 Task: Change  the formatting of the data to Which is Greater than5, In conditional formating, put the option 'Yelow Fill with Drak Yellow Text'add another formatting option Format As Table, insert the option Brown Table style Dark 3 , change the format of Column Width to 18In the sheet   Victory Sales log book
Action: Mouse moved to (36, 184)
Screenshot: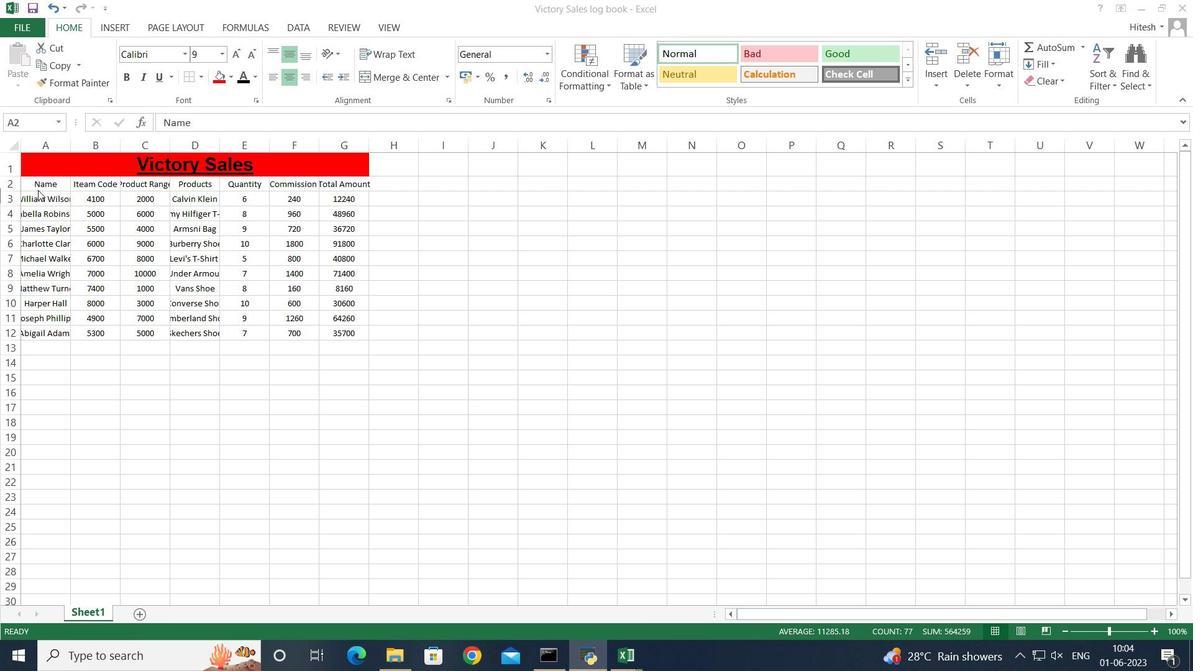 
Action: Mouse pressed left at (36, 184)
Screenshot: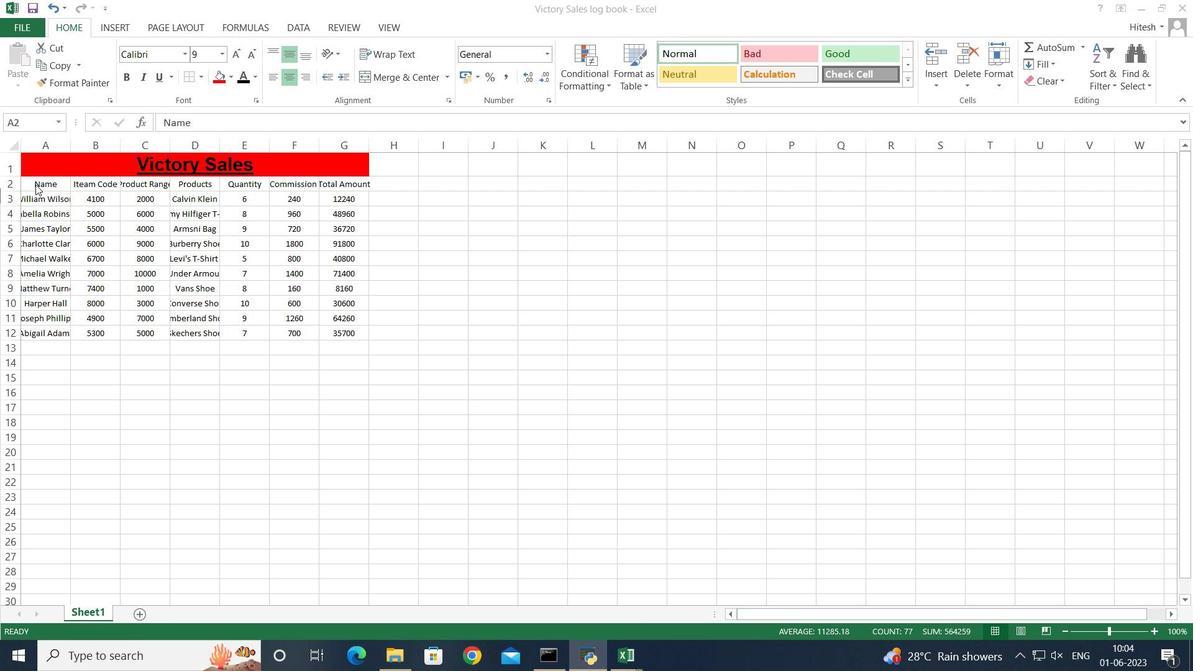 
Action: Mouse moved to (52, 243)
Screenshot: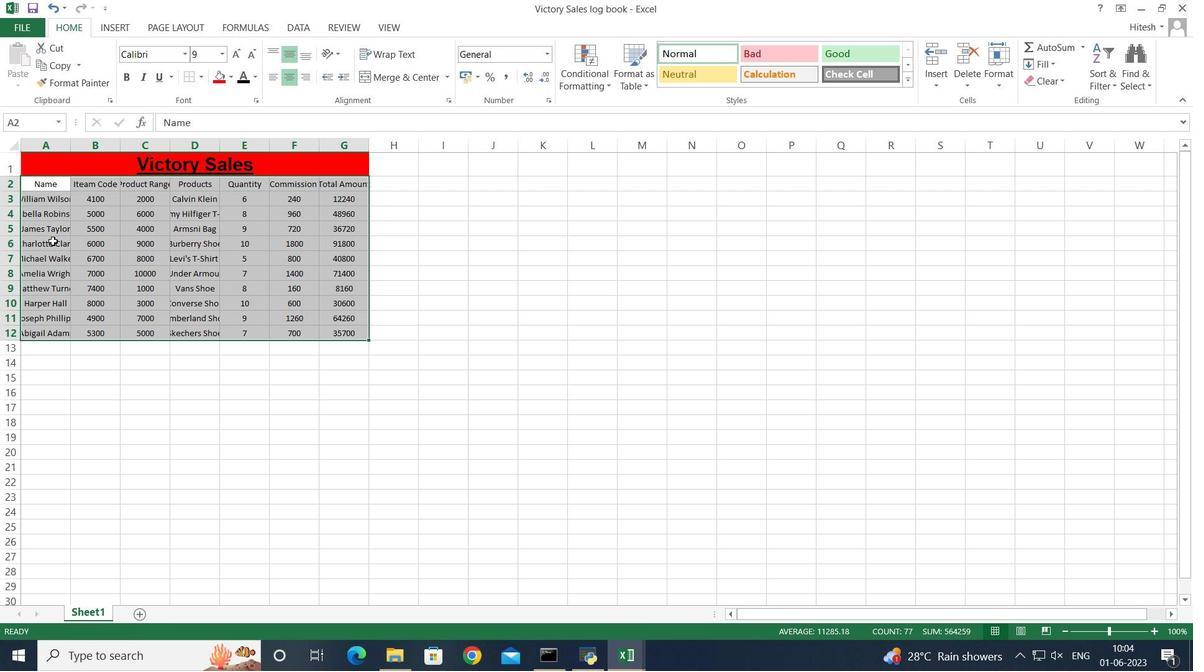 
Action: Mouse pressed left at (52, 243)
Screenshot: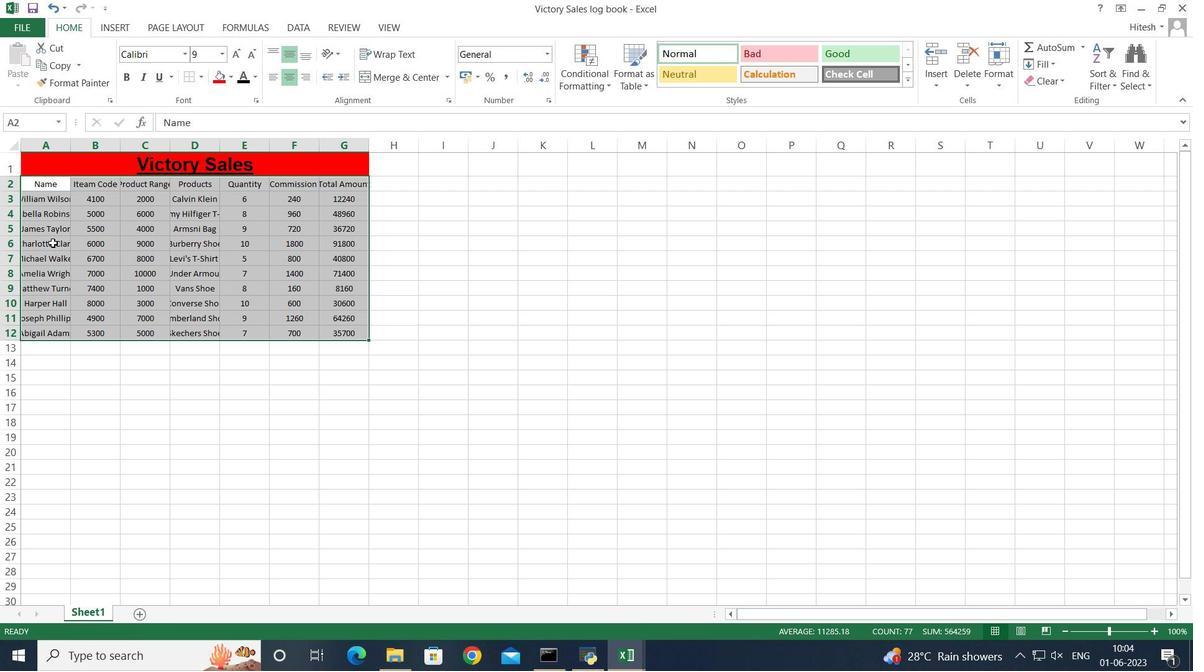 
Action: Mouse moved to (43, 188)
Screenshot: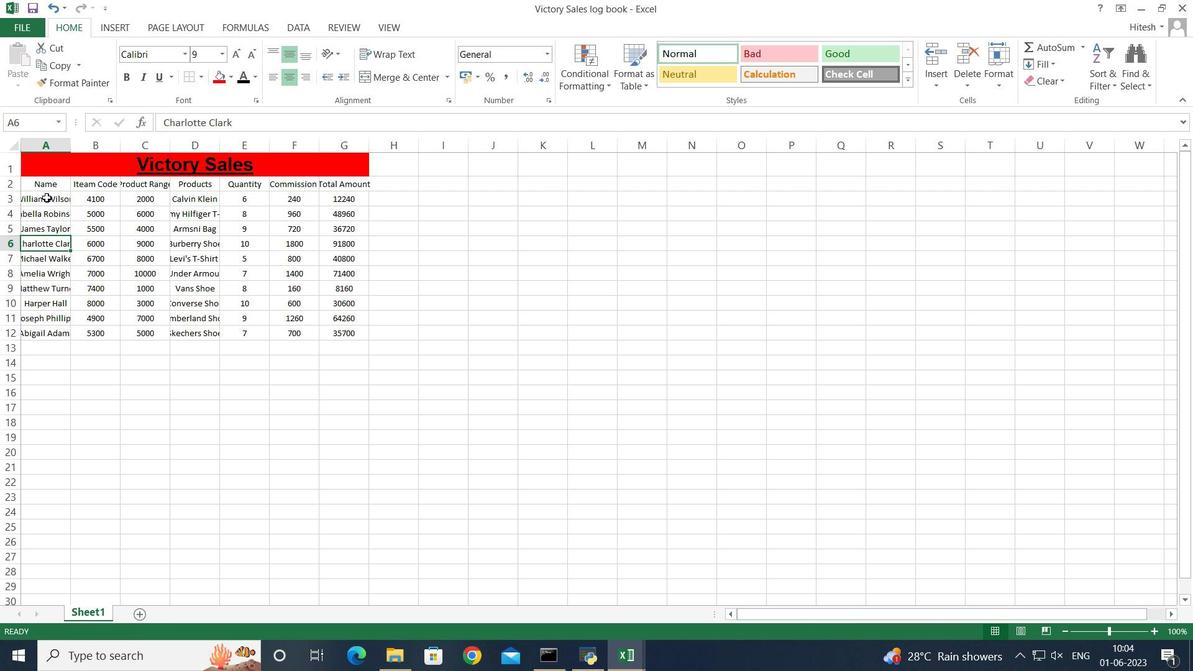 
Action: Mouse pressed left at (43, 188)
Screenshot: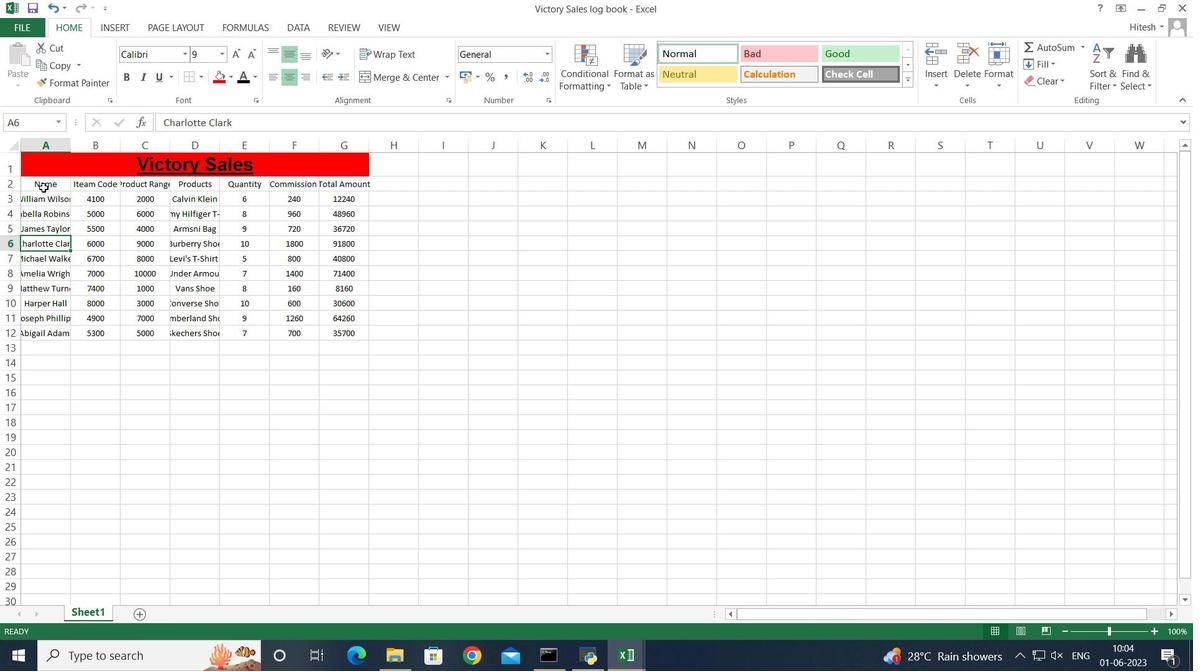 
Action: Key pressed <Key.shift><Key.right><Key.right><Key.right><Key.right><Key.right><Key.right><Key.down><Key.down><Key.down><Key.down><Key.down><Key.down><Key.down><Key.down><Key.down><Key.down>
Screenshot: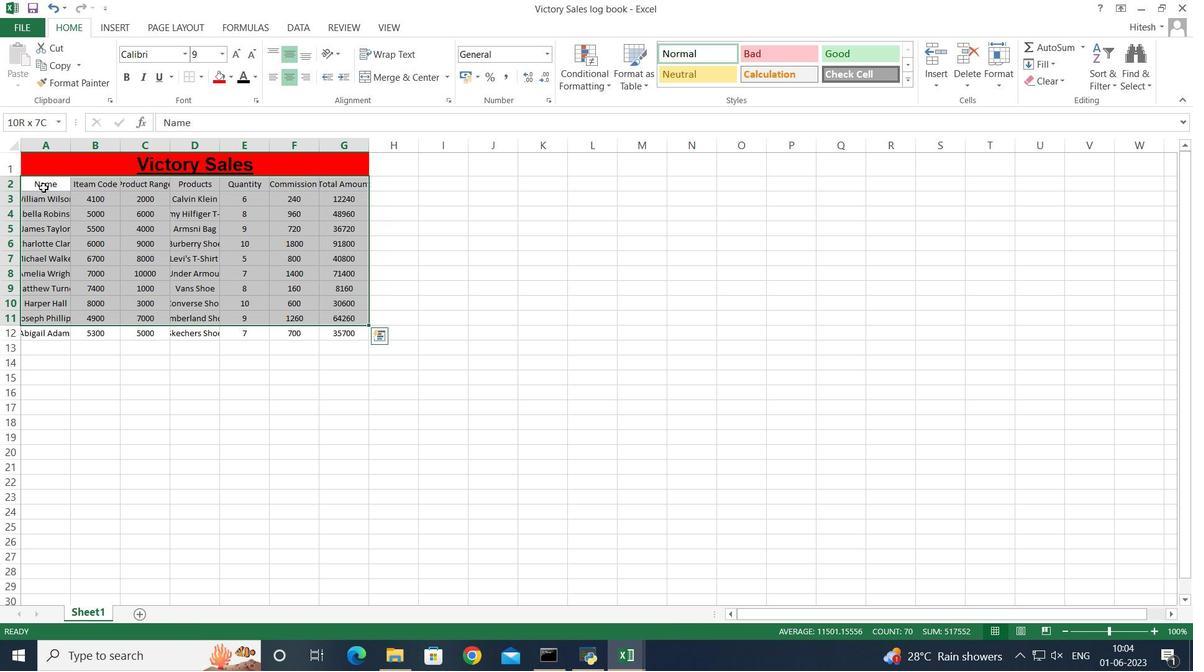 
Action: Mouse moved to (585, 83)
Screenshot: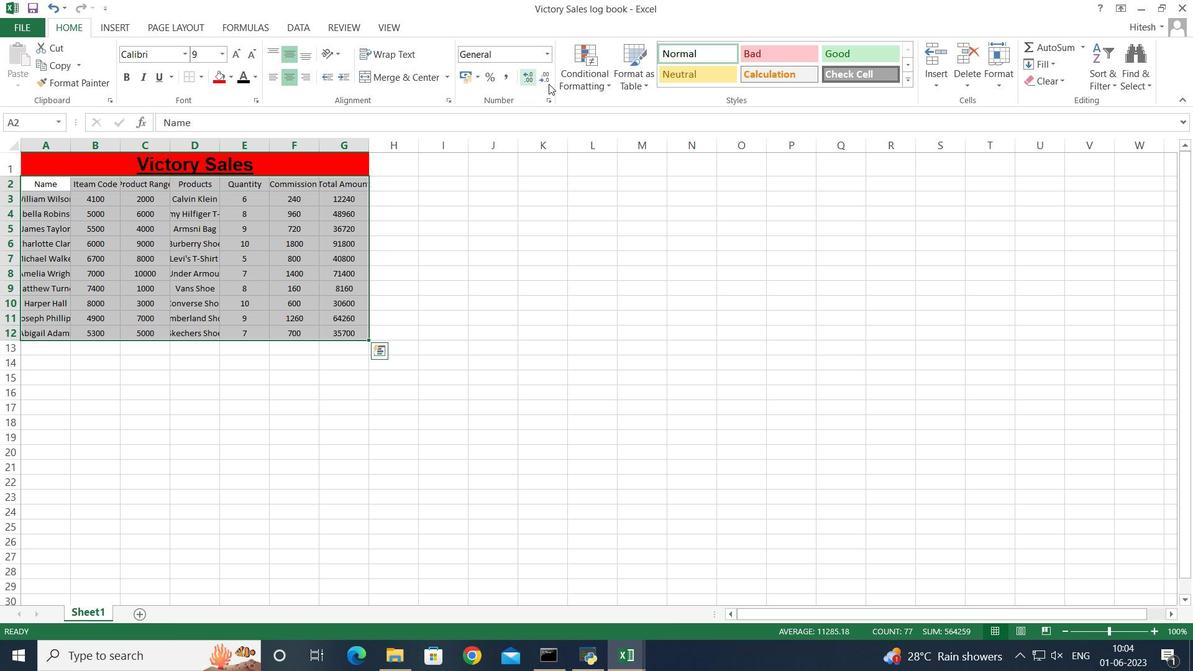 
Action: Mouse pressed left at (585, 83)
Screenshot: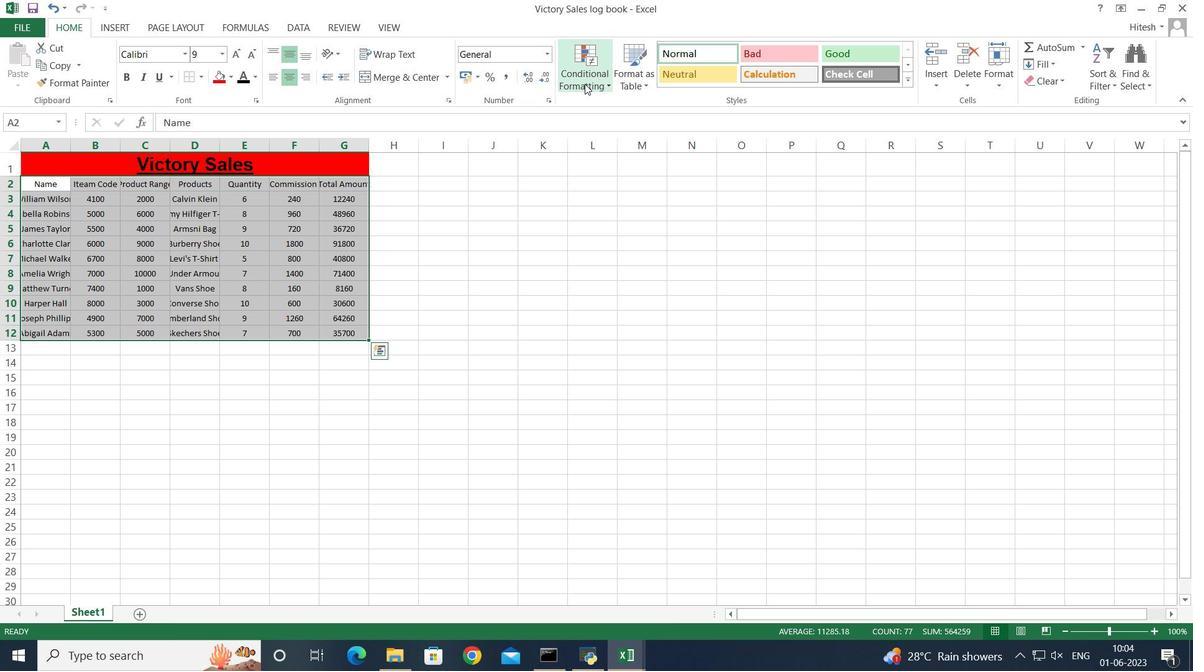 
Action: Mouse moved to (741, 112)
Screenshot: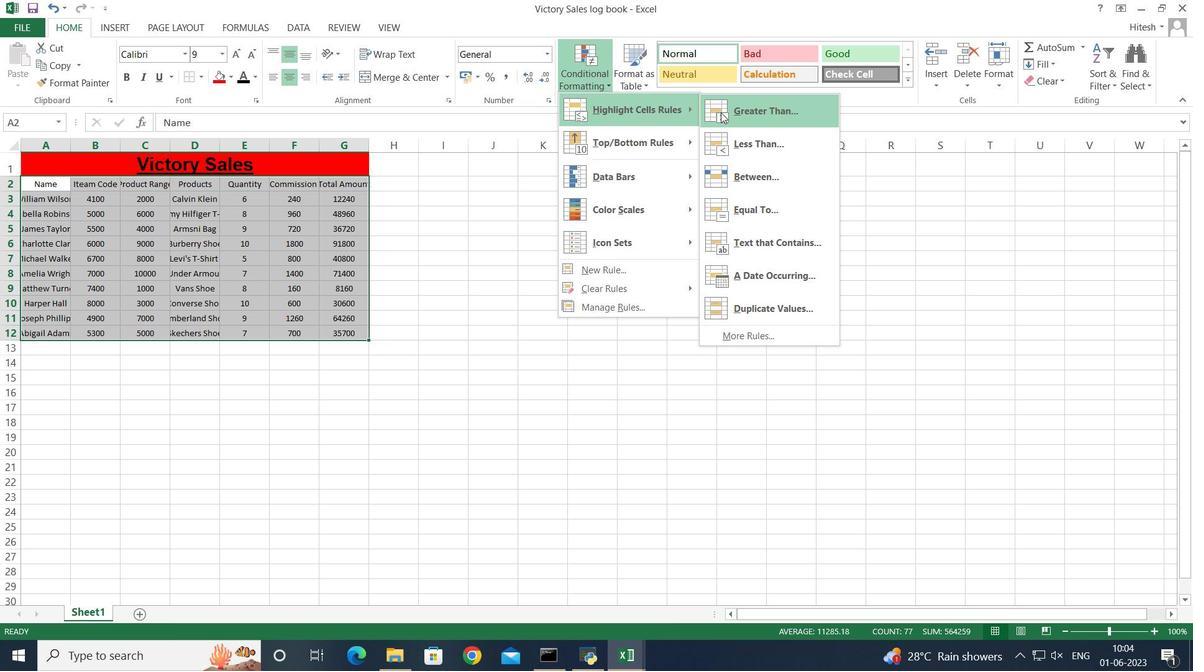 
Action: Mouse pressed left at (741, 112)
Screenshot: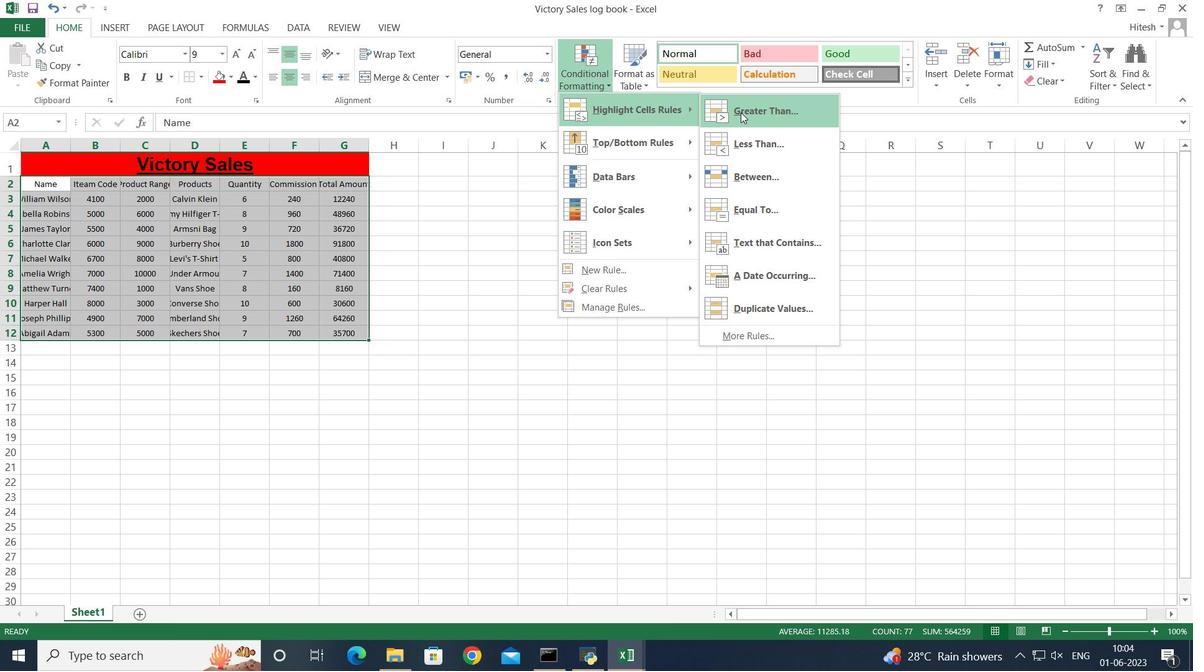
Action: Mouse moved to (295, 313)
Screenshot: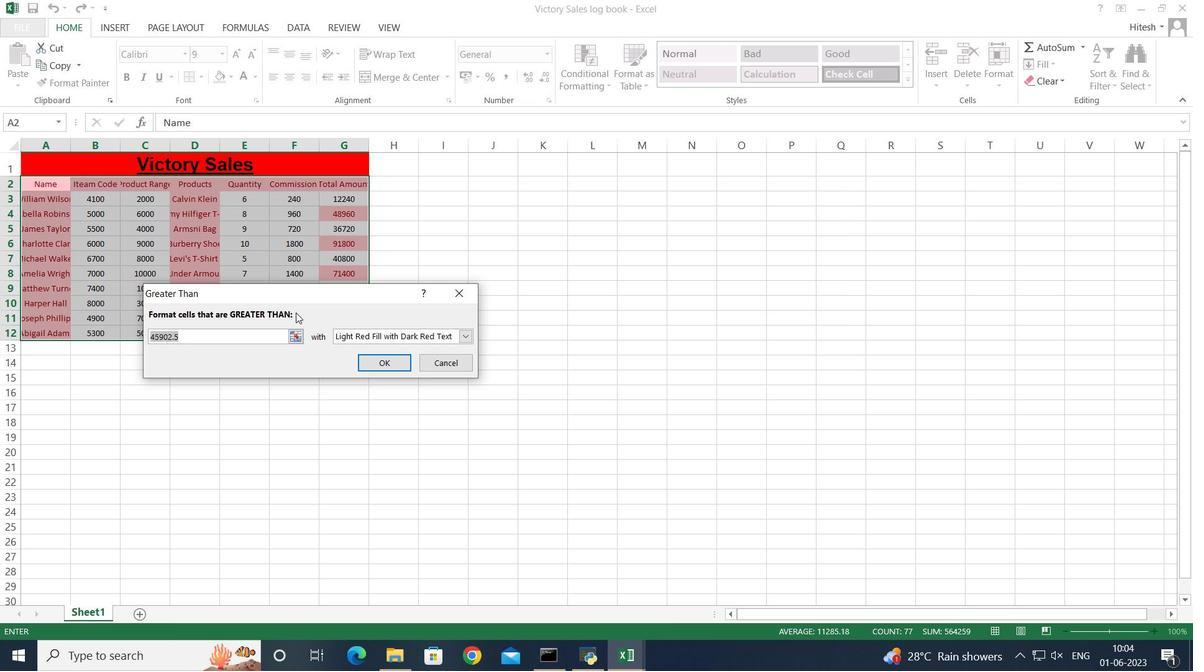 
Action: Key pressed 5
Screenshot: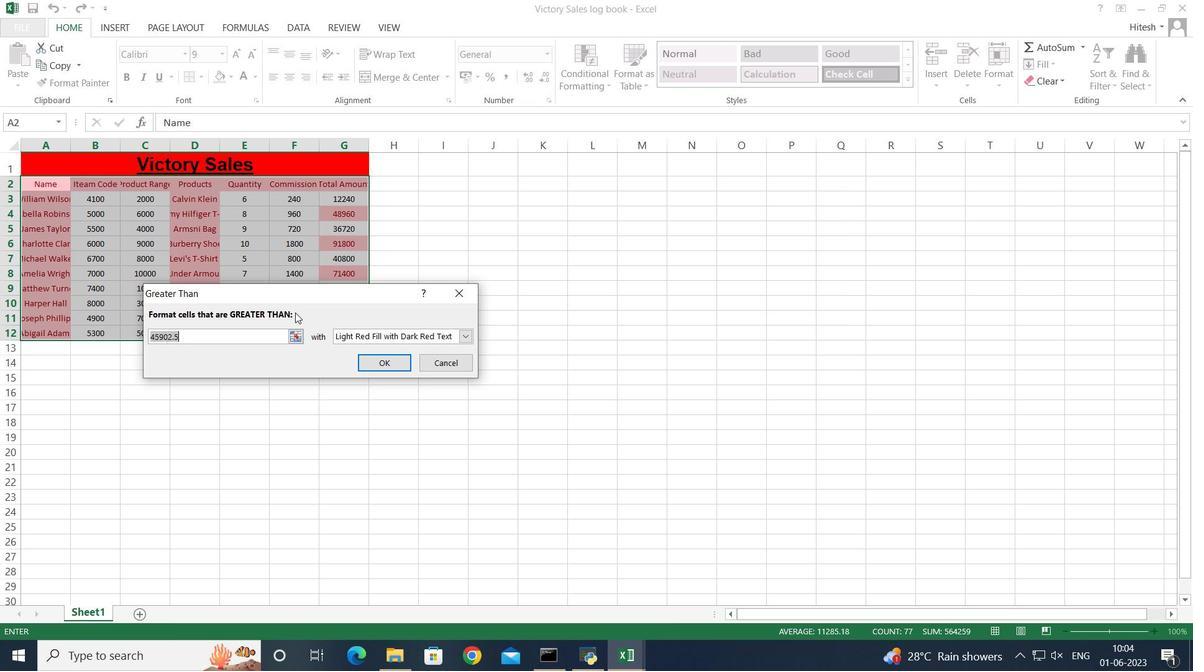 
Action: Mouse moved to (471, 335)
Screenshot: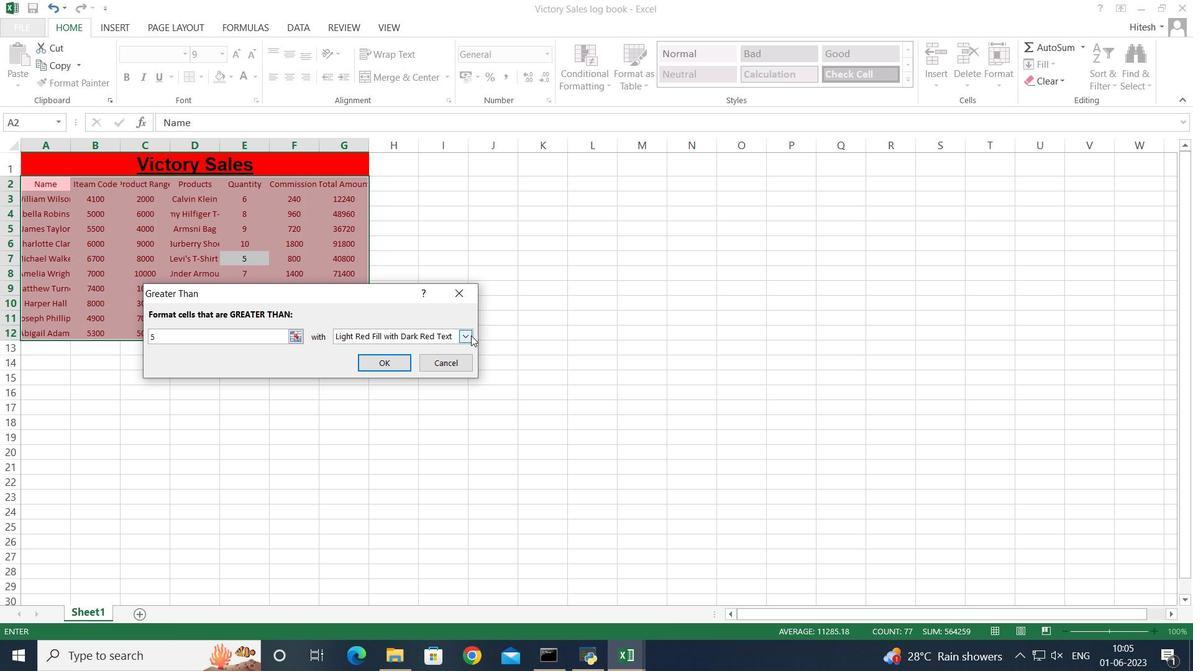 
Action: Mouse pressed left at (471, 335)
Screenshot: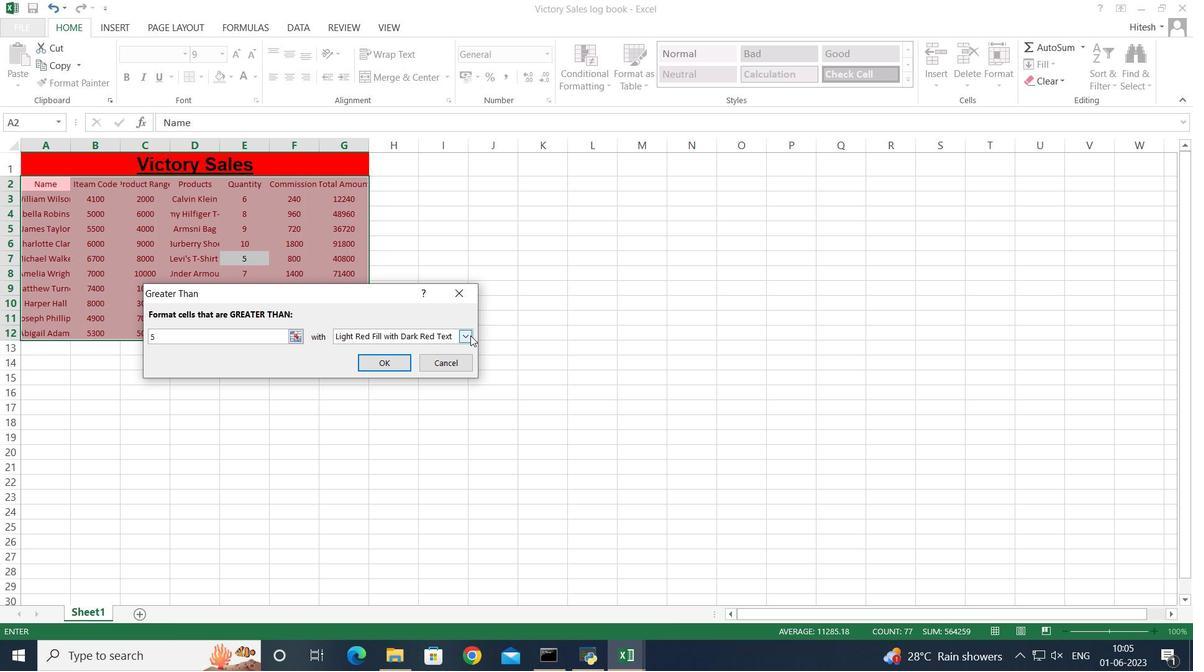 
Action: Mouse moved to (444, 362)
Screenshot: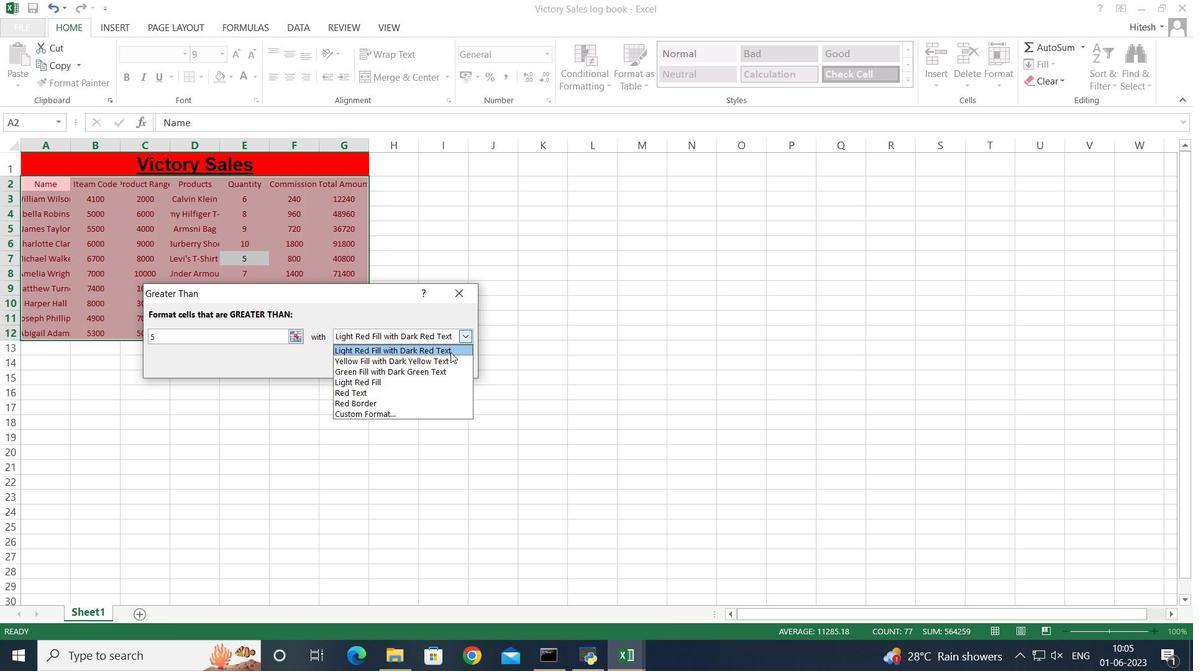 
Action: Mouse pressed left at (444, 362)
Screenshot: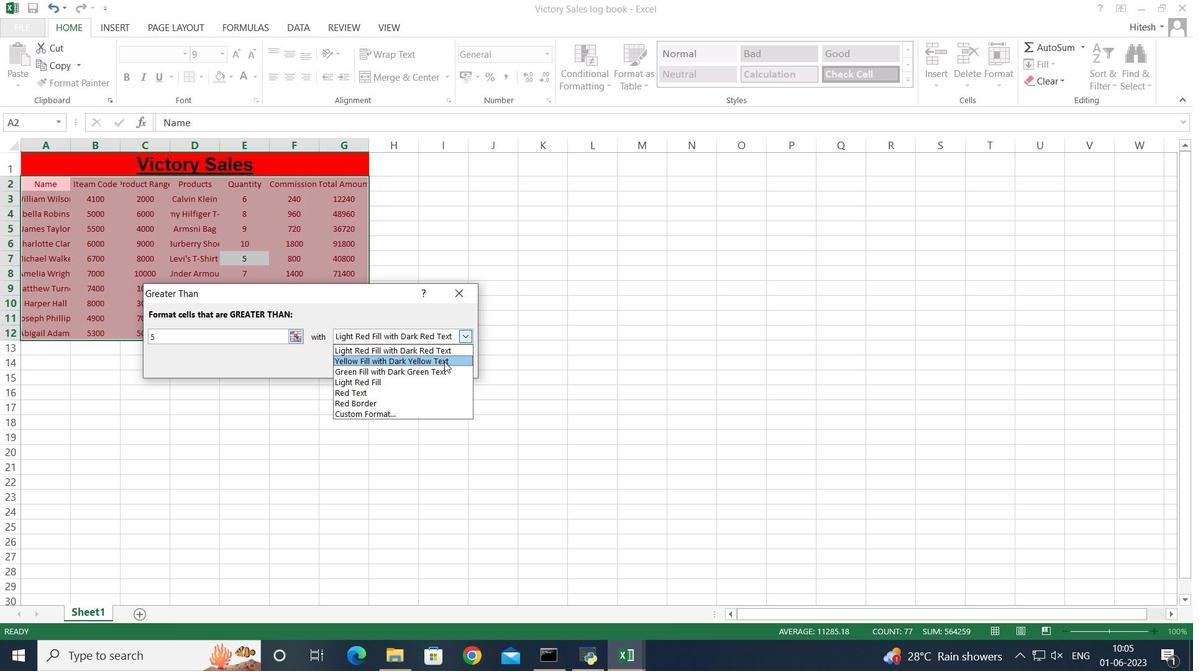 
Action: Mouse moved to (381, 361)
Screenshot: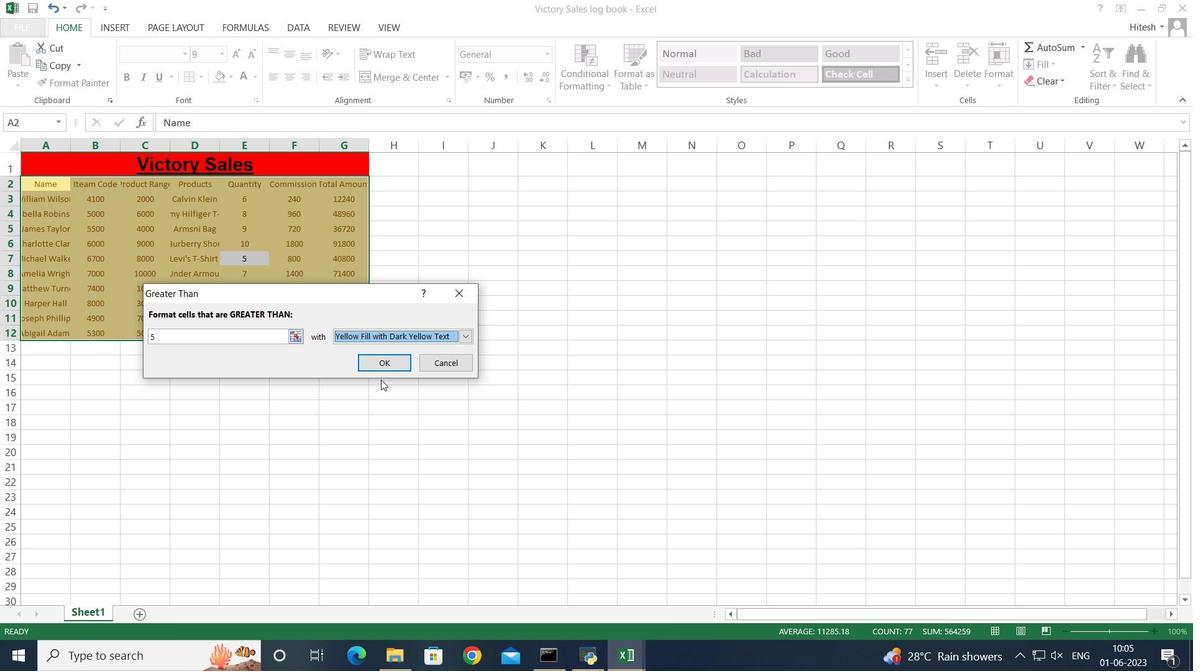
Action: Mouse pressed left at (381, 361)
Screenshot: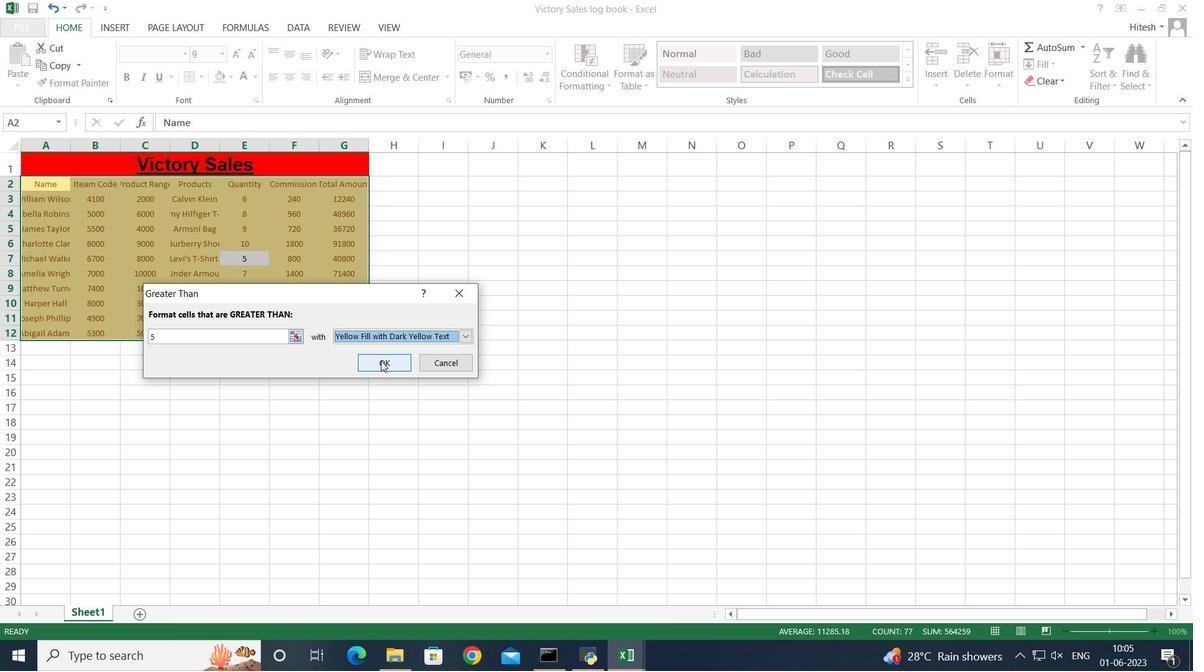 
Action: Mouse moved to (231, 382)
Screenshot: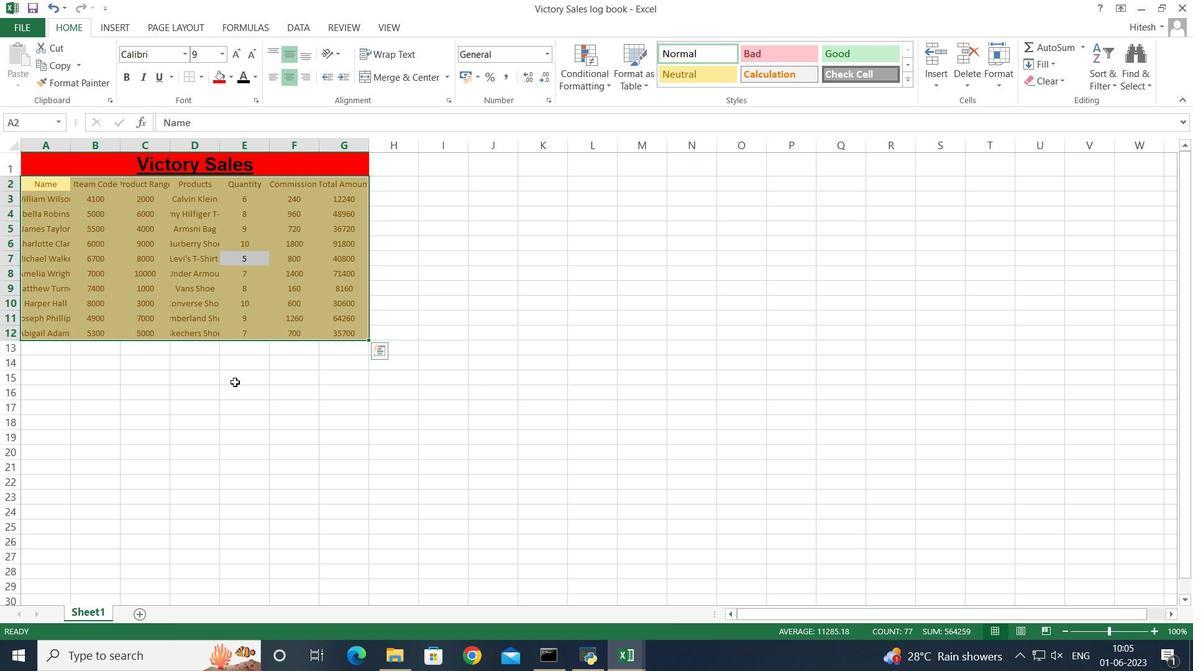 
Action: Mouse pressed left at (231, 382)
Screenshot: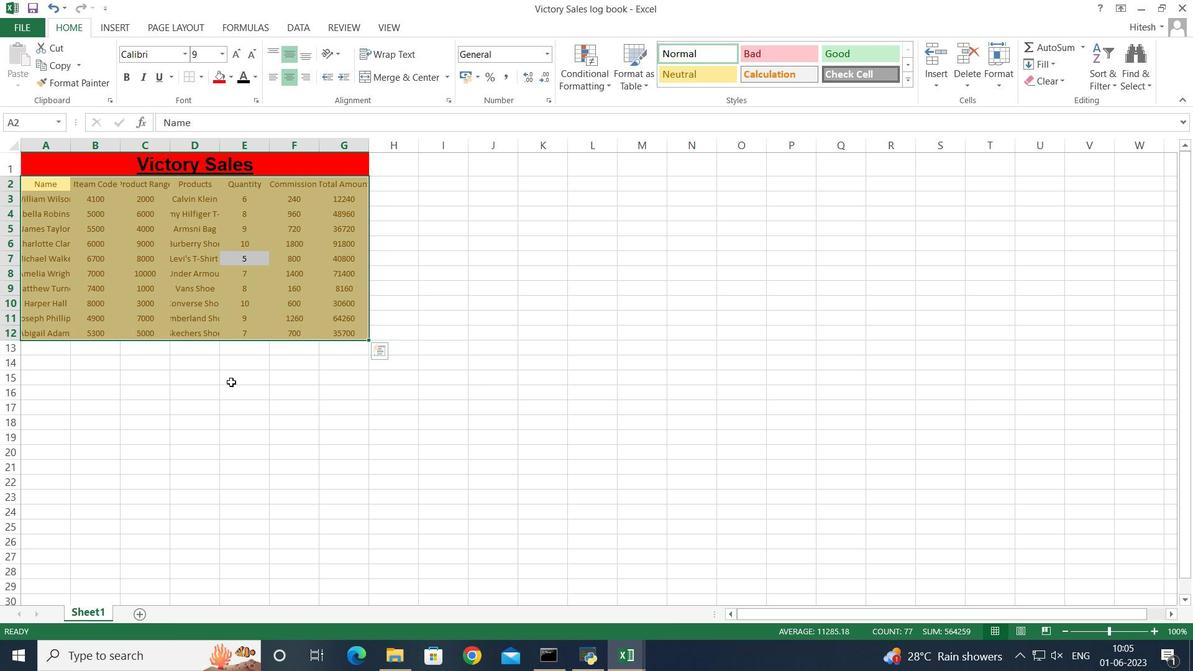 
Action: Mouse moved to (34, 183)
Screenshot: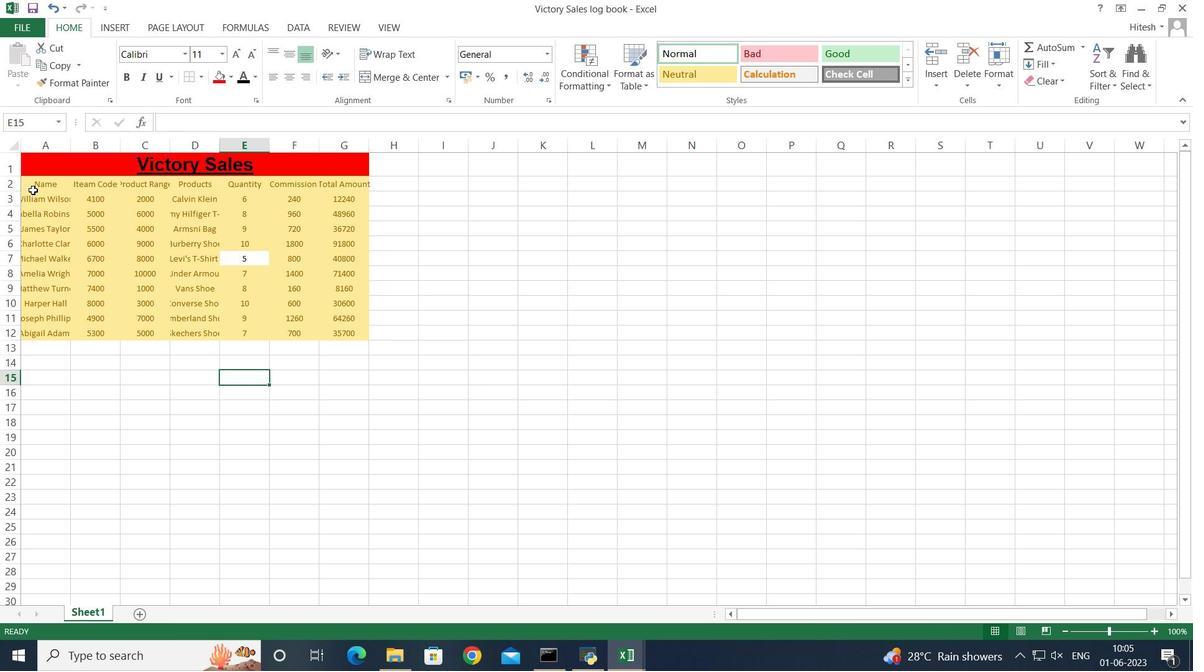 
Action: Mouse pressed left at (34, 183)
Screenshot: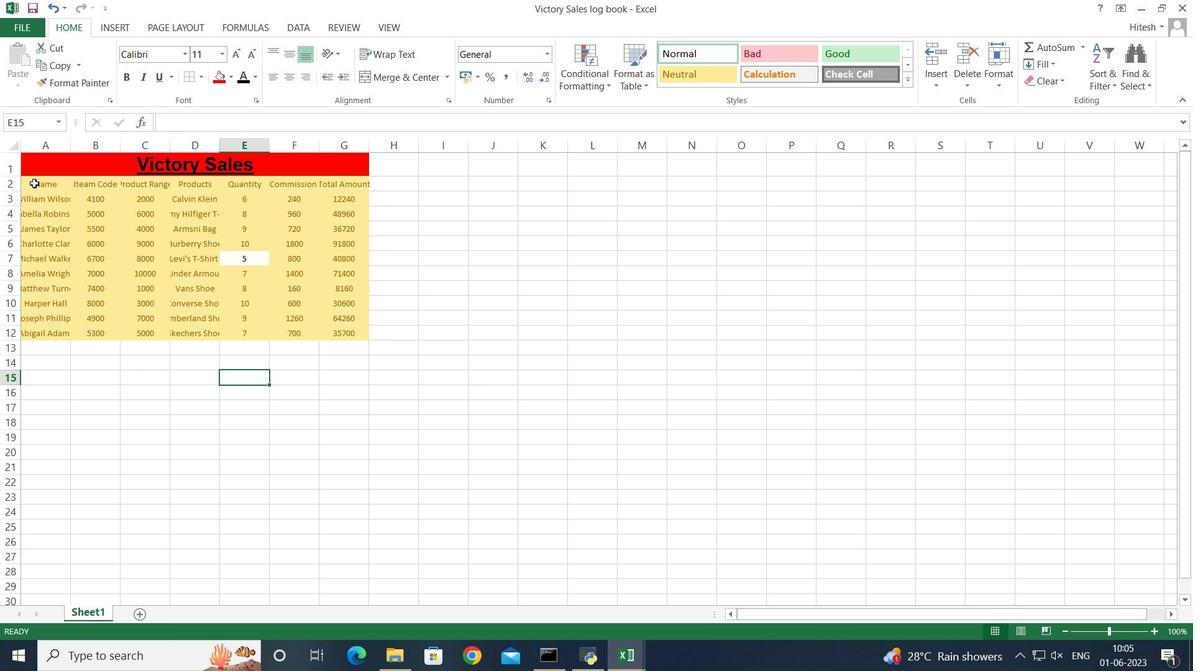 
Action: Key pressed <Key.shift><Key.right><Key.right><Key.right><Key.right><Key.right><Key.right><Key.down><Key.down><Key.down><Key.down><Key.down><Key.down><Key.down><Key.down><Key.down><Key.down>
Screenshot: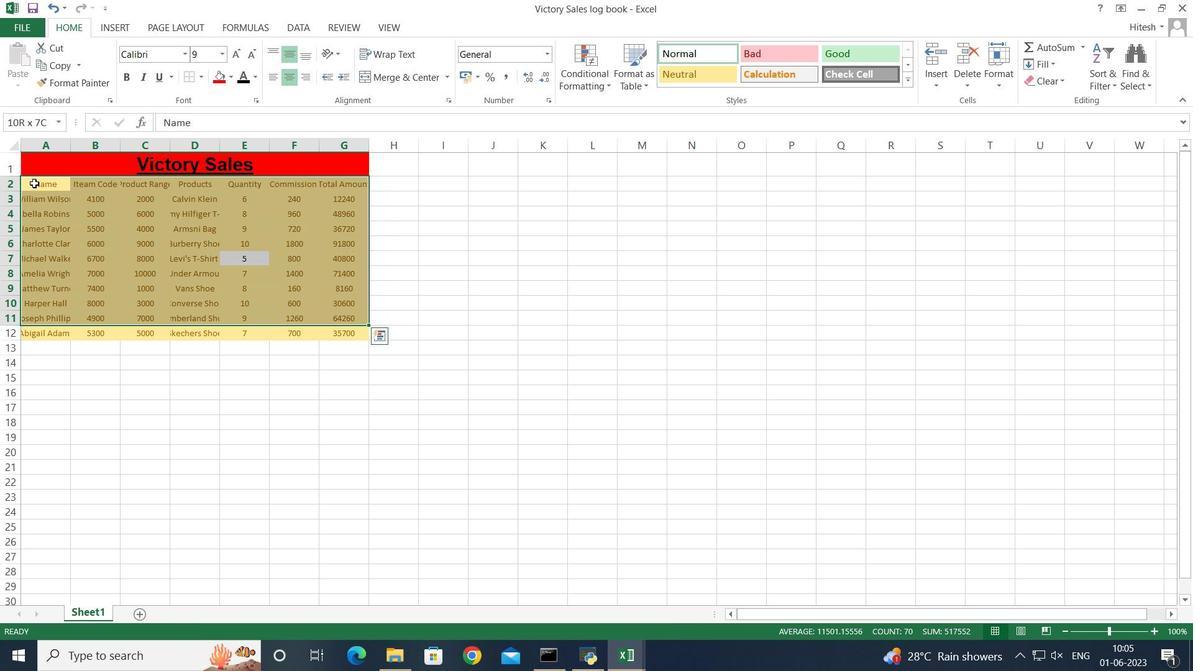 
Action: Mouse moved to (636, 83)
Screenshot: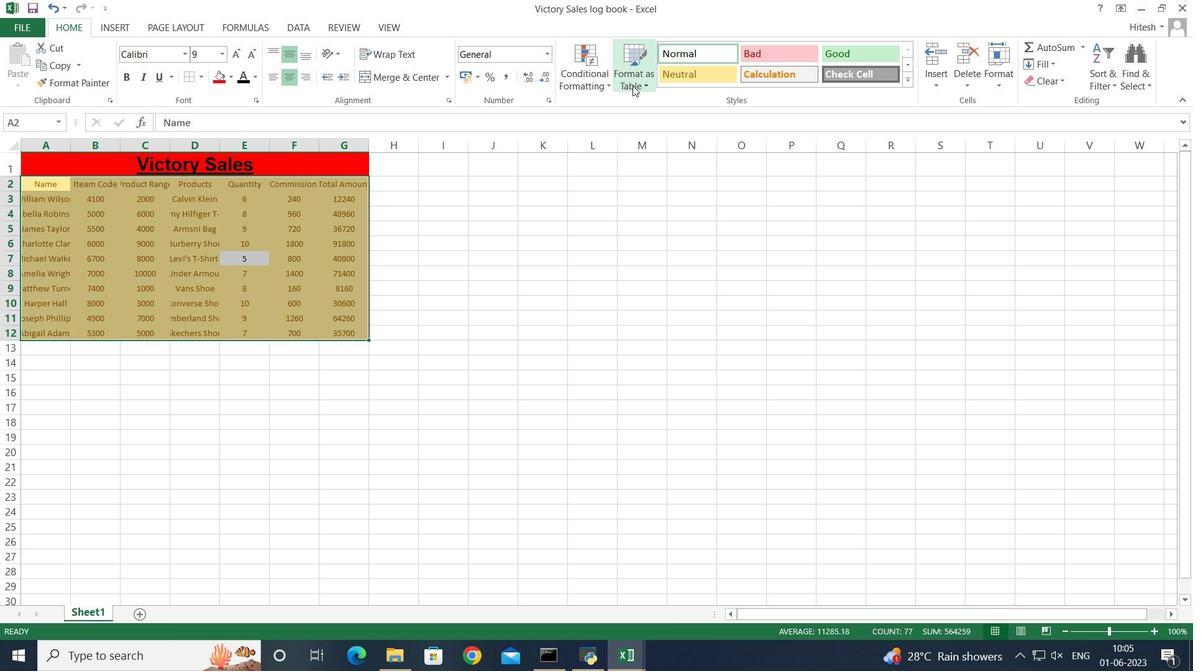 
Action: Mouse pressed left at (636, 83)
Screenshot: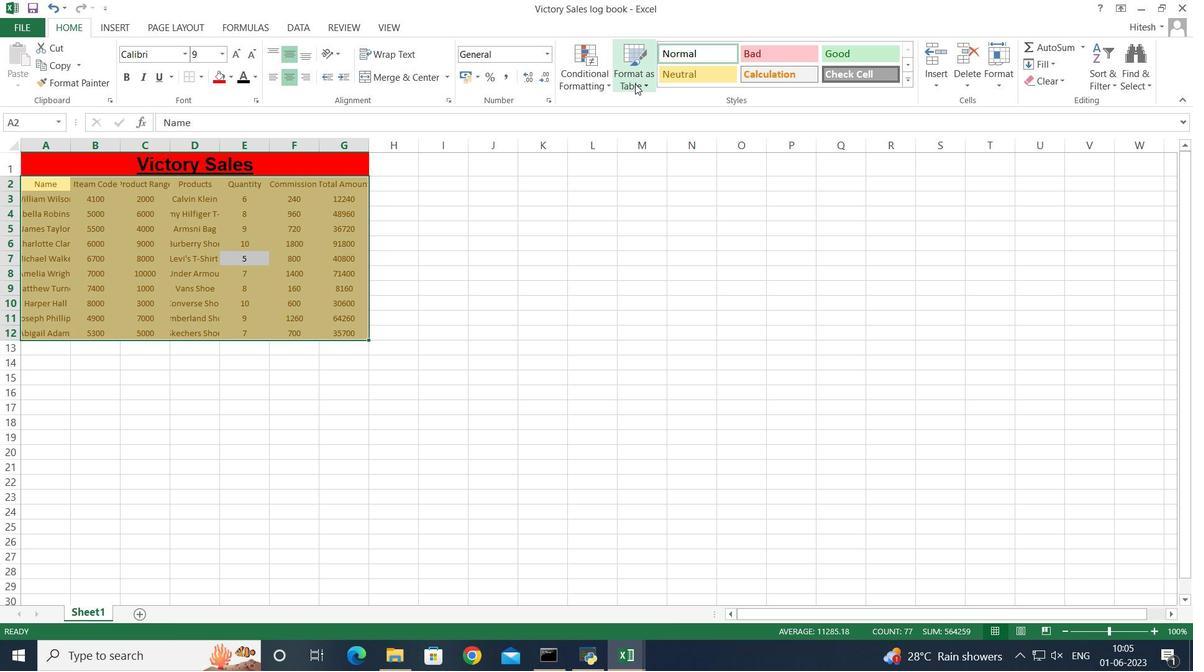 
Action: Mouse moved to (729, 473)
Screenshot: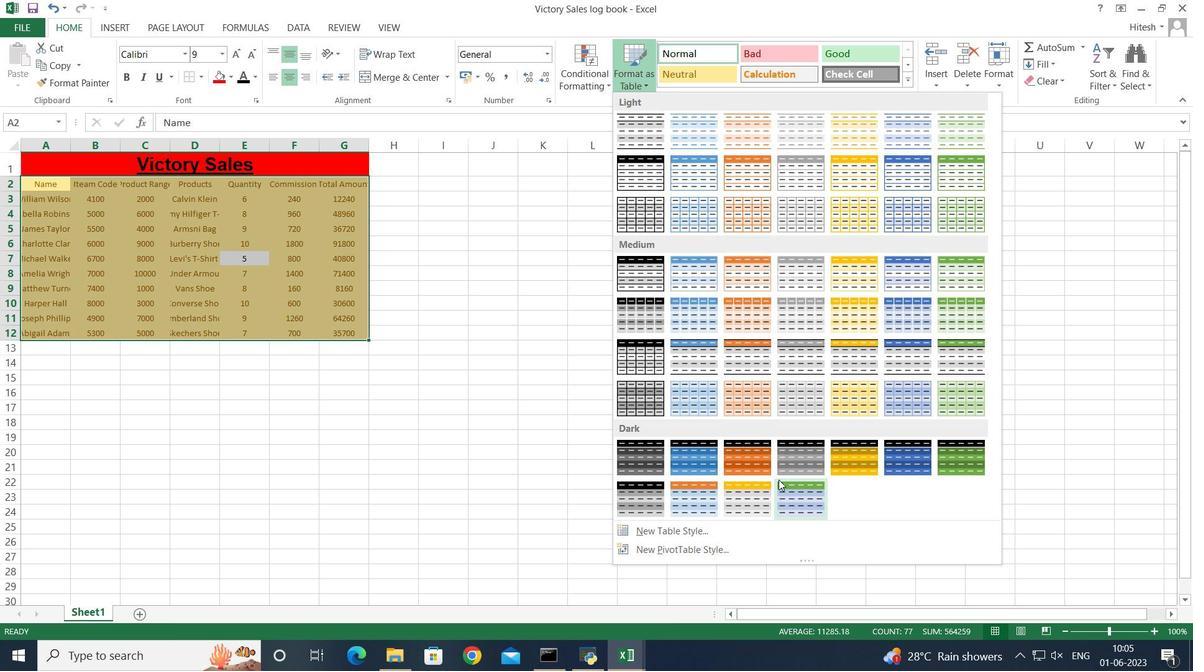 
Action: Mouse scrolled (729, 472) with delta (0, 0)
Screenshot: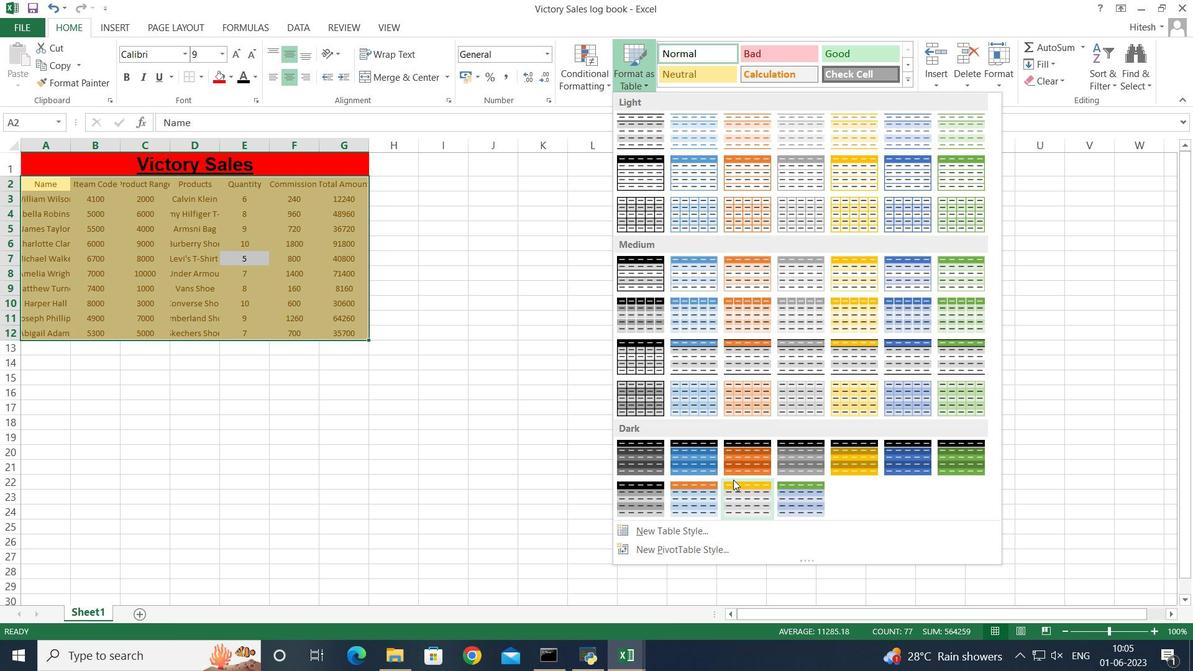 
Action: Mouse scrolled (729, 472) with delta (0, 0)
Screenshot: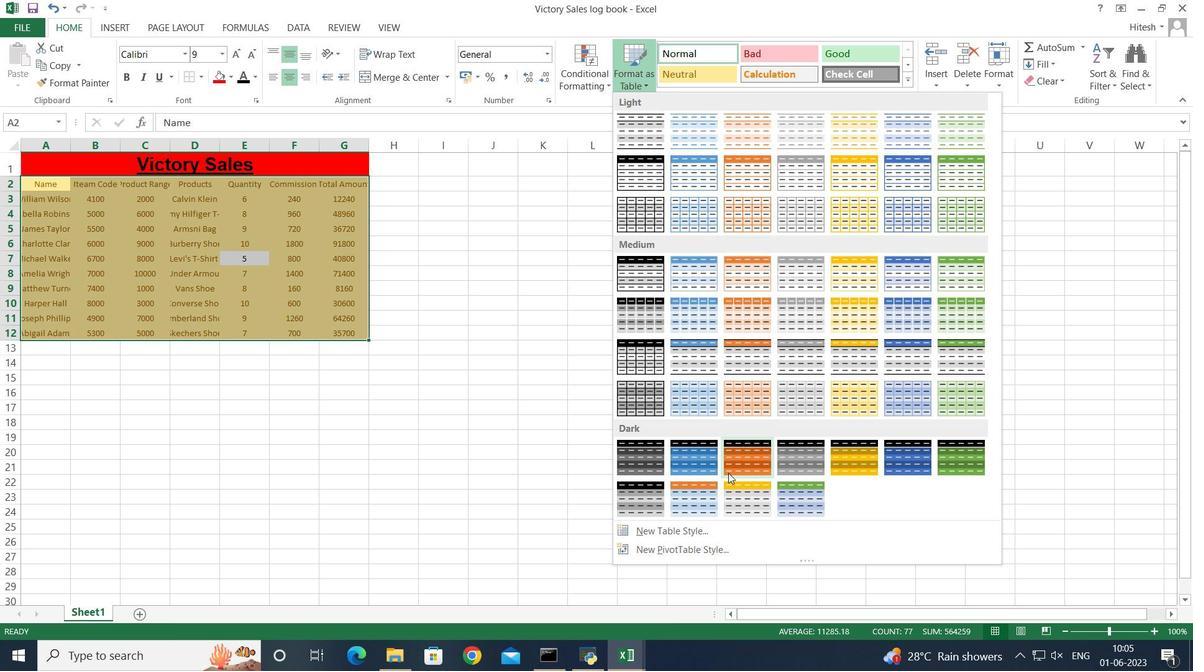 
Action: Mouse moved to (797, 496)
Screenshot: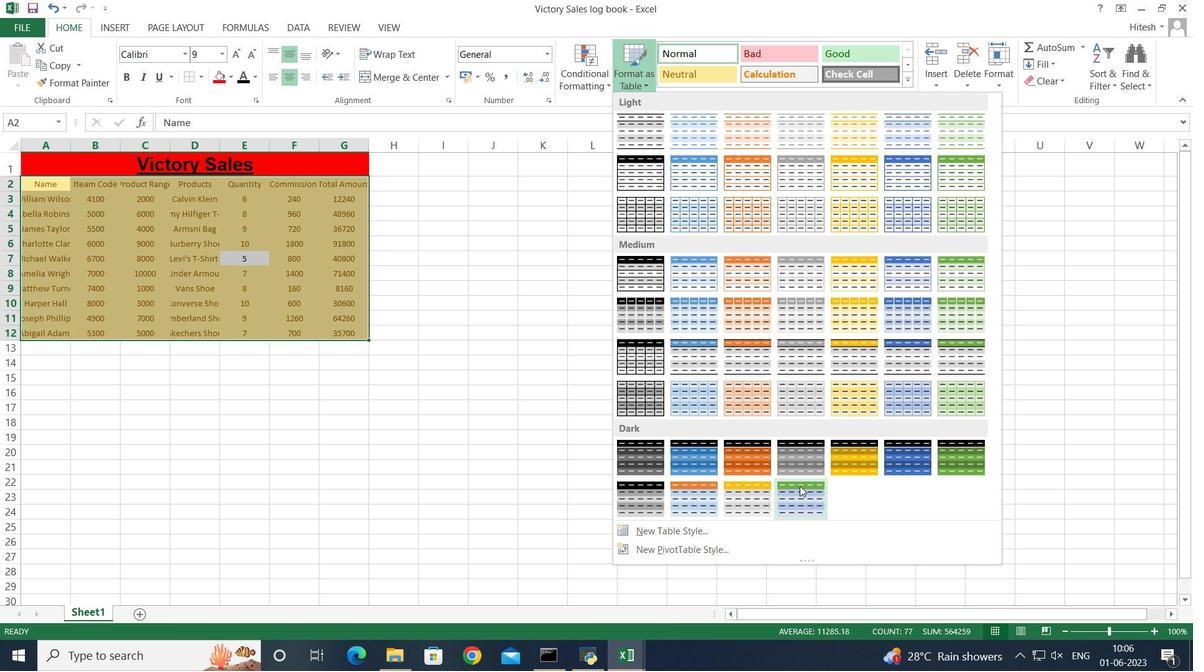 
Action: Mouse scrolled (797, 496) with delta (0, 0)
Screenshot: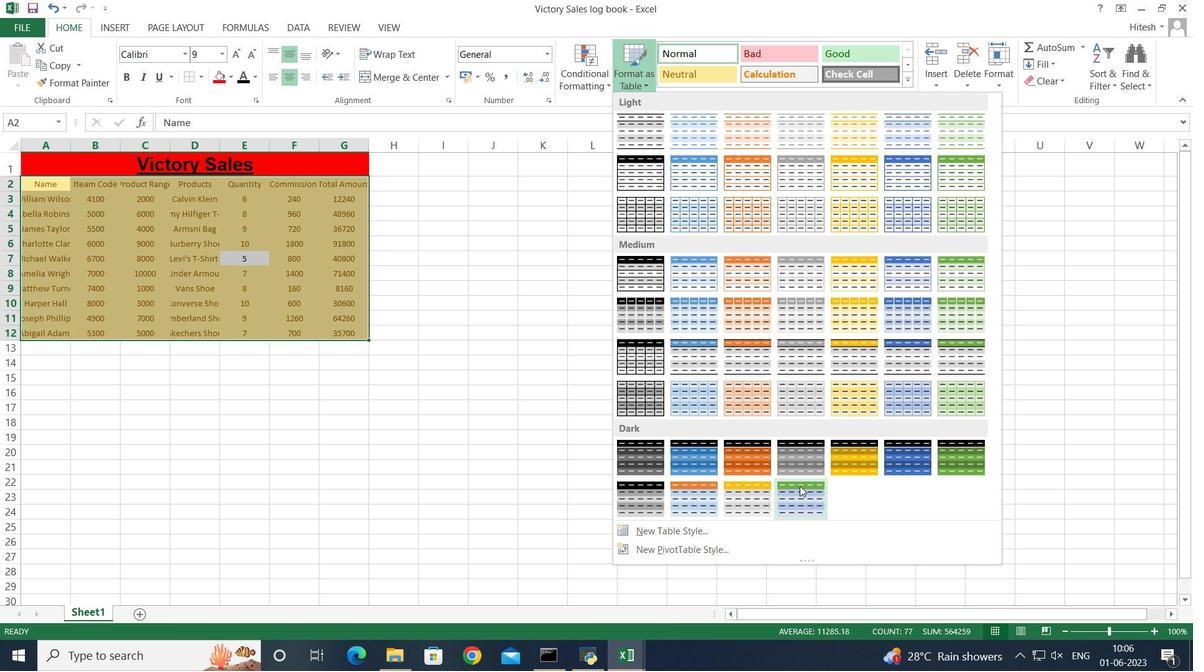 
Action: Mouse scrolled (797, 496) with delta (0, 0)
Screenshot: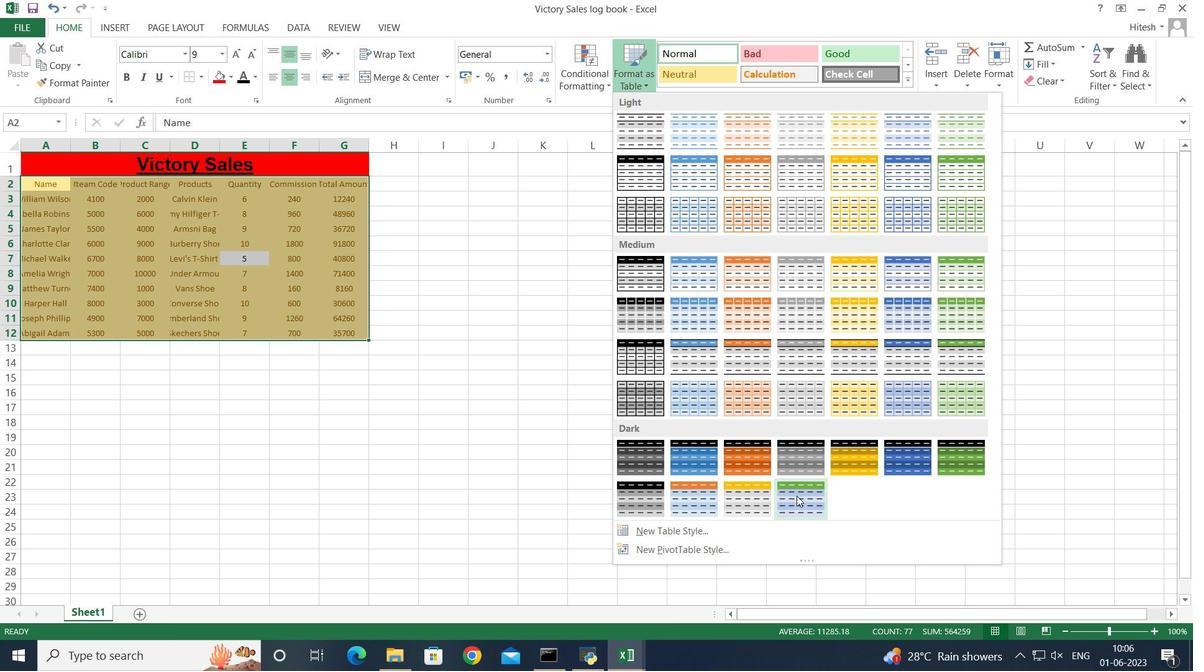 
Action: Mouse moved to (906, 82)
Screenshot: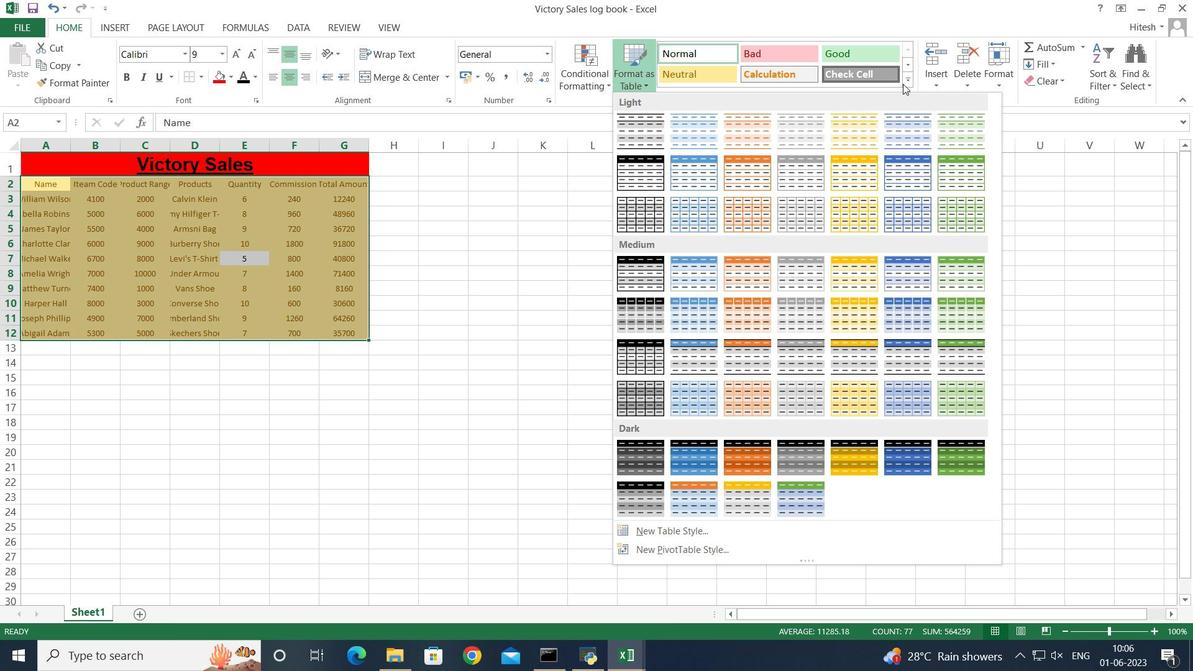 
Action: Mouse pressed left at (906, 82)
Screenshot: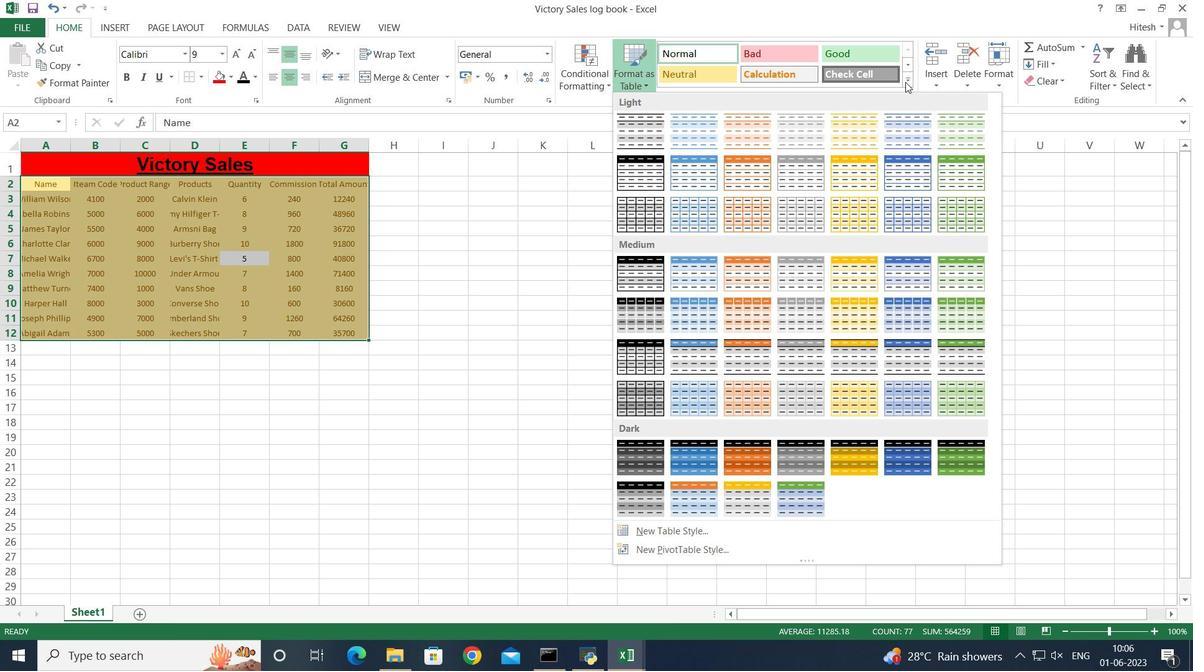 
Action: Mouse moved to (637, 85)
Screenshot: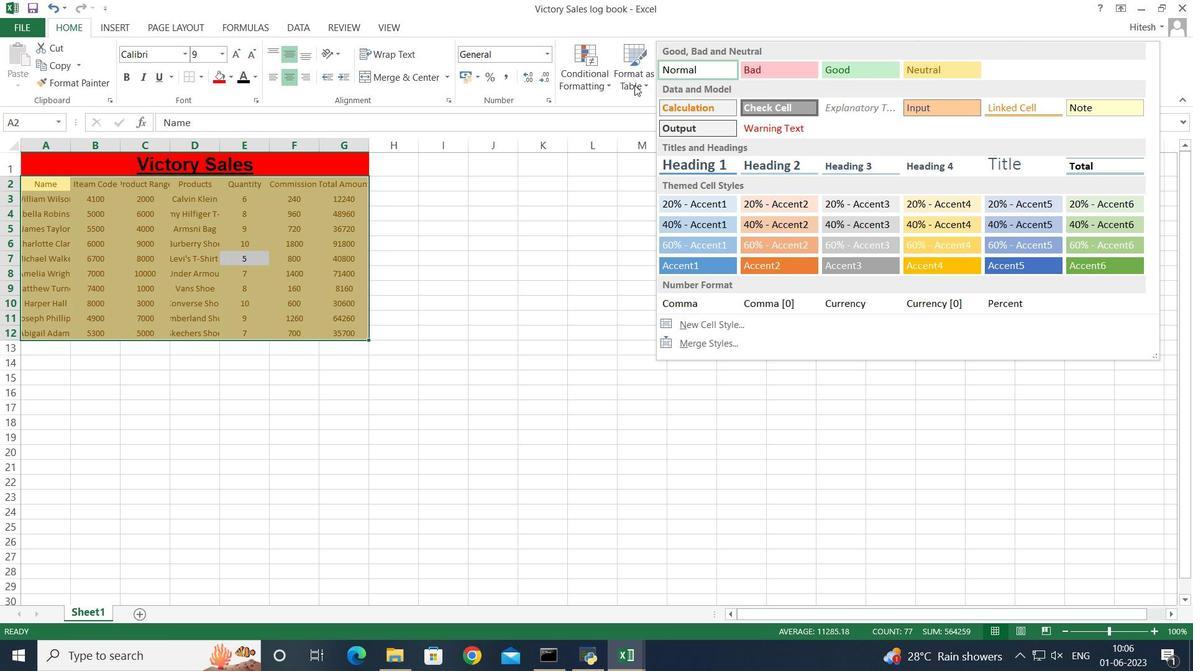 
Action: Mouse pressed left at (637, 85)
Screenshot: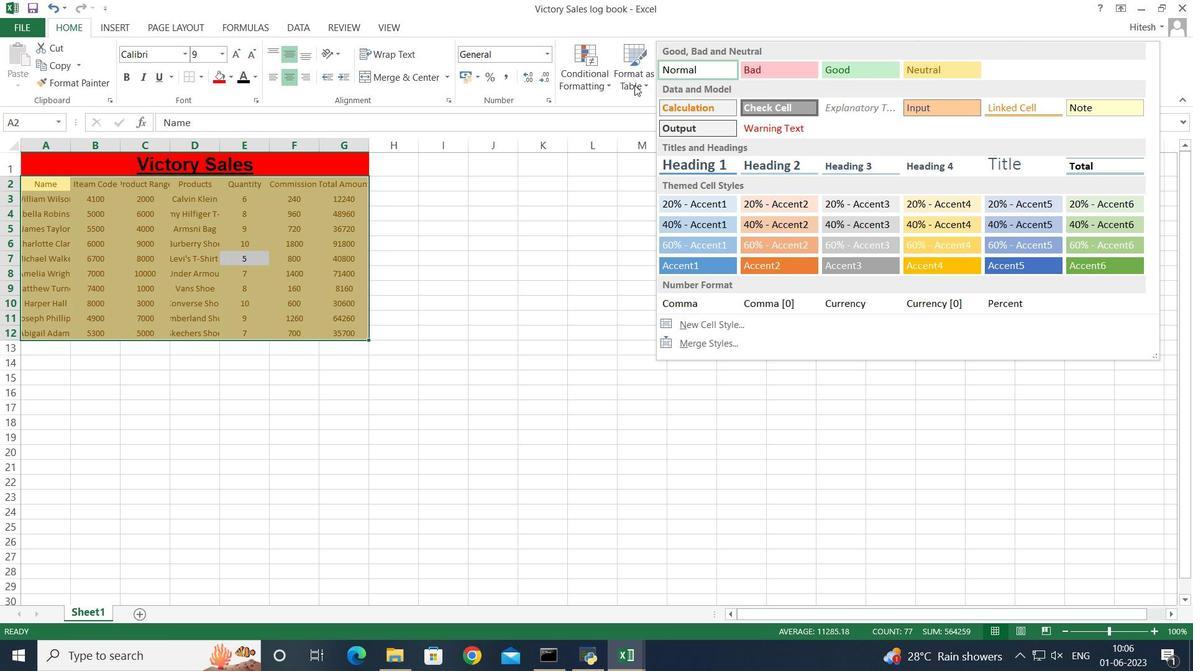 
Action: Mouse moved to (662, 302)
Screenshot: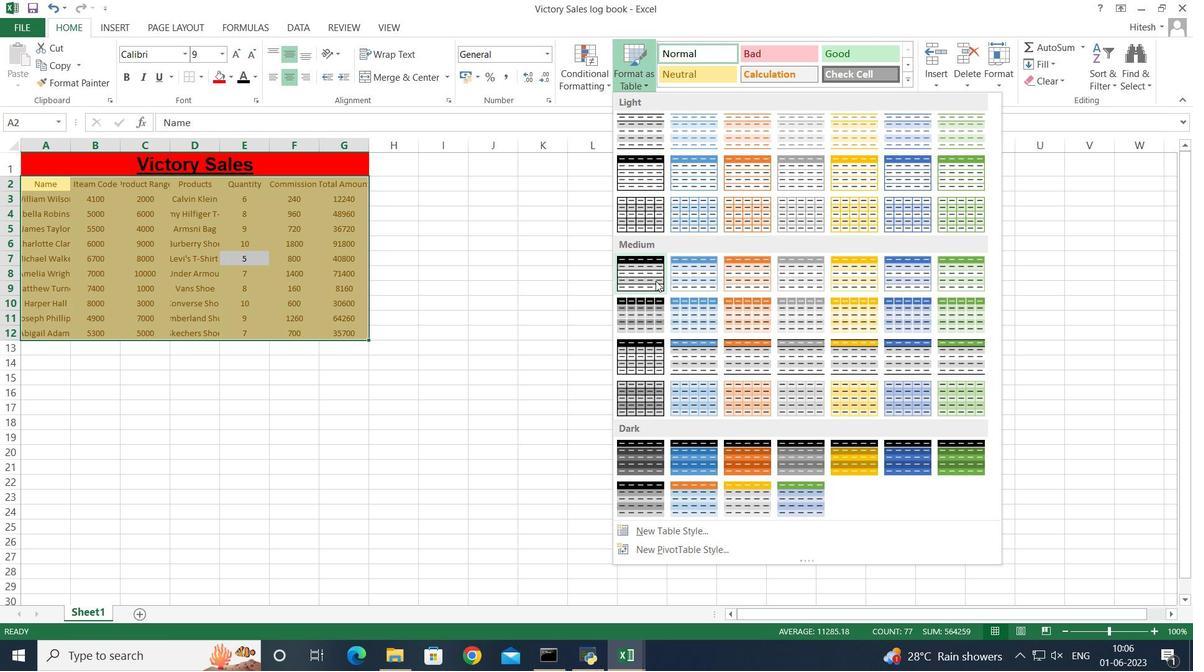 
Action: Mouse scrolled (662, 299) with delta (0, 0)
Screenshot: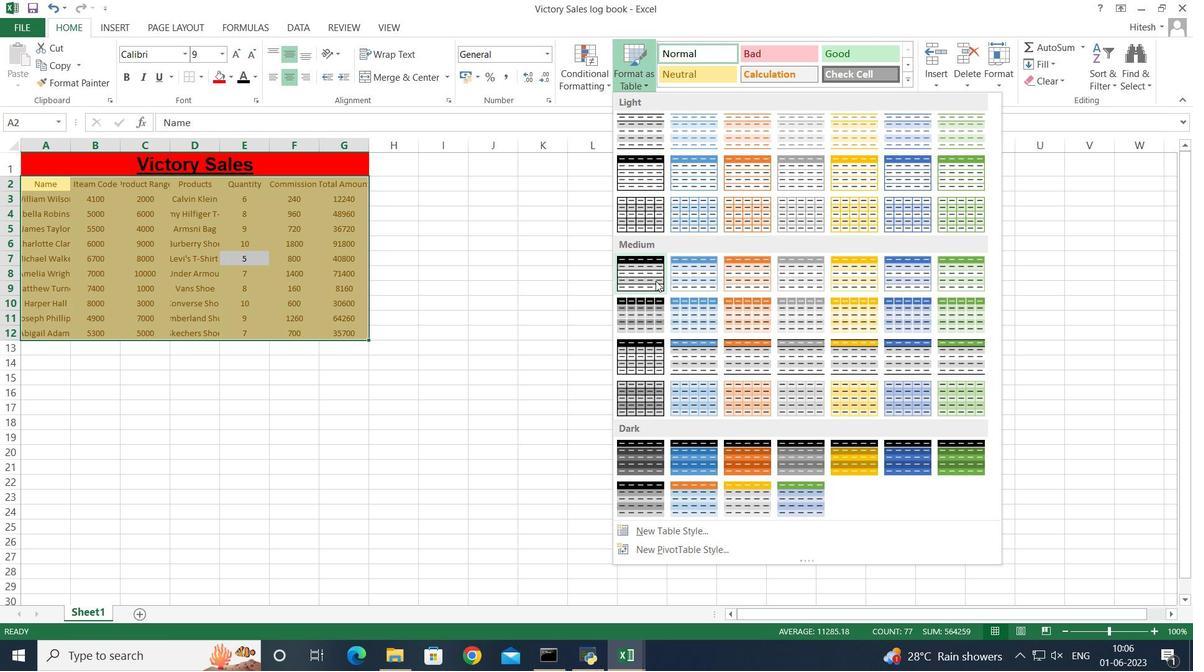 
Action: Mouse moved to (662, 304)
Screenshot: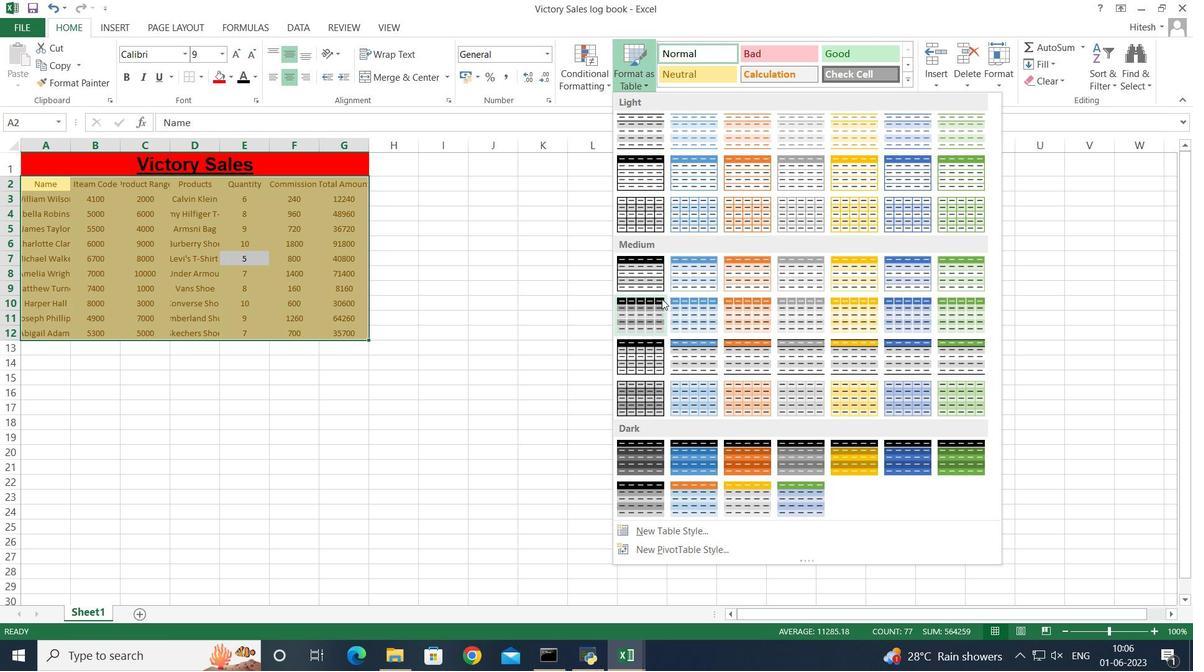 
Action: Mouse scrolled (662, 302) with delta (0, 0)
Screenshot: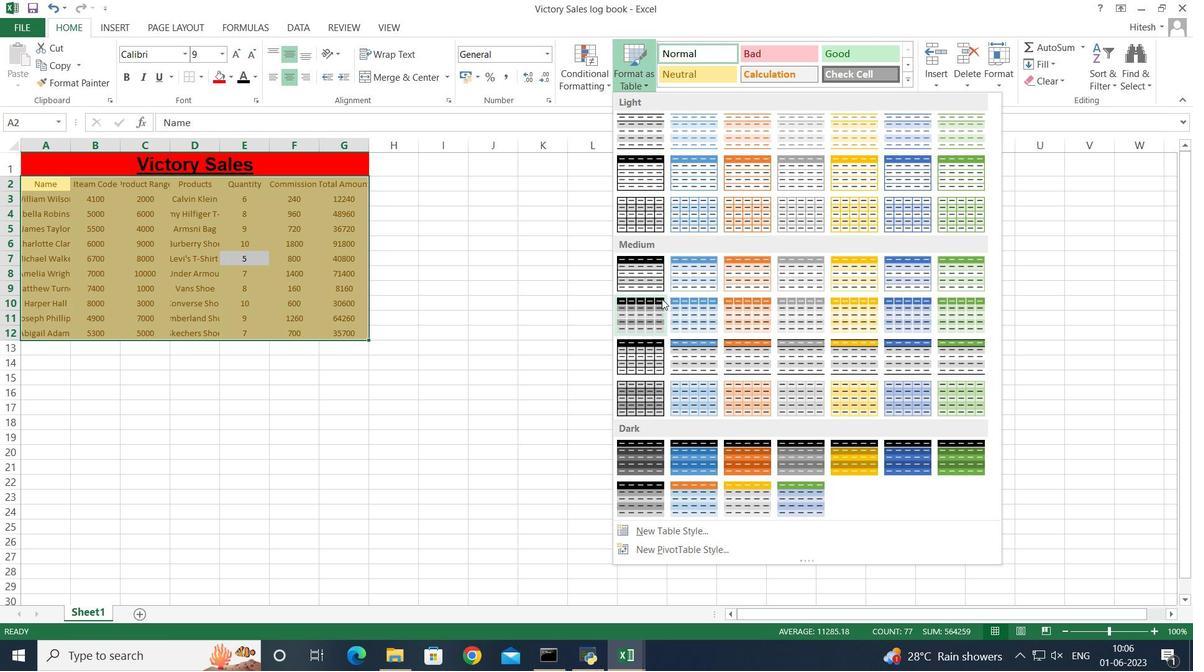 
Action: Mouse moved to (662, 308)
Screenshot: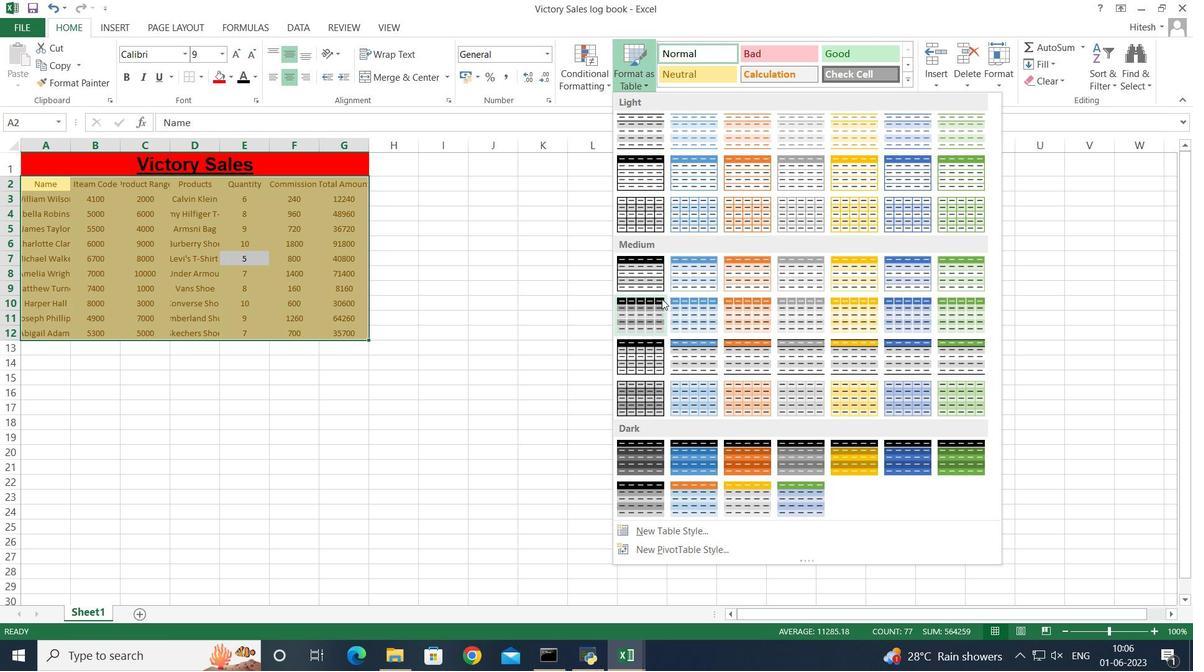 
Action: Mouse scrolled (662, 305) with delta (0, 0)
Screenshot: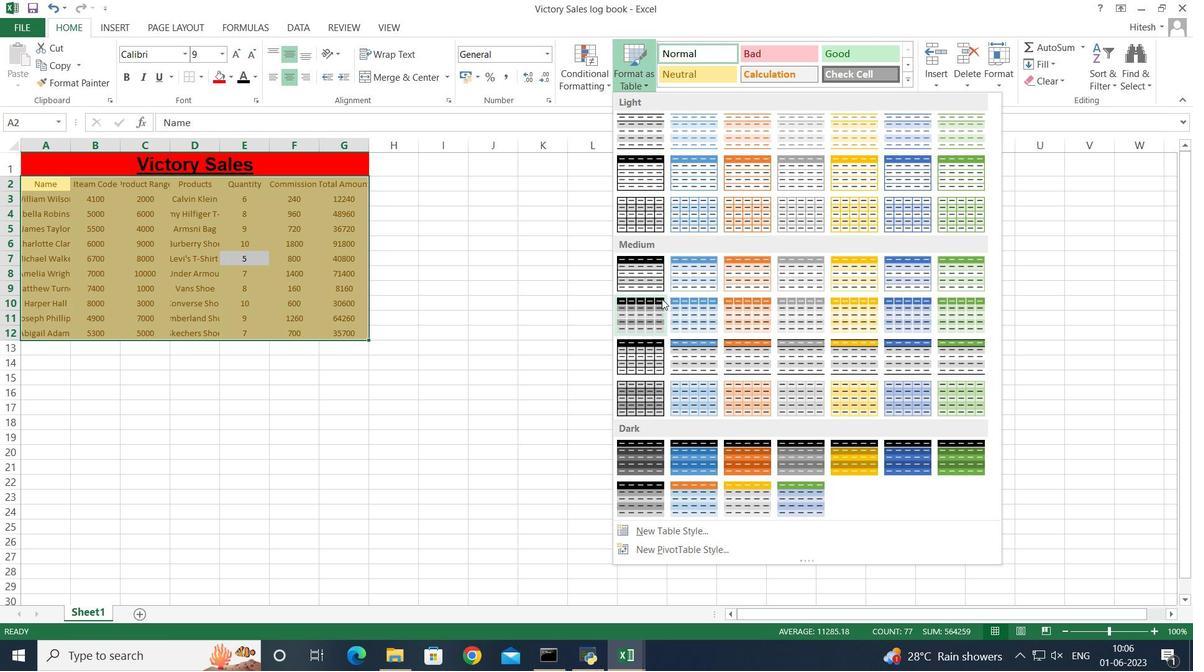 
Action: Mouse moved to (662, 309)
Screenshot: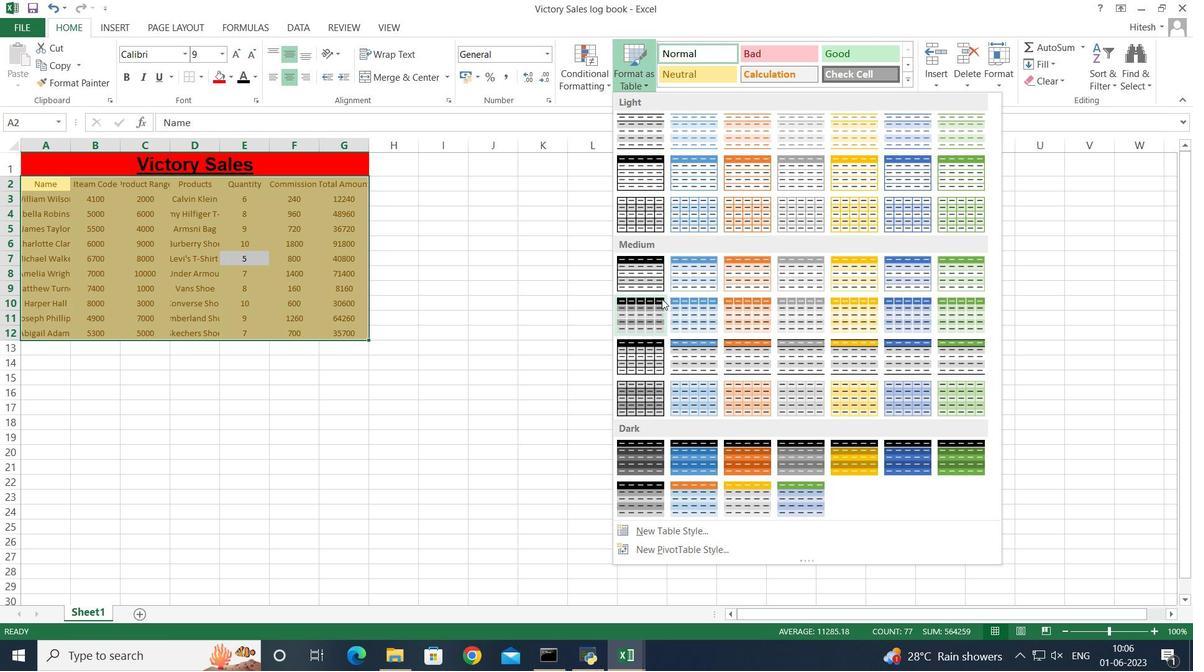 
Action: Mouse scrolled (662, 307) with delta (0, 0)
Screenshot: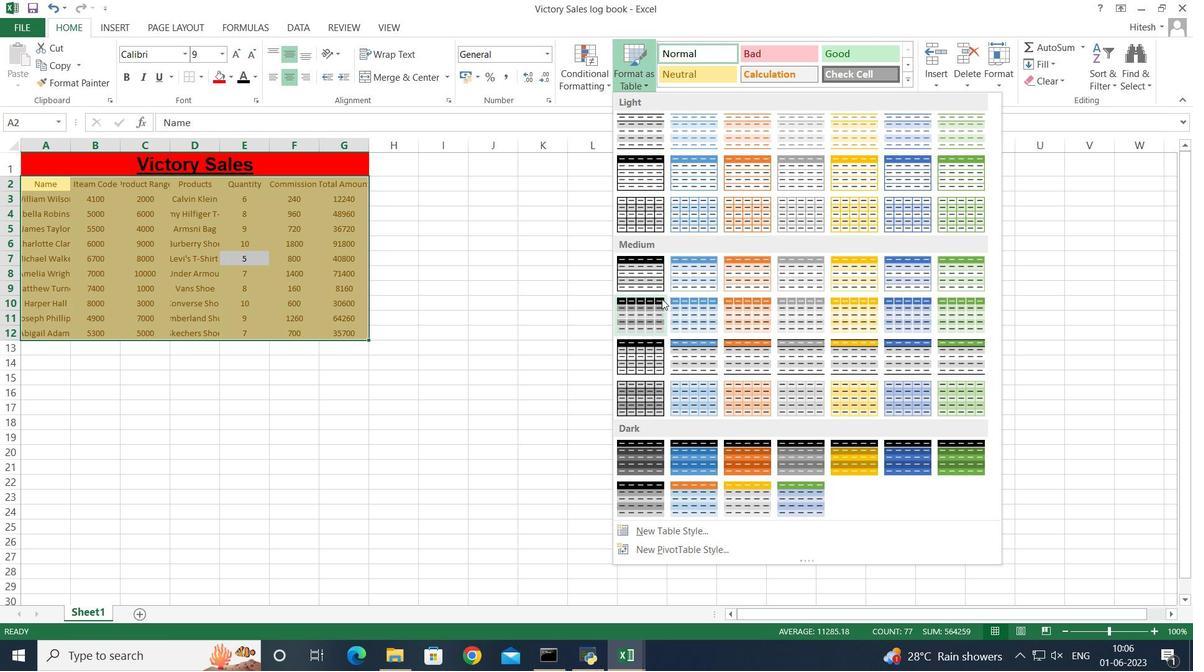 
Action: Mouse moved to (664, 320)
Screenshot: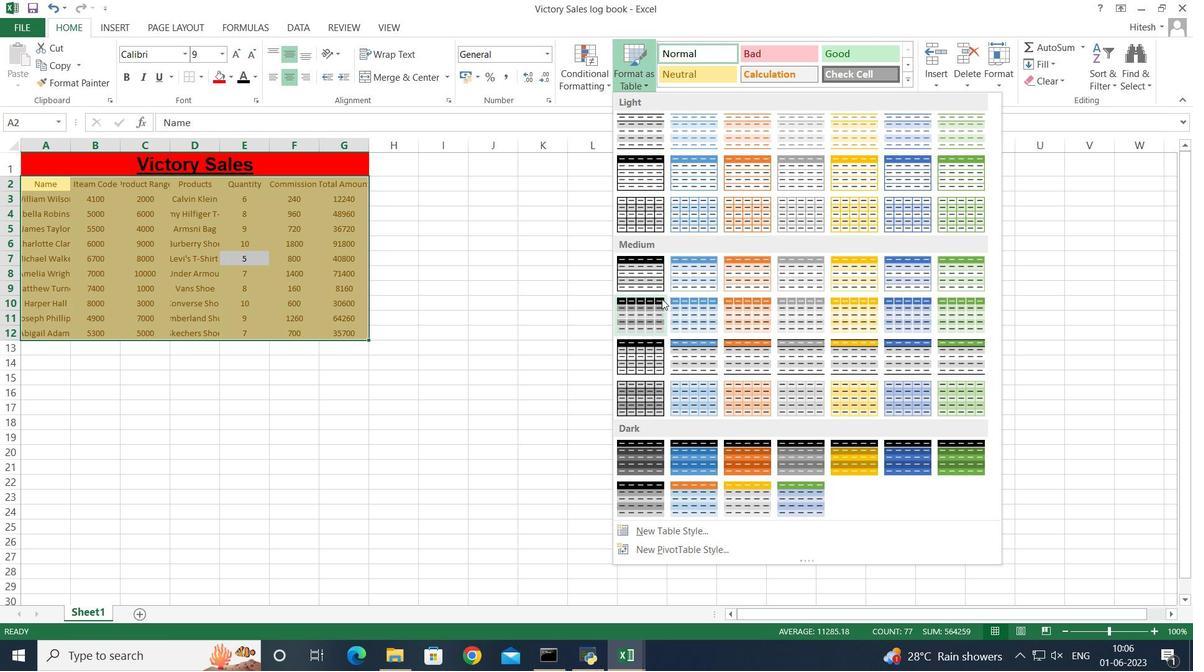 
Action: Mouse scrolled (664, 318) with delta (0, 0)
Screenshot: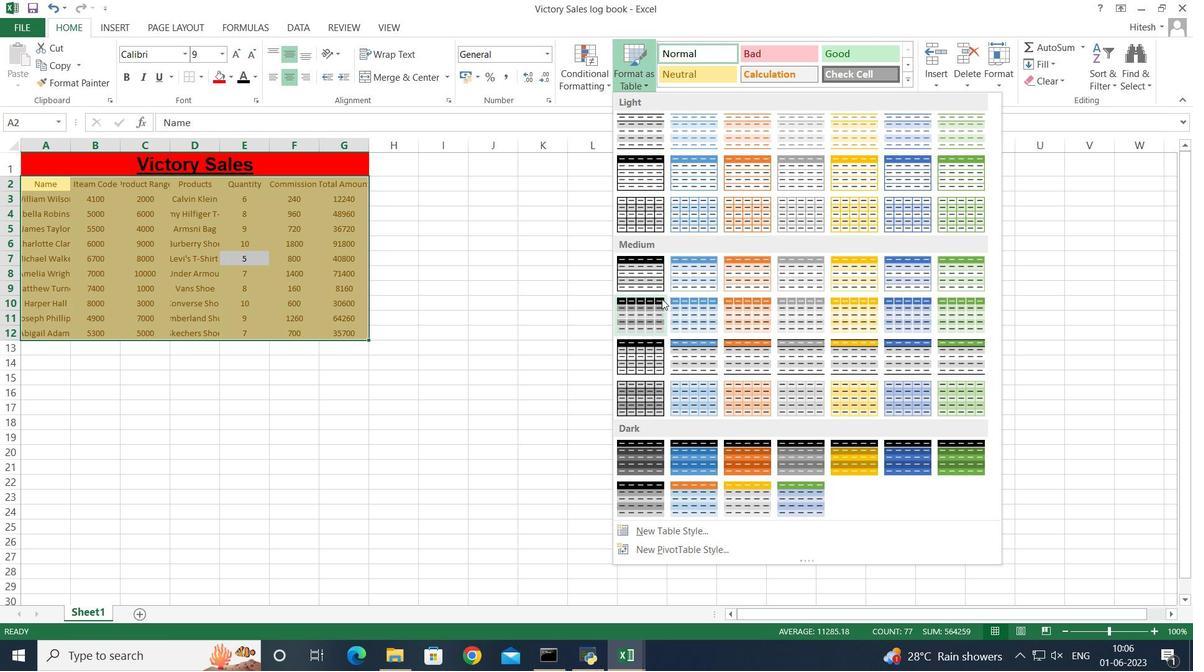 
Action: Mouse moved to (672, 350)
Screenshot: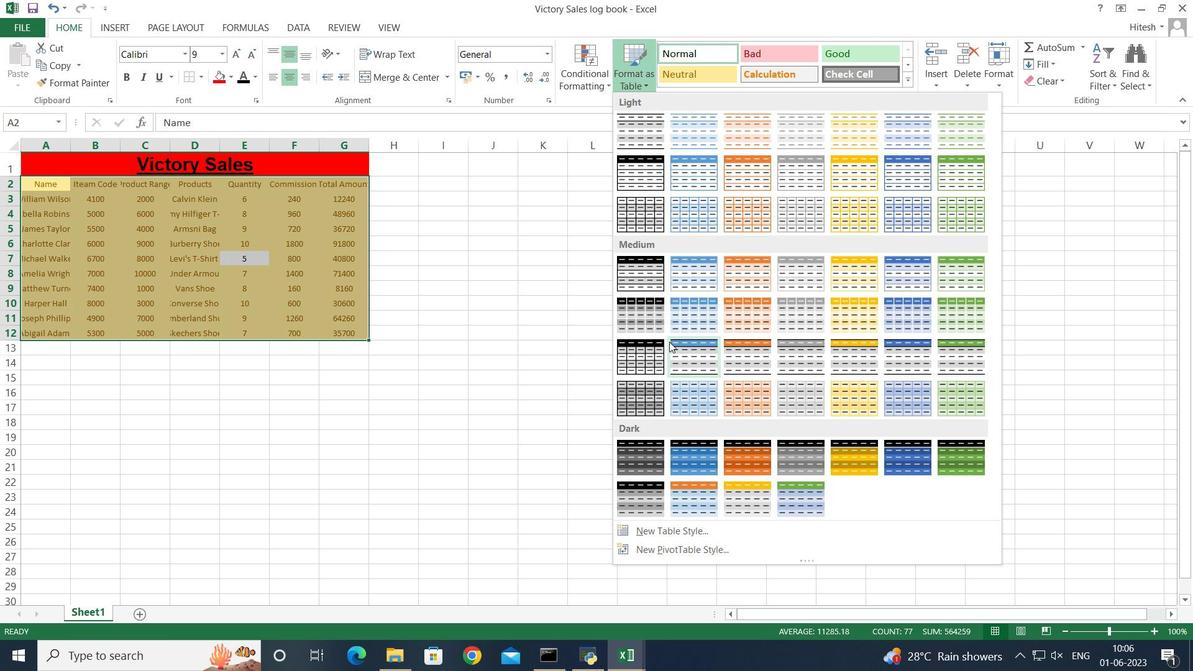 
Action: Mouse scrolled (672, 350) with delta (0, 0)
Screenshot: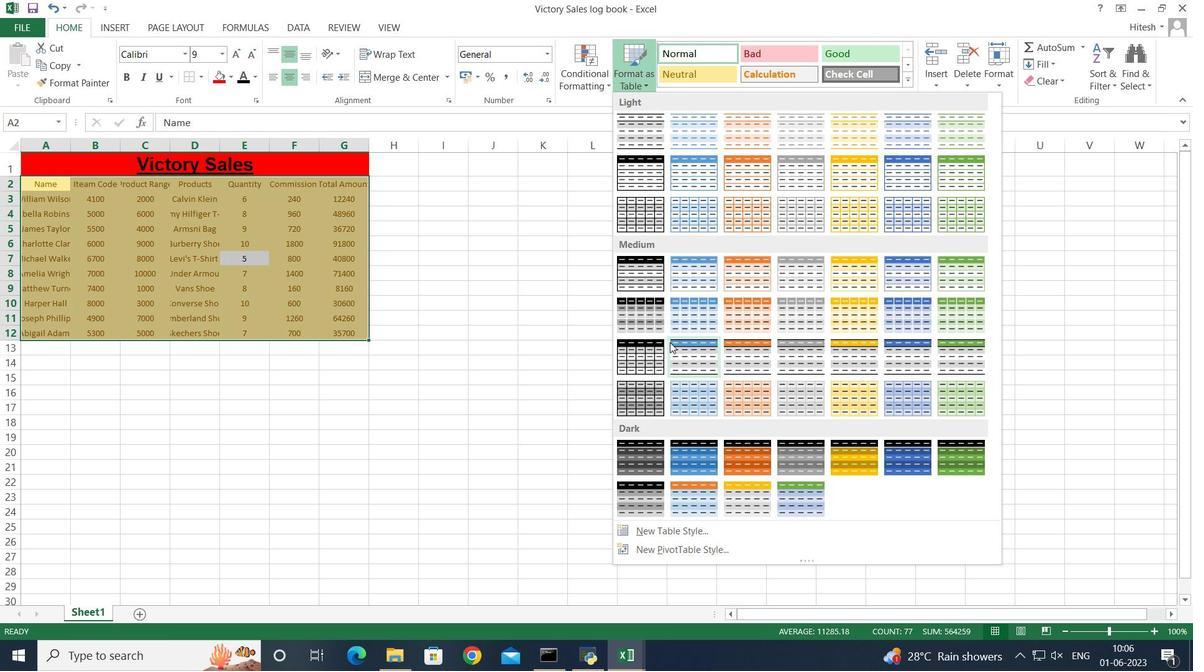 
Action: Mouse moved to (673, 357)
Screenshot: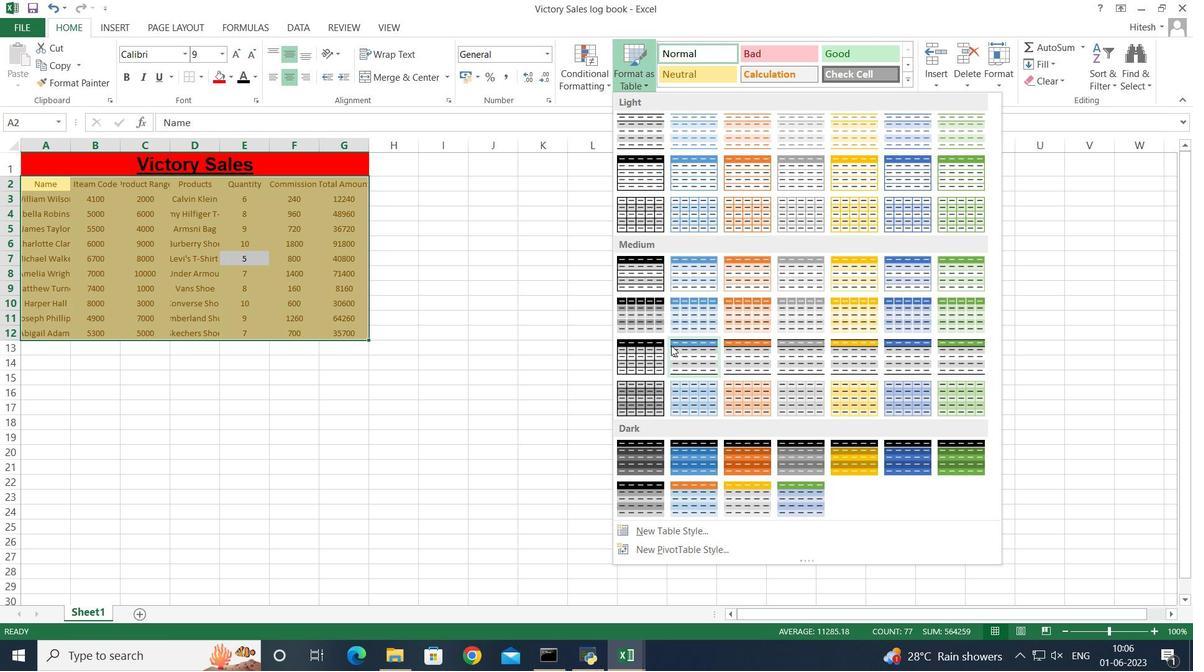 
Action: Mouse scrolled (673, 356) with delta (0, 0)
Screenshot: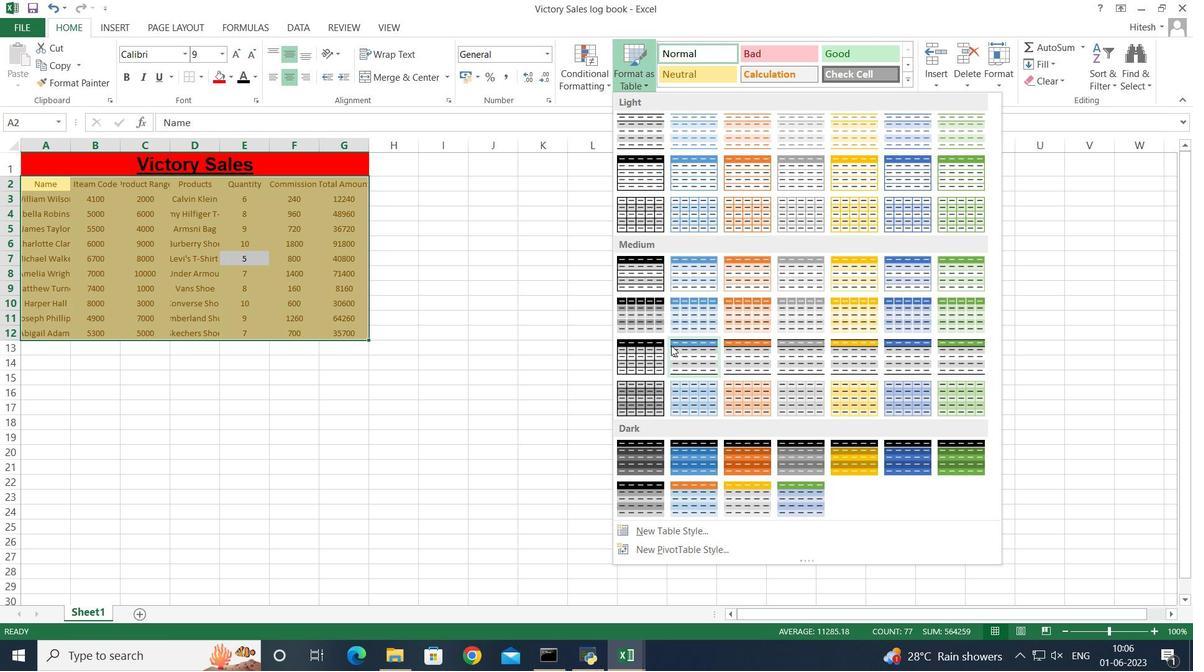 
Action: Mouse moved to (674, 366)
Screenshot: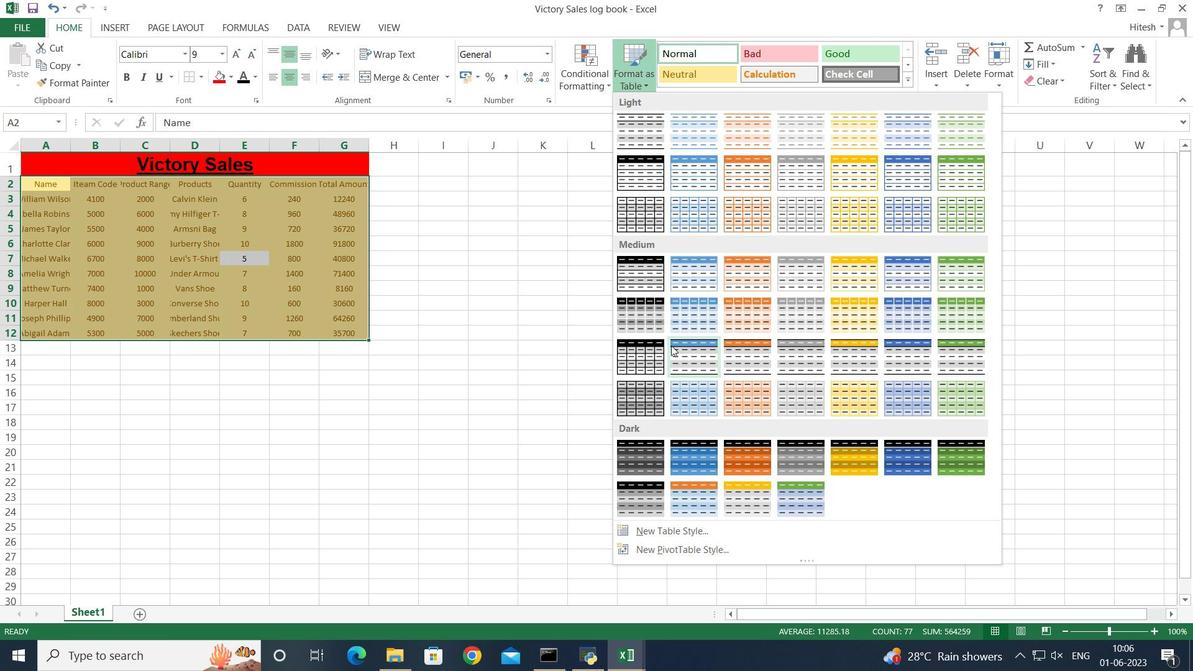 
Action: Mouse scrolled (674, 365) with delta (0, 0)
Screenshot: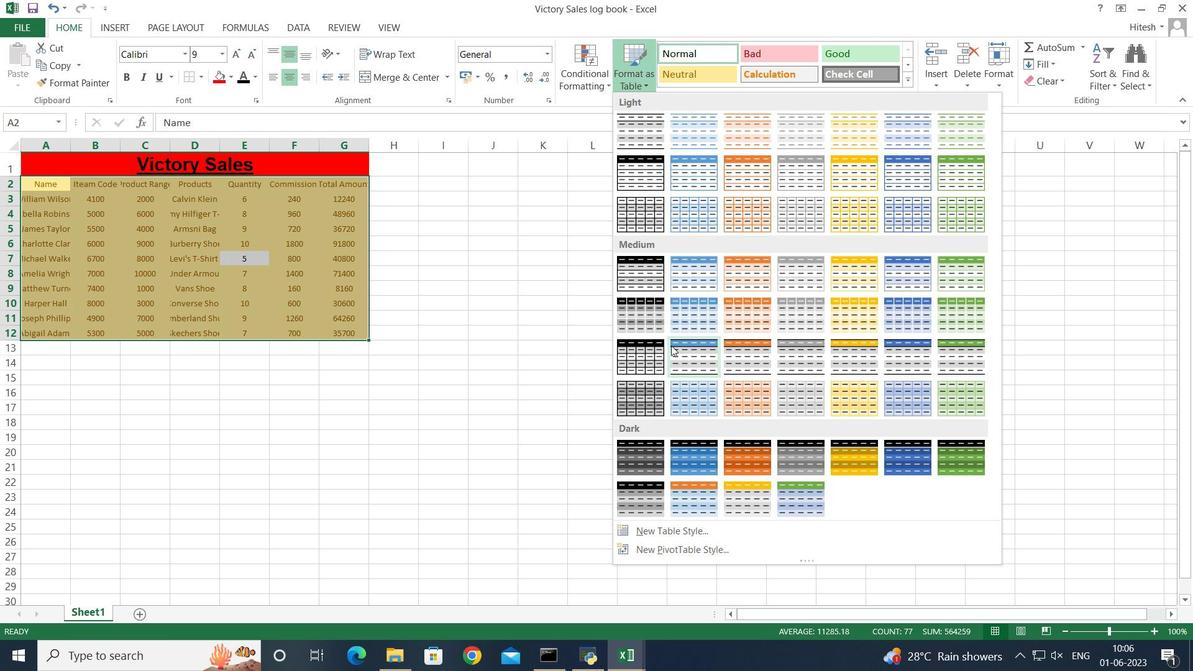 
Action: Mouse moved to (678, 530)
Screenshot: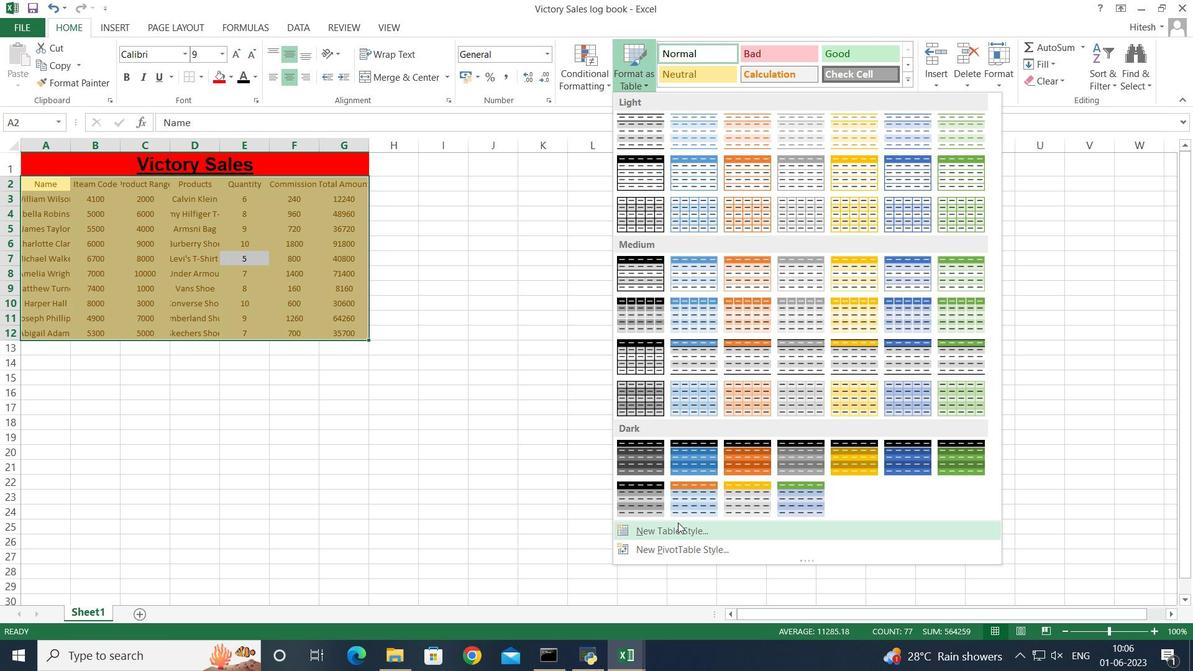 
Action: Mouse pressed left at (678, 530)
Screenshot: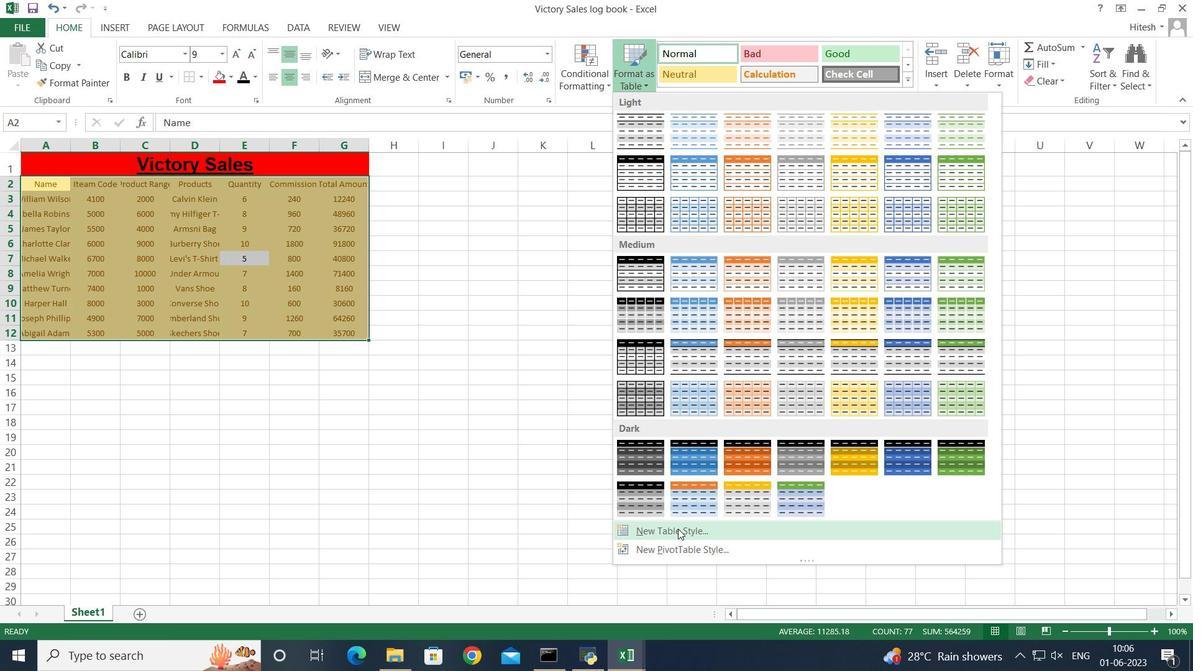 
Action: Mouse moved to (532, 169)
Screenshot: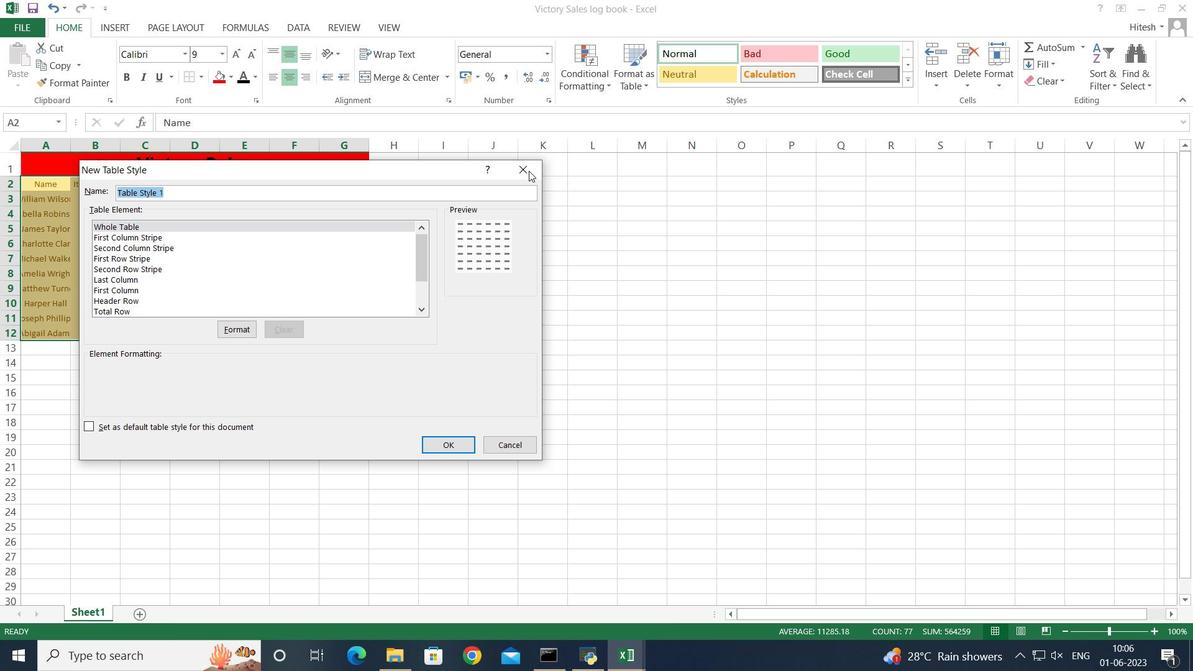 
Action: Mouse pressed left at (532, 169)
Screenshot: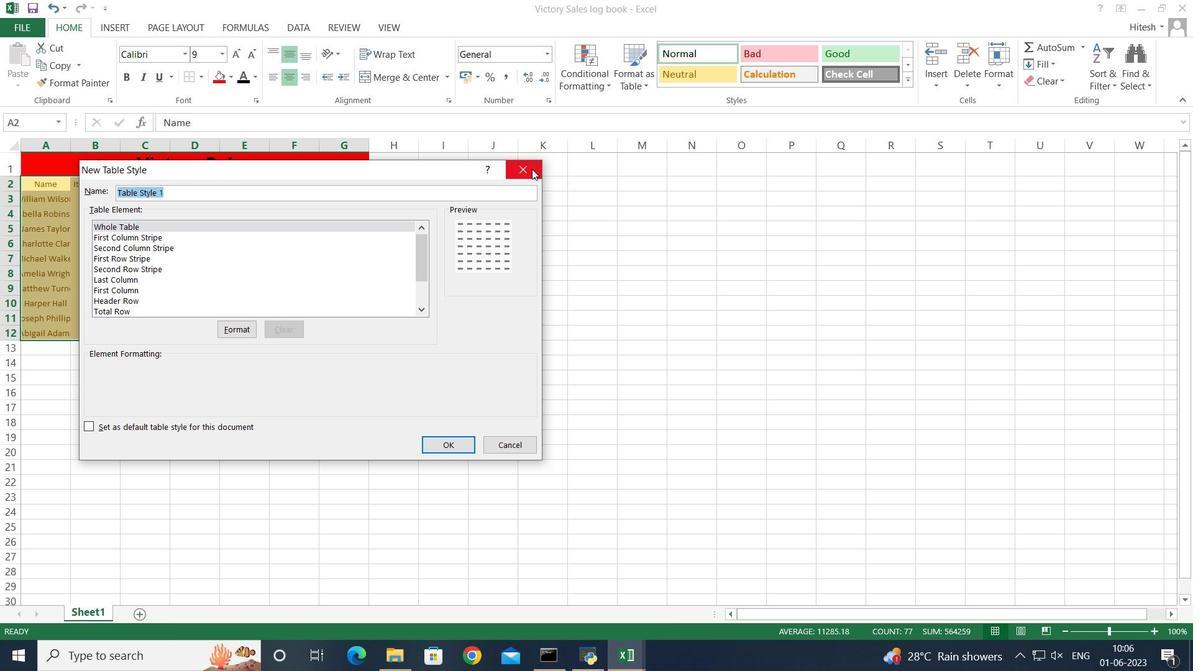 
Action: Mouse moved to (621, 83)
Screenshot: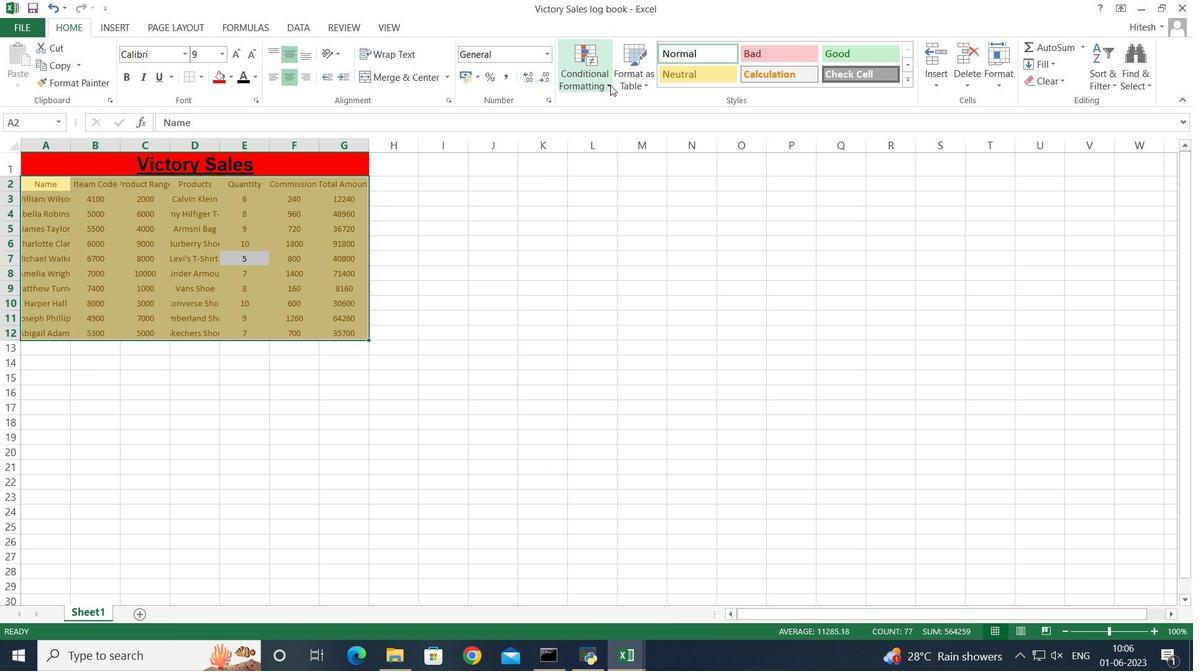 
Action: Mouse pressed left at (621, 83)
Screenshot: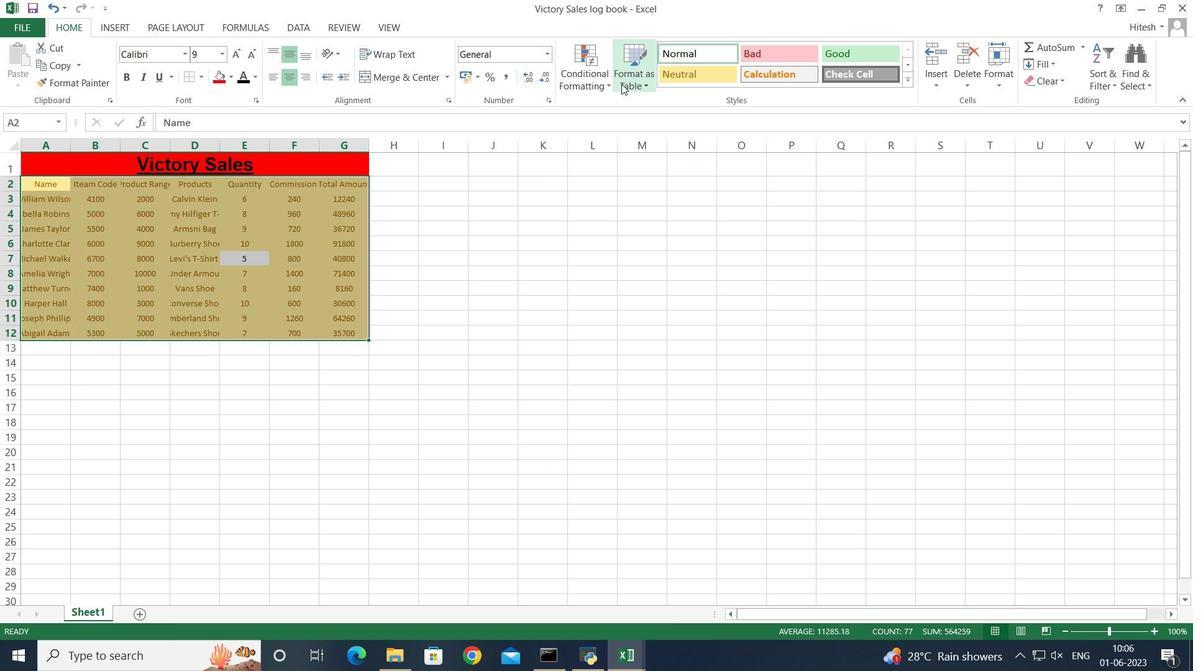 
Action: Mouse moved to (685, 550)
Screenshot: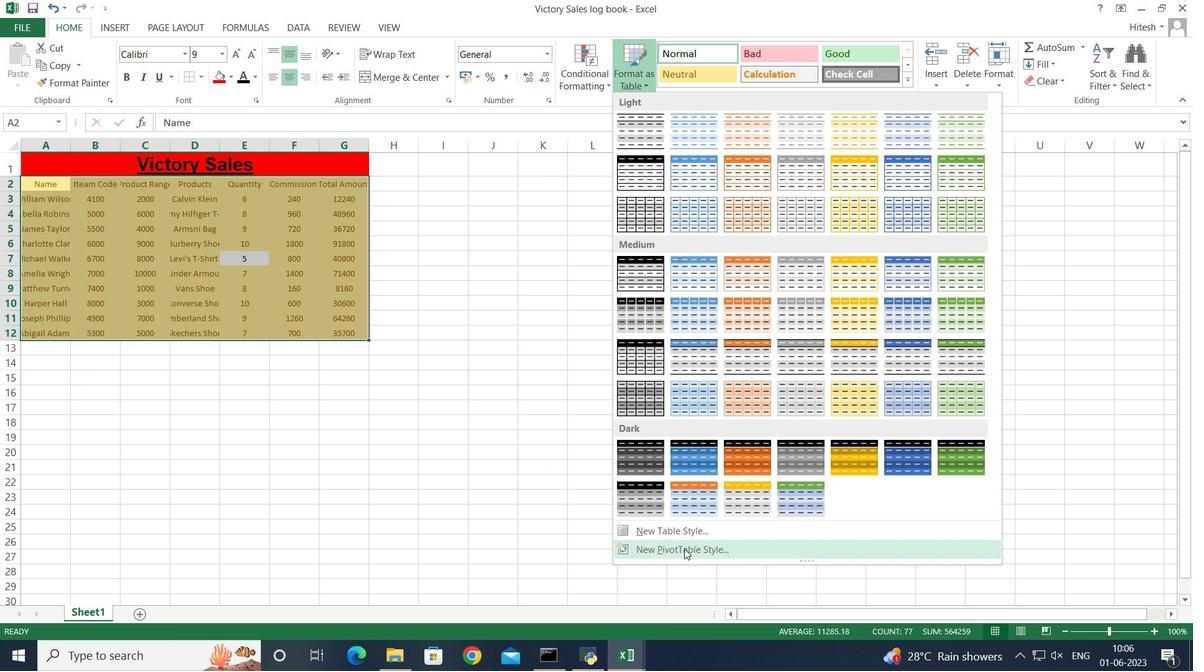 
Action: Mouse pressed left at (685, 550)
Screenshot: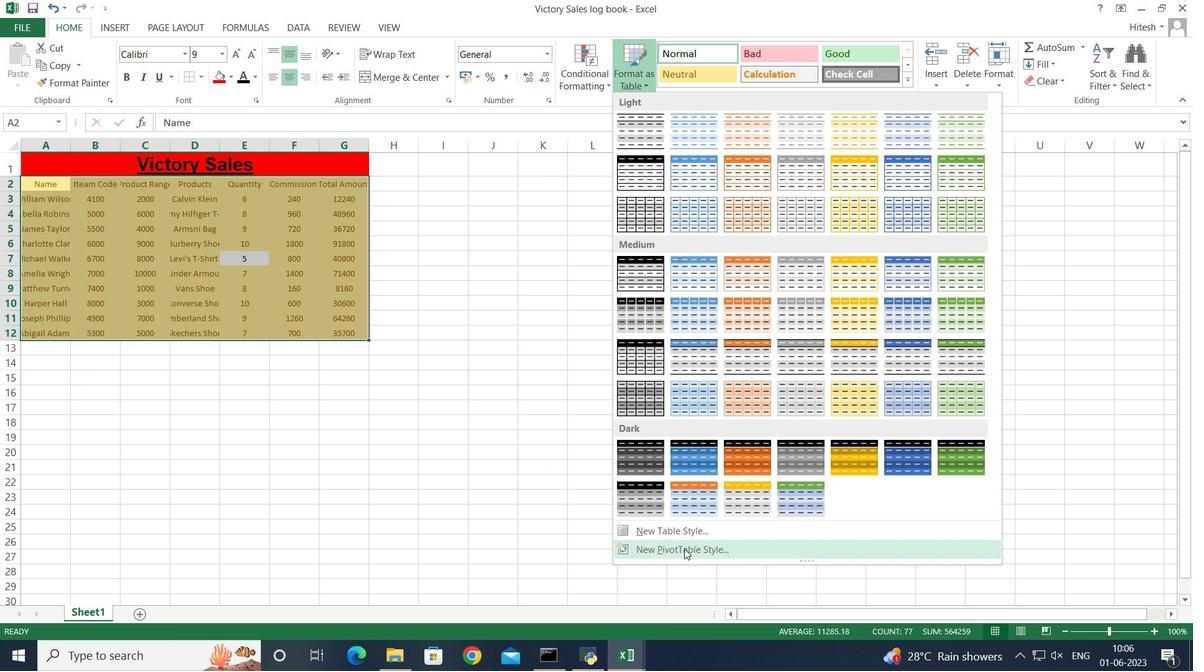 
Action: Mouse moved to (244, 193)
Screenshot: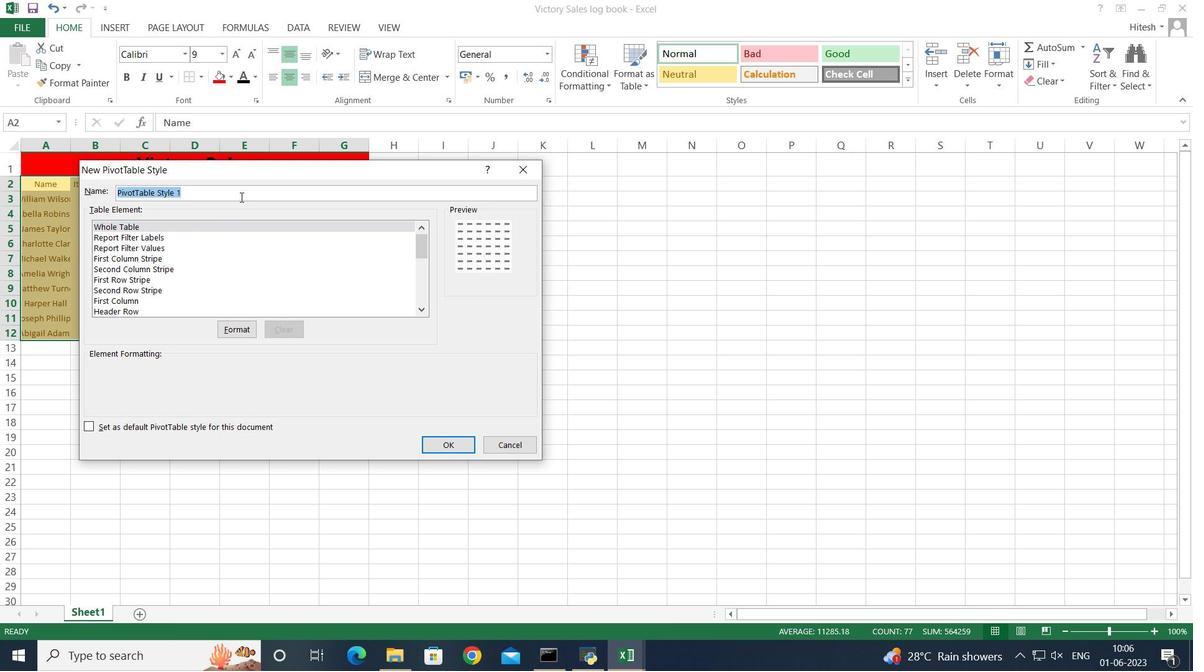 
Action: Key pressed <Key.backspace><Key.shift>Brown<Key.space><Key.shift>Table<Key.space><Key.shift>Style<Key.space><Key.shift>dark<Key.space>3
Screenshot: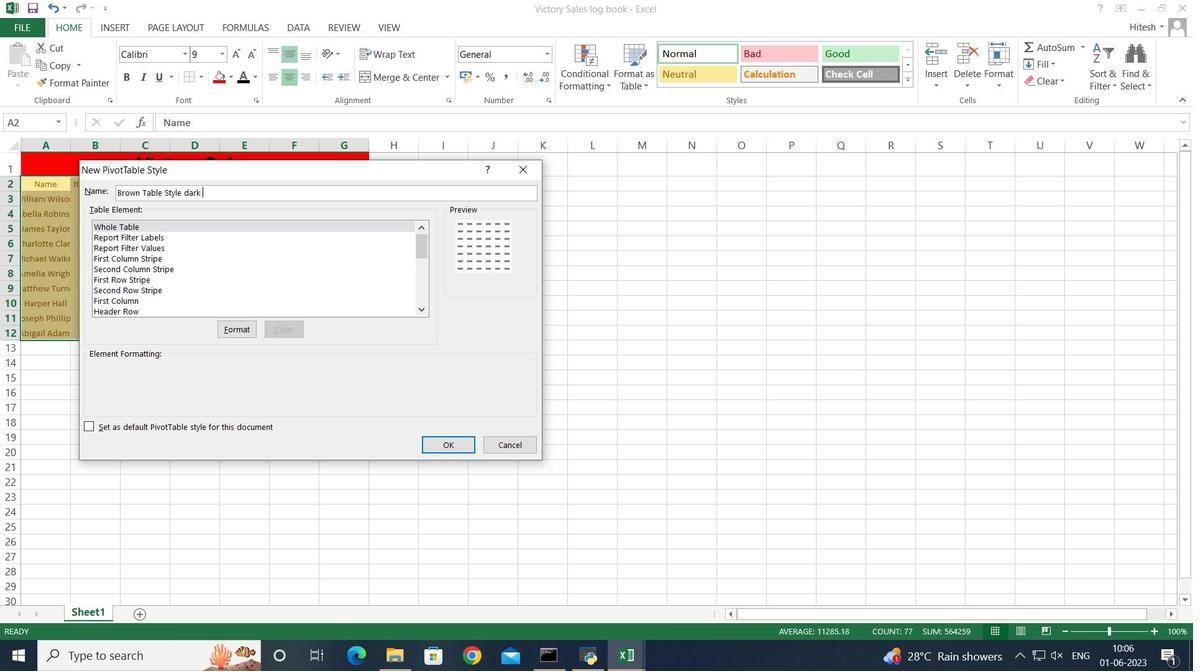 
Action: Mouse moved to (419, 238)
Screenshot: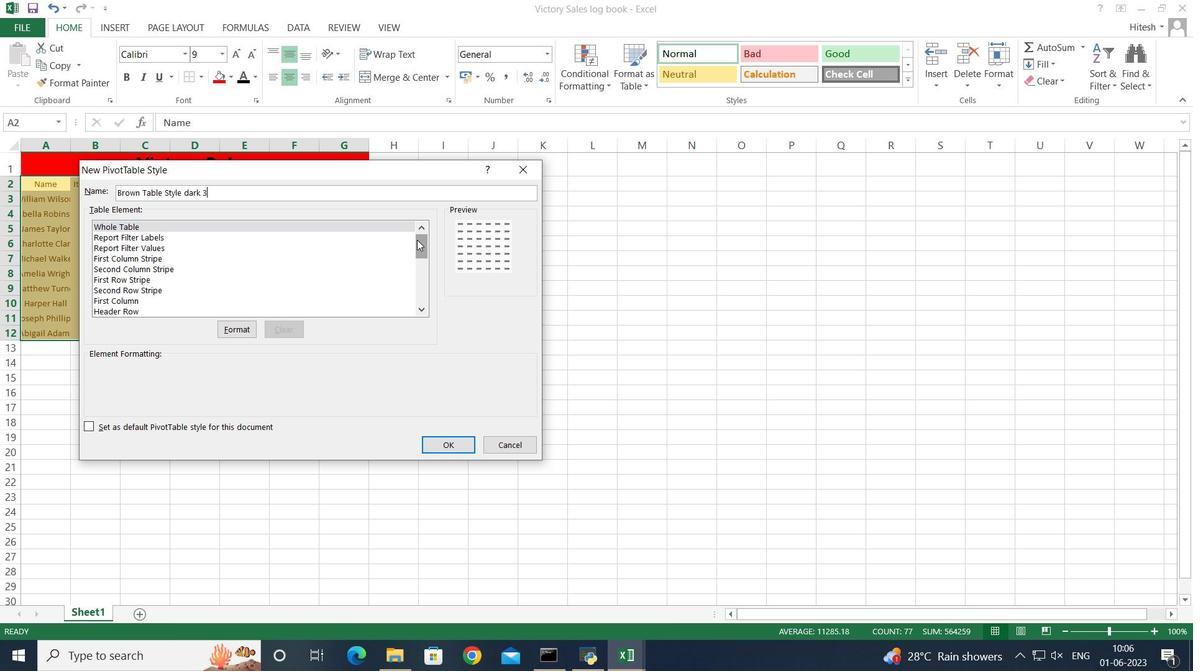 
Action: Mouse pressed left at (419, 238)
Screenshot: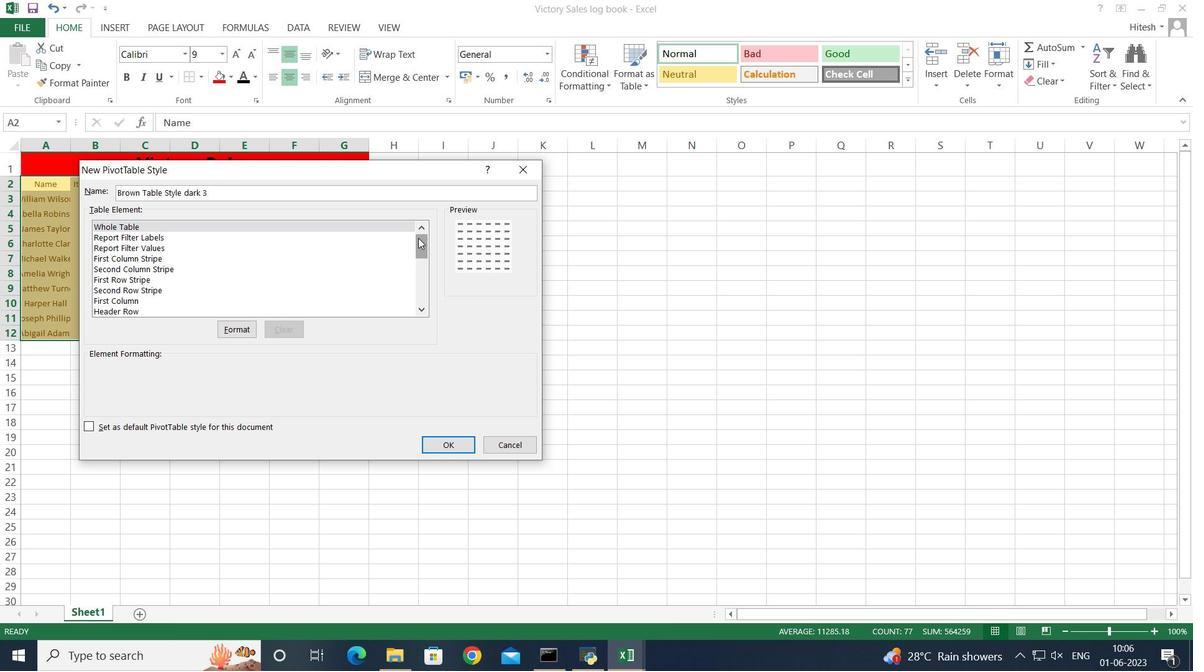 
Action: Mouse moved to (241, 328)
Screenshot: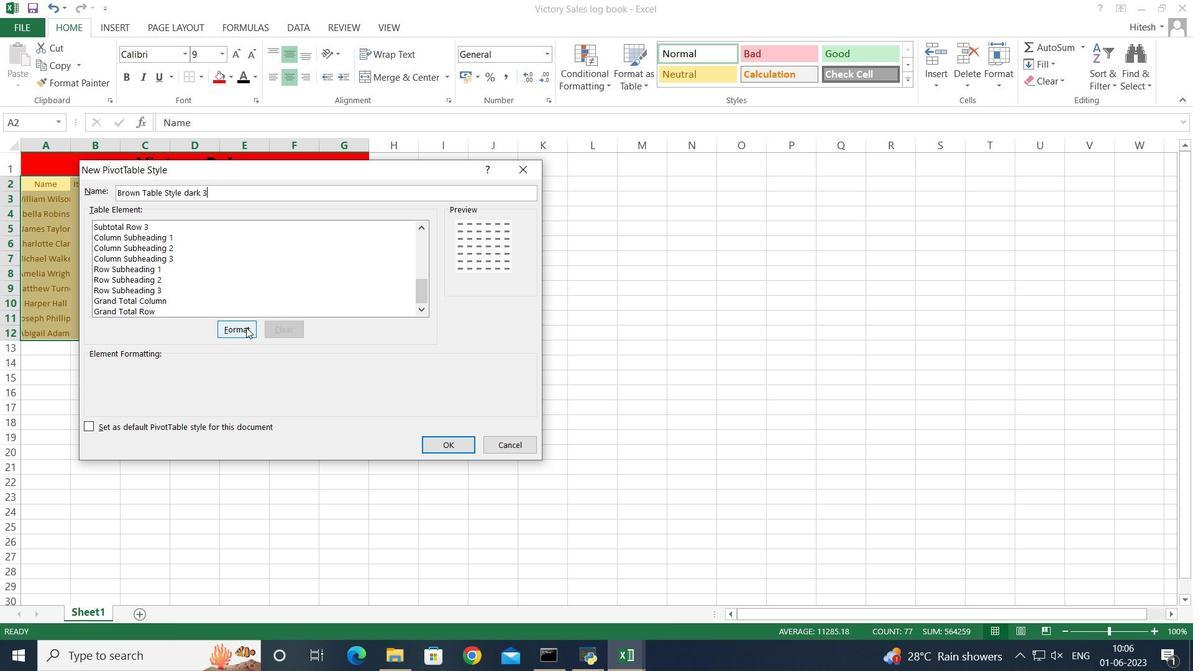 
Action: Mouse pressed left at (241, 328)
Screenshot: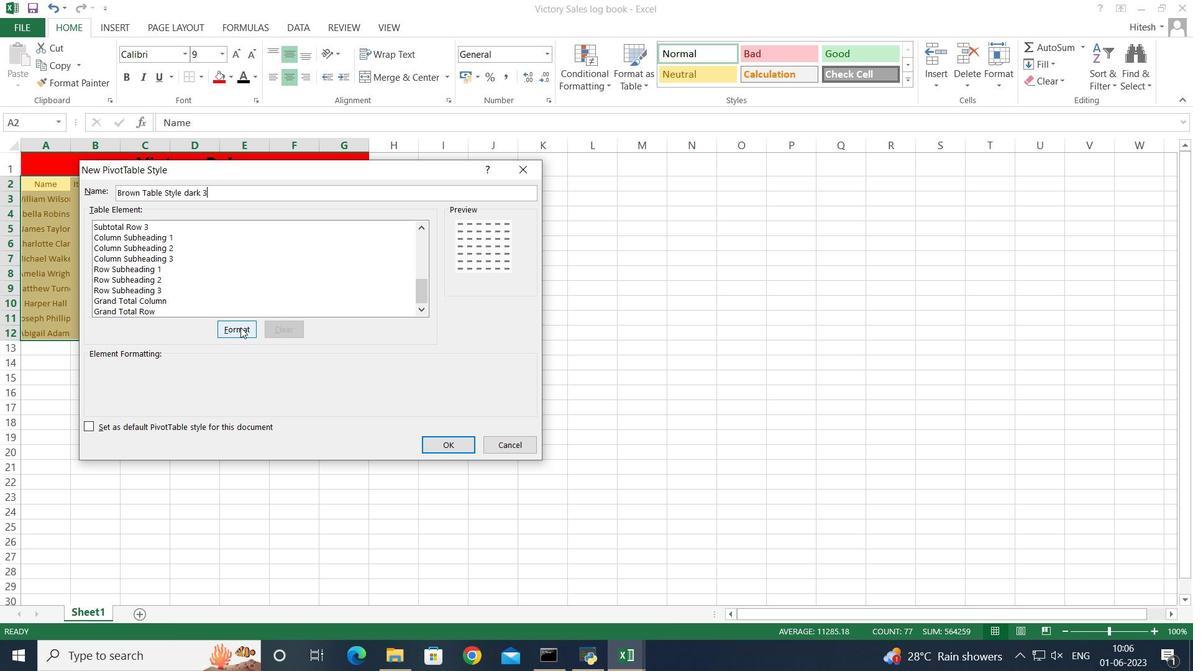 
Action: Mouse moved to (399, 481)
Screenshot: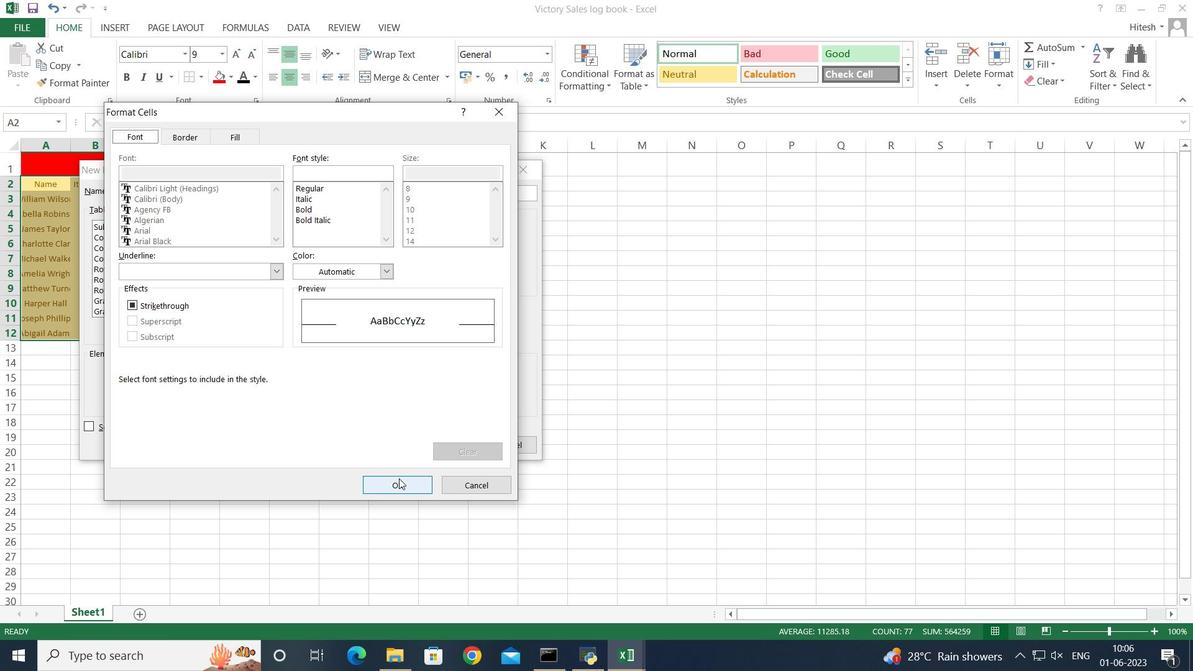 
Action: Mouse pressed left at (399, 481)
Screenshot: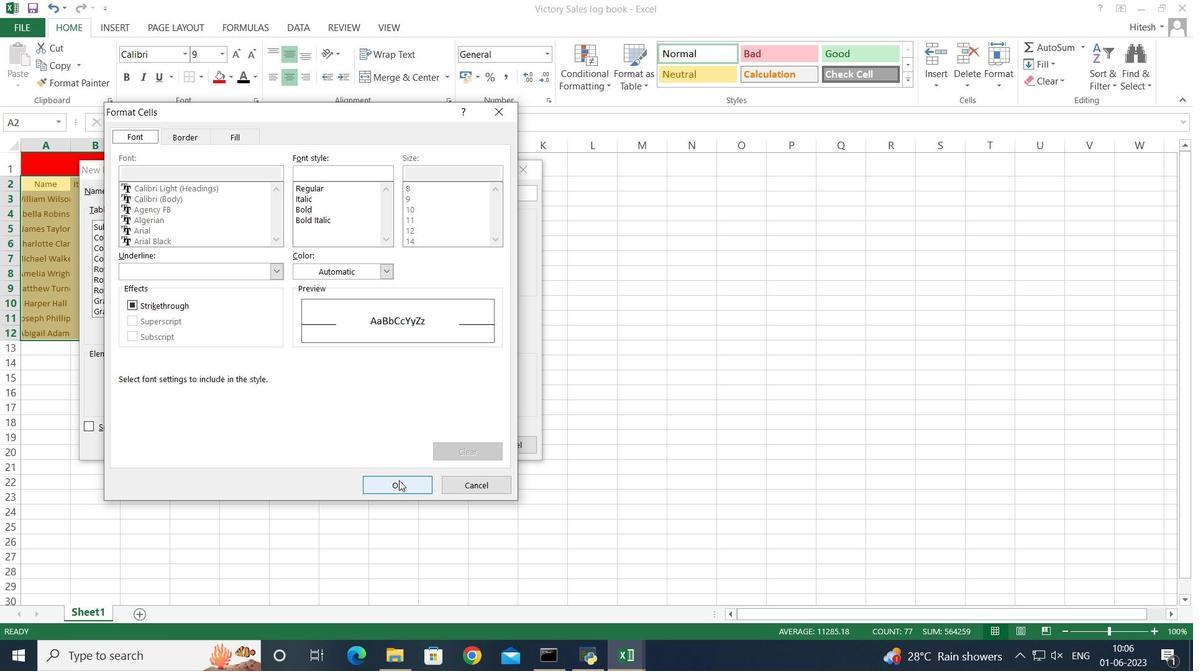 
Action: Mouse moved to (458, 440)
Screenshot: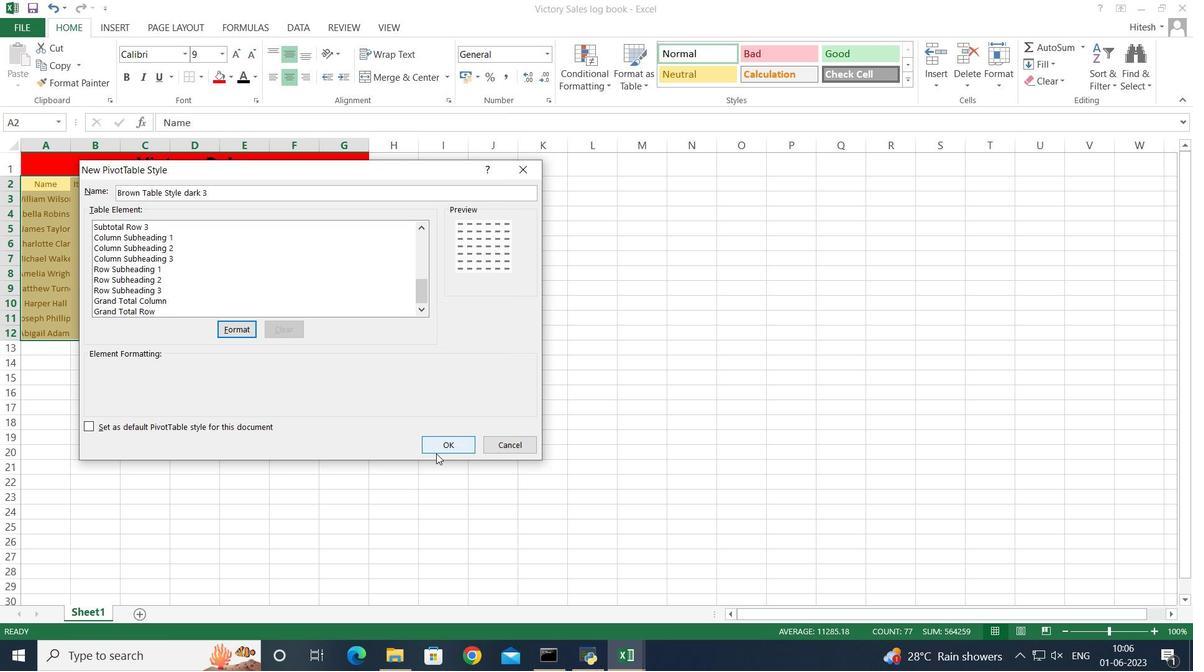
Action: Mouse pressed left at (458, 440)
Screenshot: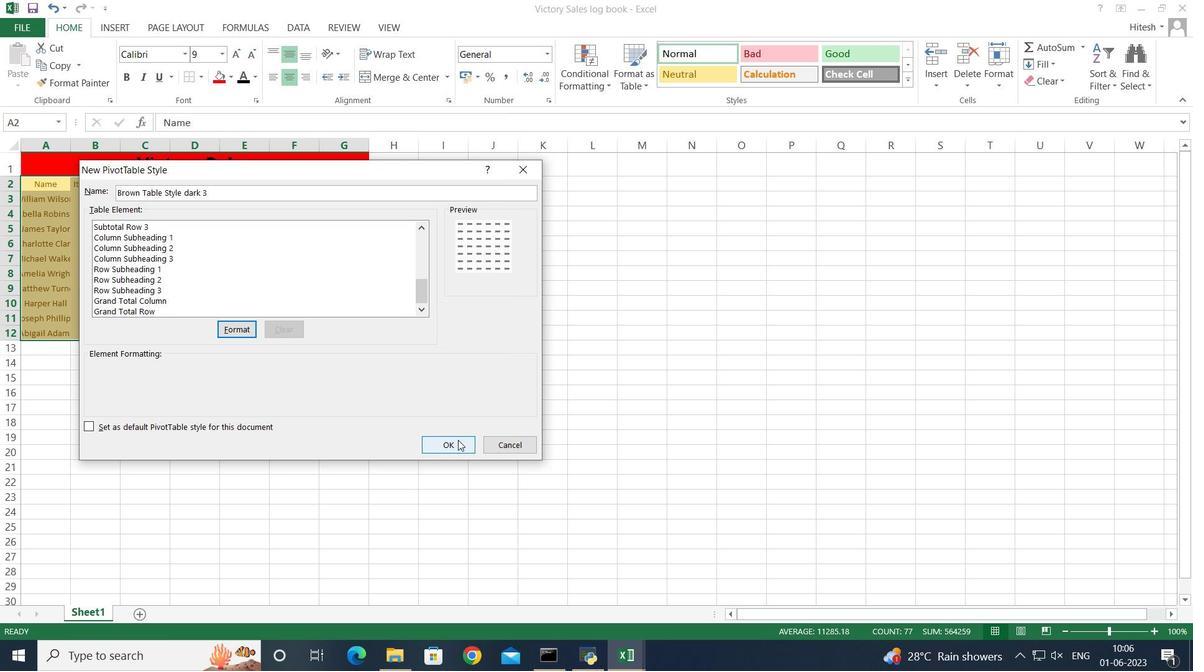 
Action: Mouse moved to (507, 281)
Screenshot: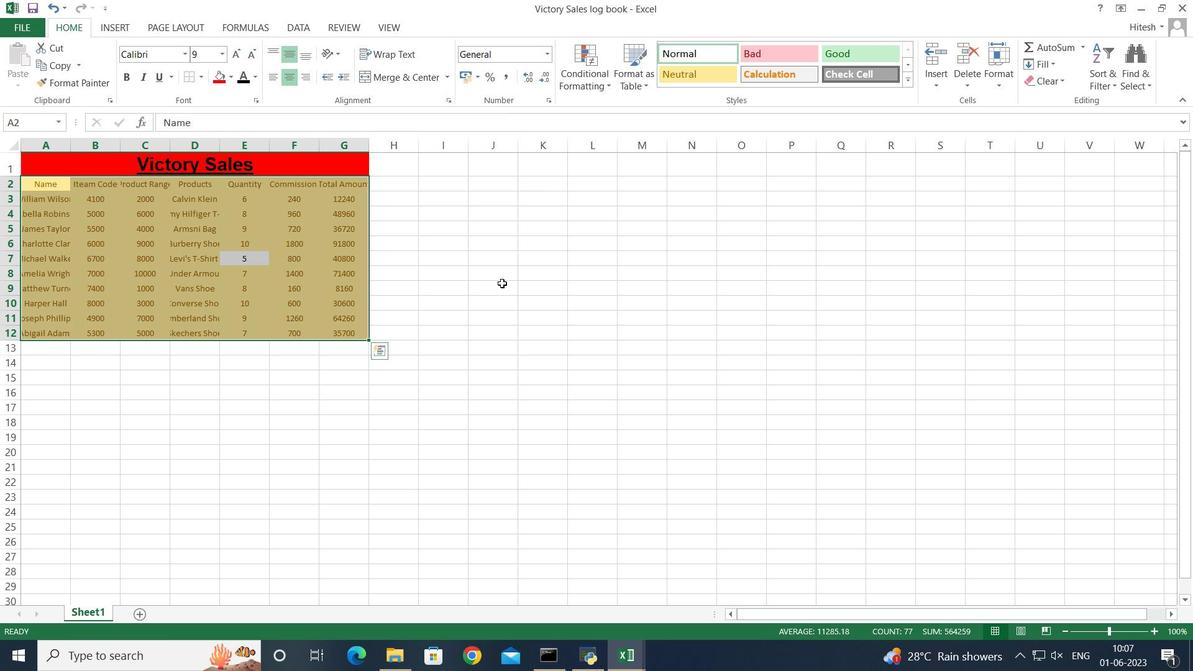 
Action: Mouse pressed left at (507, 281)
Screenshot: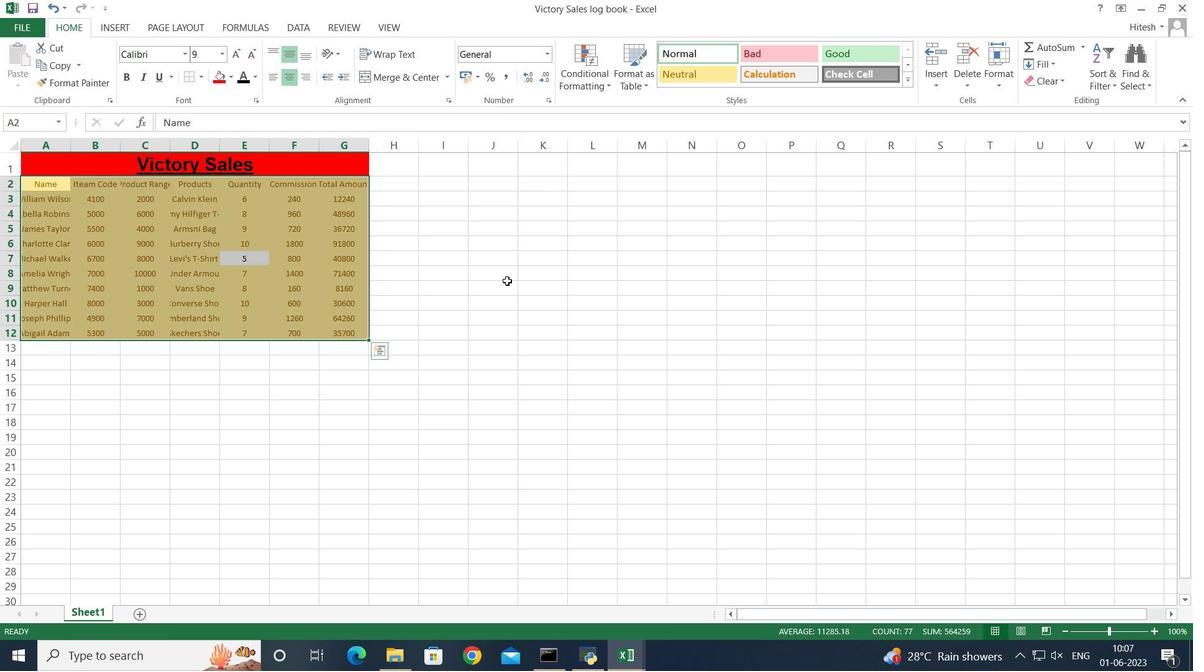 
Action: Mouse moved to (636, 82)
Screenshot: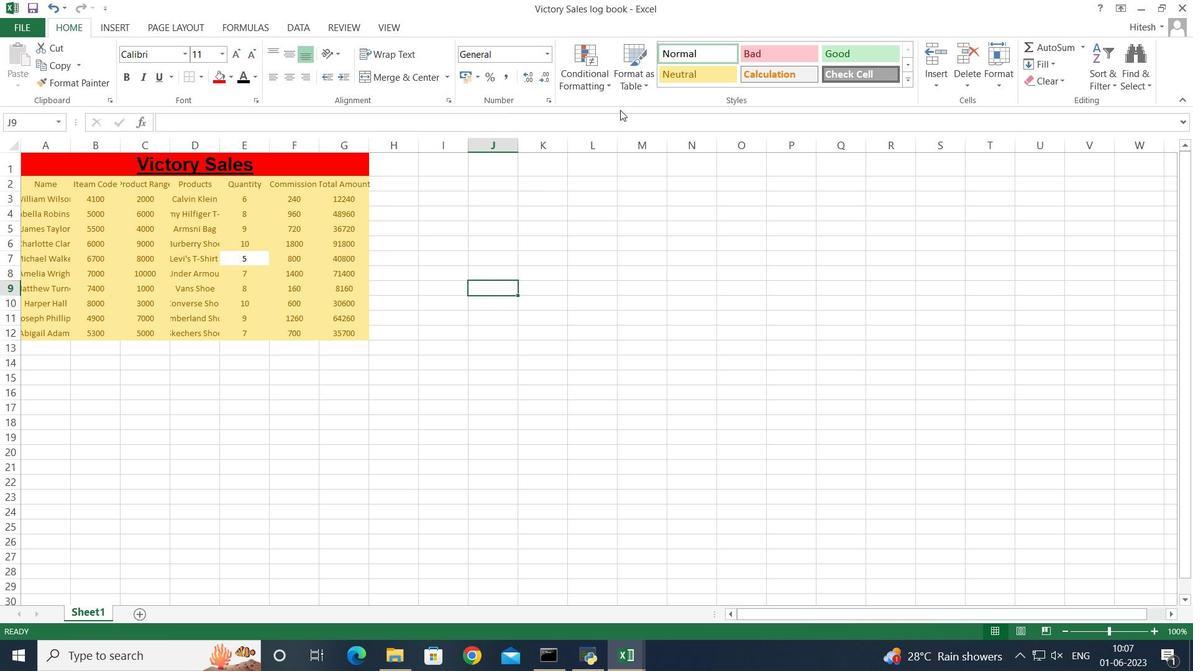 
Action: Mouse pressed left at (636, 82)
Screenshot: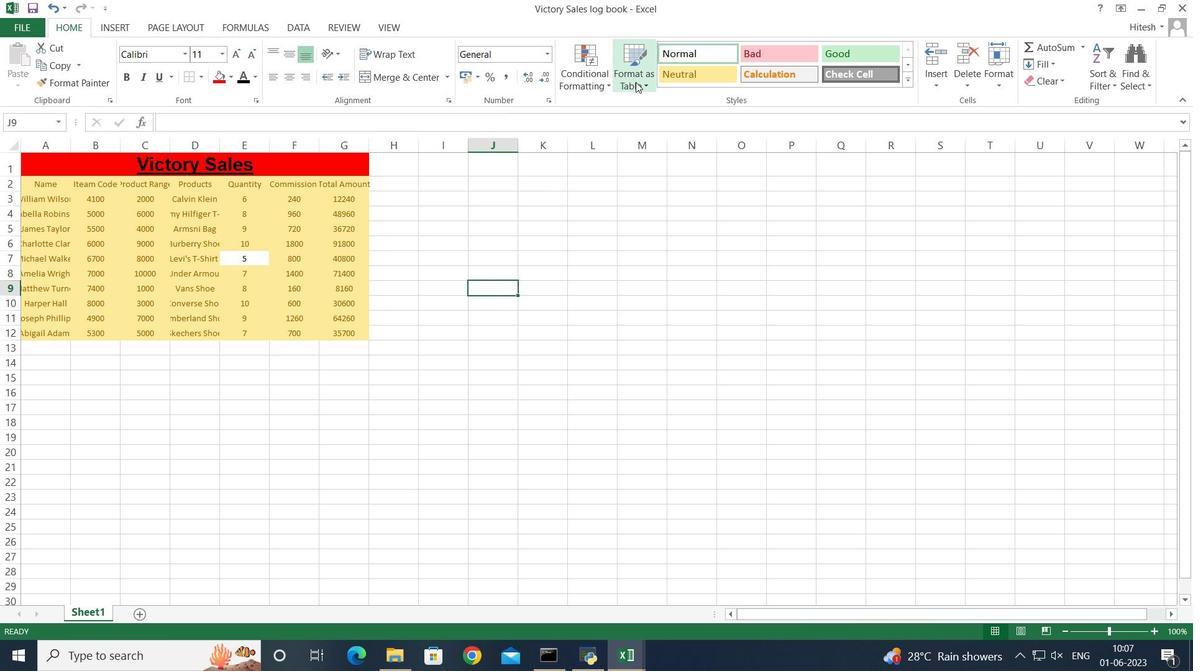 
Action: Mouse moved to (743, 467)
Screenshot: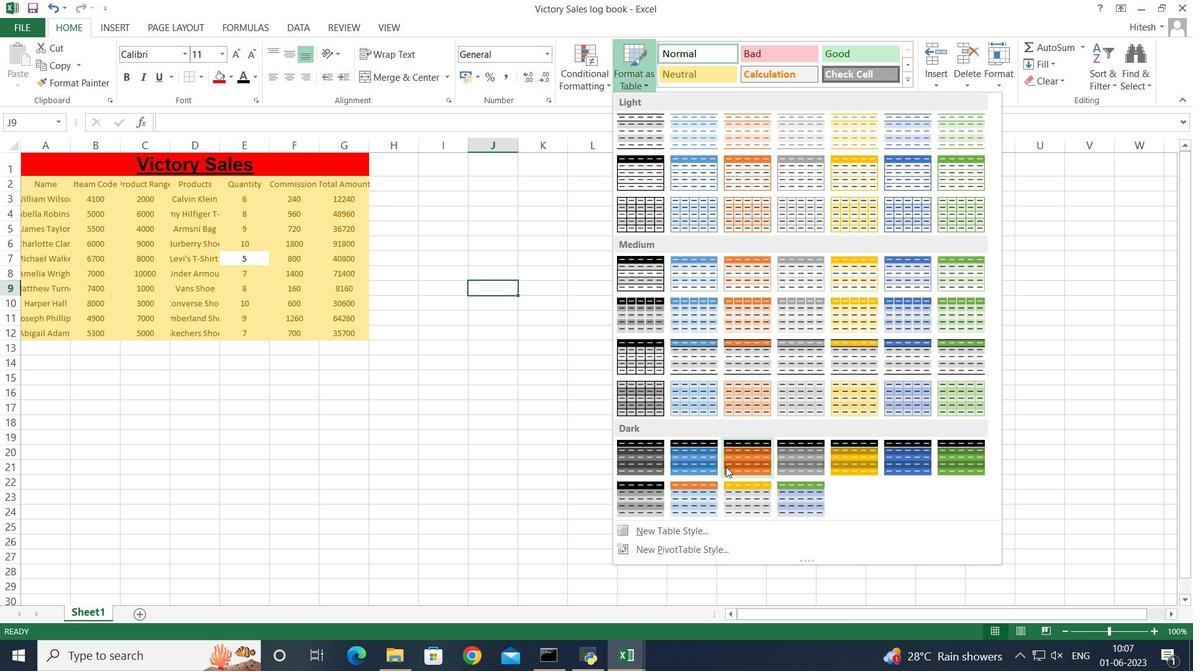 
Action: Mouse pressed left at (743, 467)
Screenshot: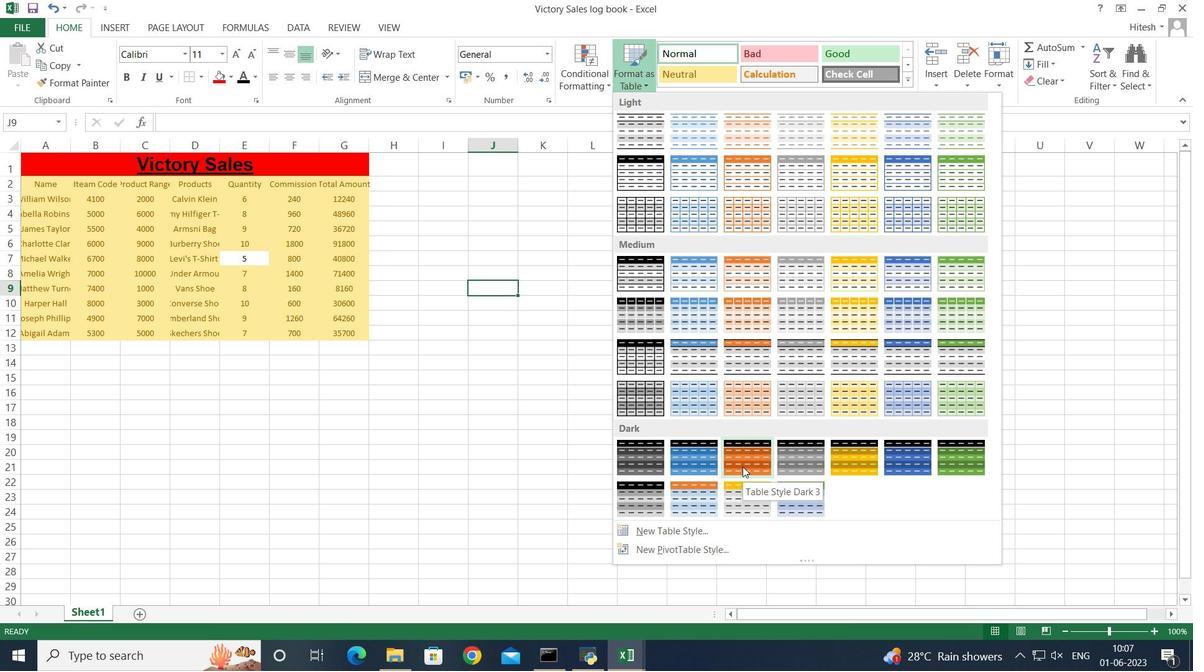 
Action: Mouse moved to (297, 343)
Screenshot: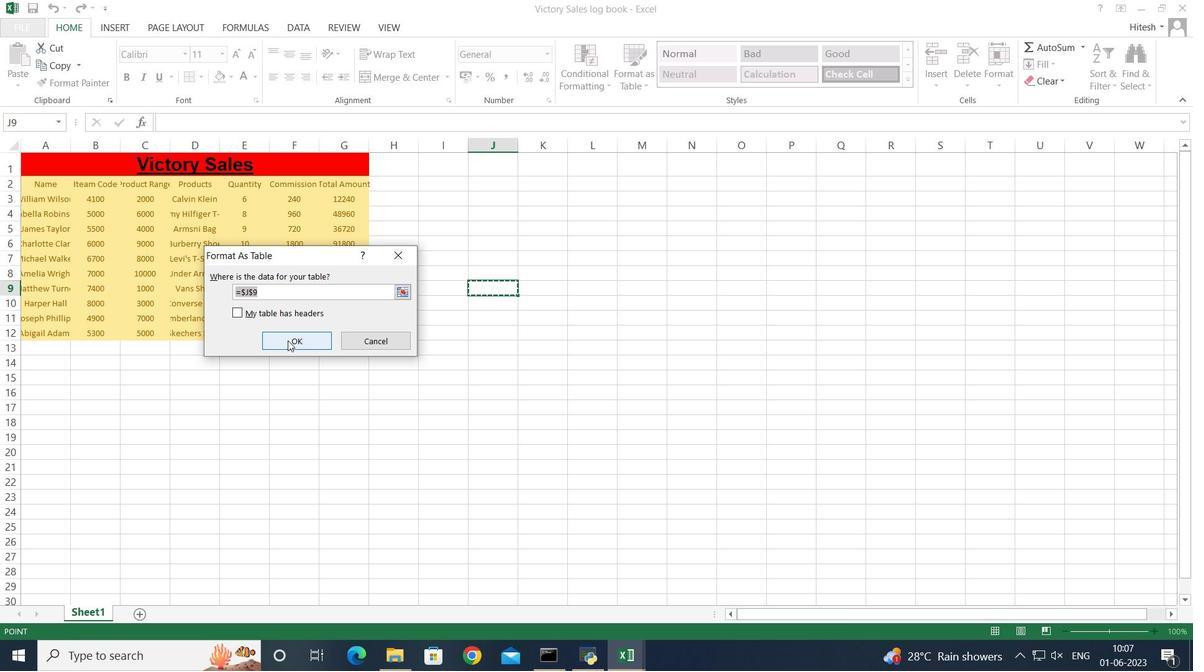 
Action: Mouse pressed left at (297, 343)
Screenshot: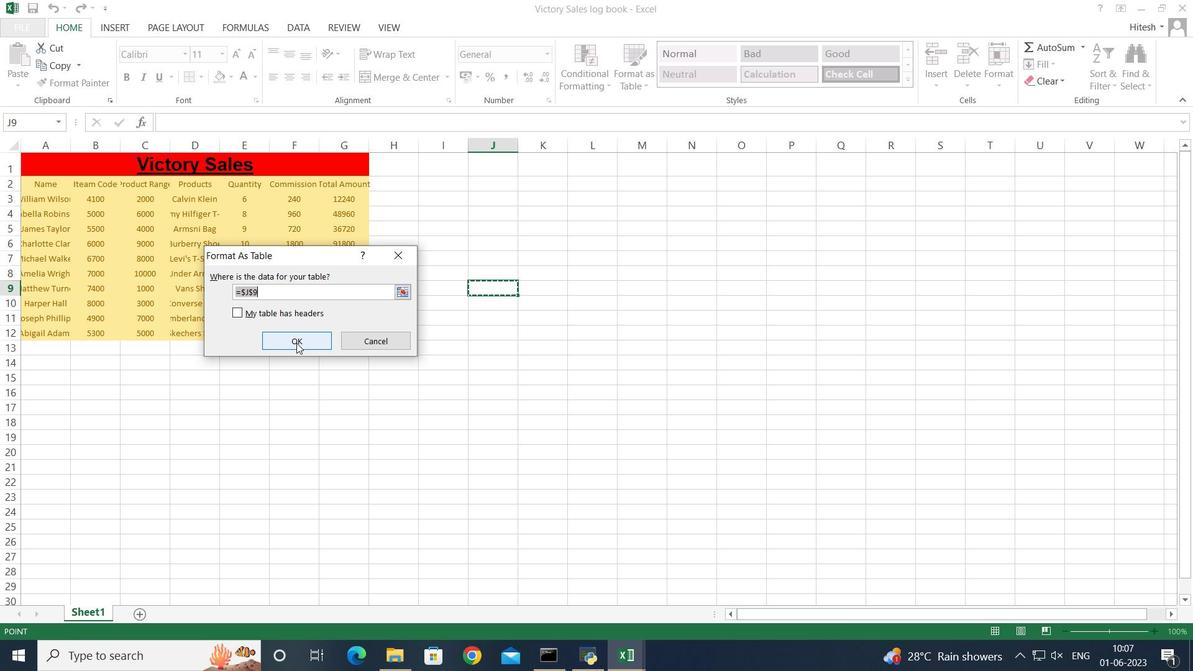
Action: Mouse moved to (34, 182)
Screenshot: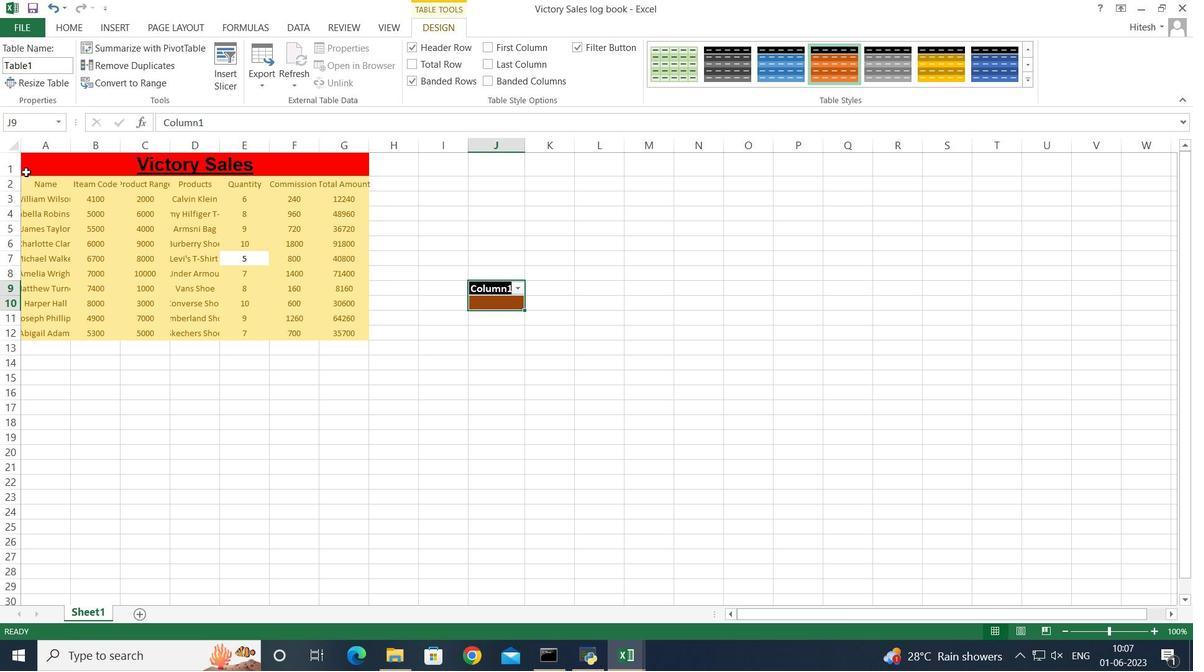 
Action: Mouse pressed left at (34, 182)
Screenshot: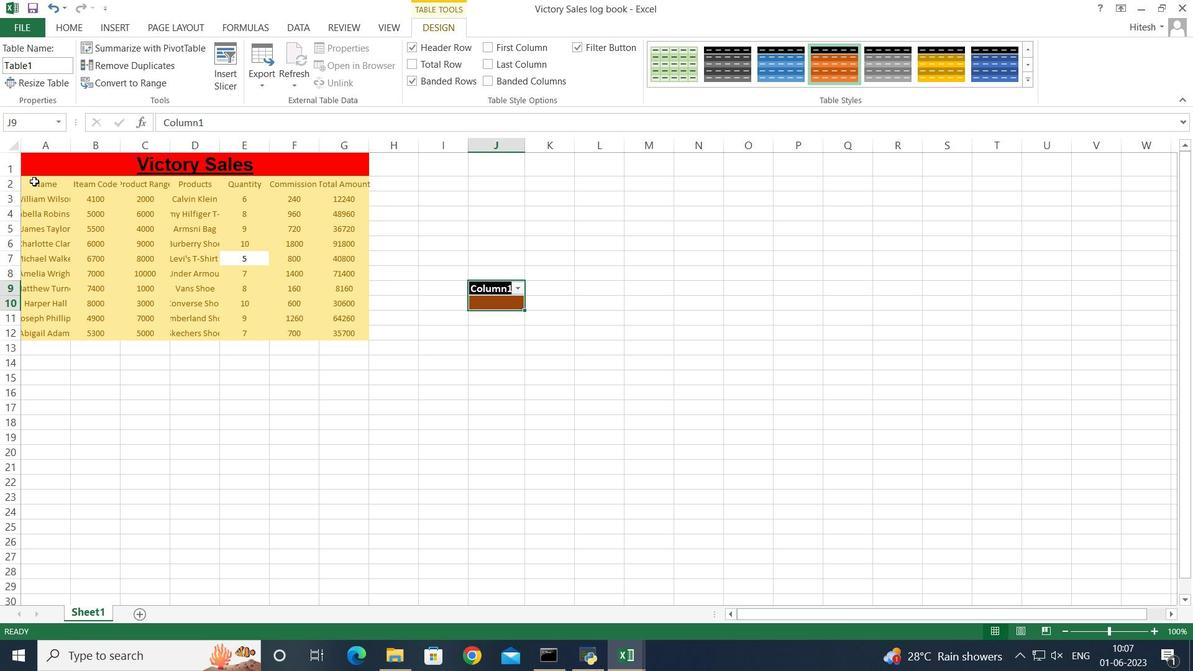 
Action: Key pressed <Key.shift><Key.right><Key.right><Key.right><Key.right><Key.right><Key.right><Key.down><Key.down><Key.down><Key.down><Key.down><Key.down><Key.down><Key.down><Key.down><Key.down>
Screenshot: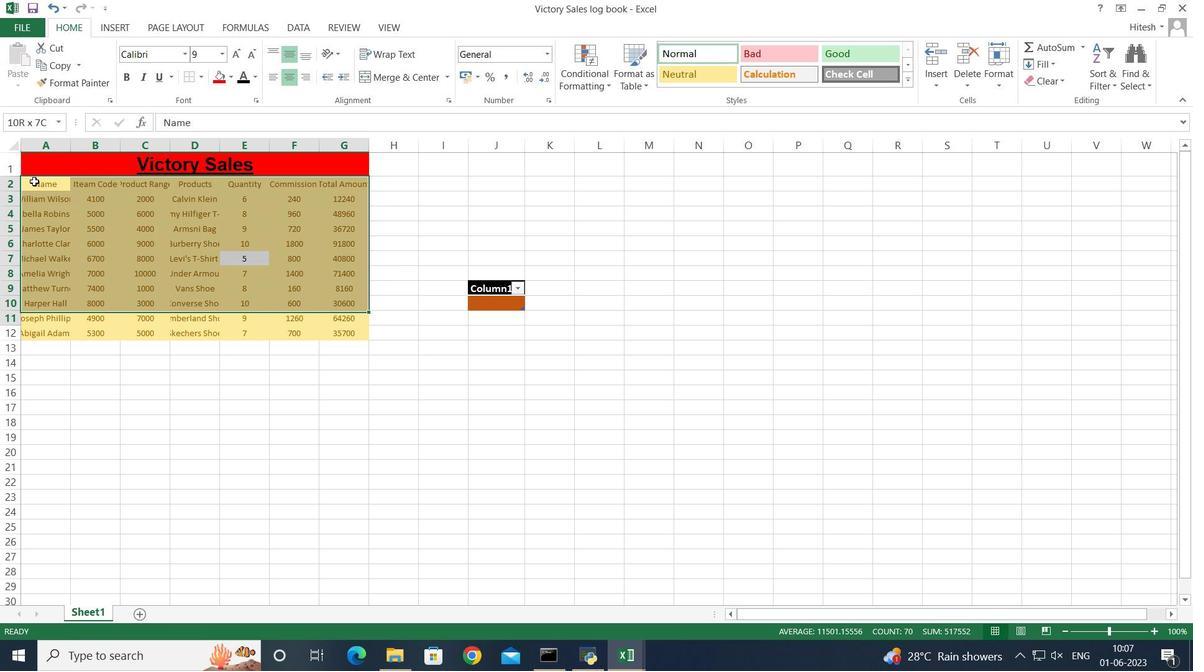 
Action: Mouse moved to (636, 81)
Screenshot: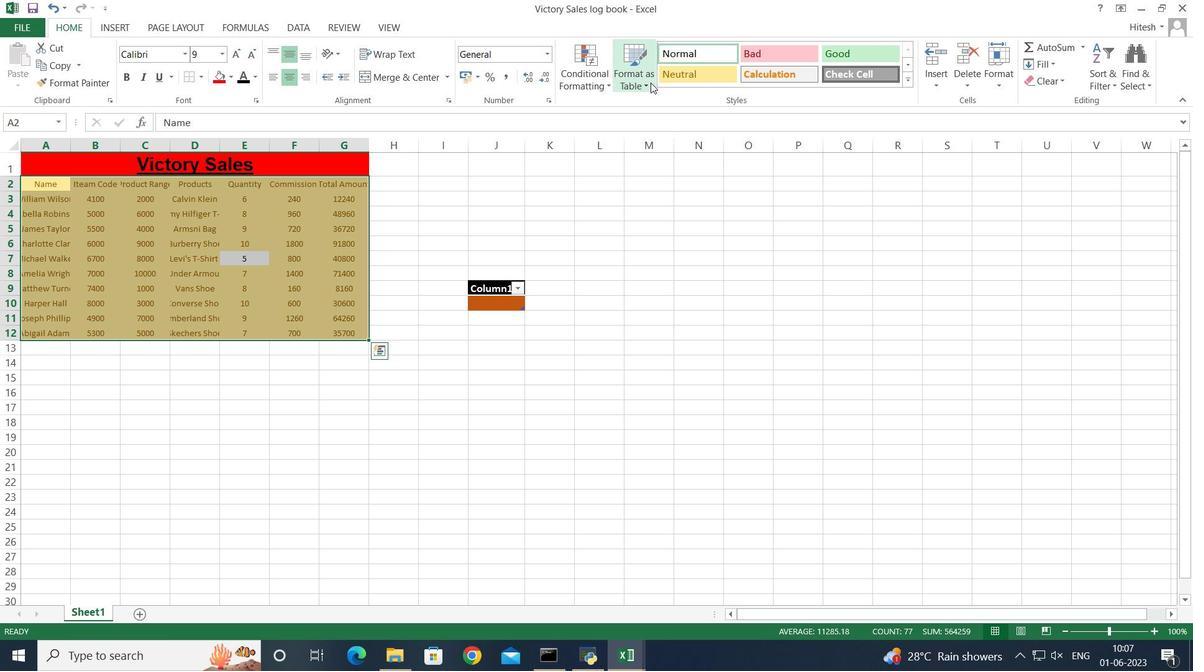 
Action: Mouse pressed left at (636, 81)
Screenshot: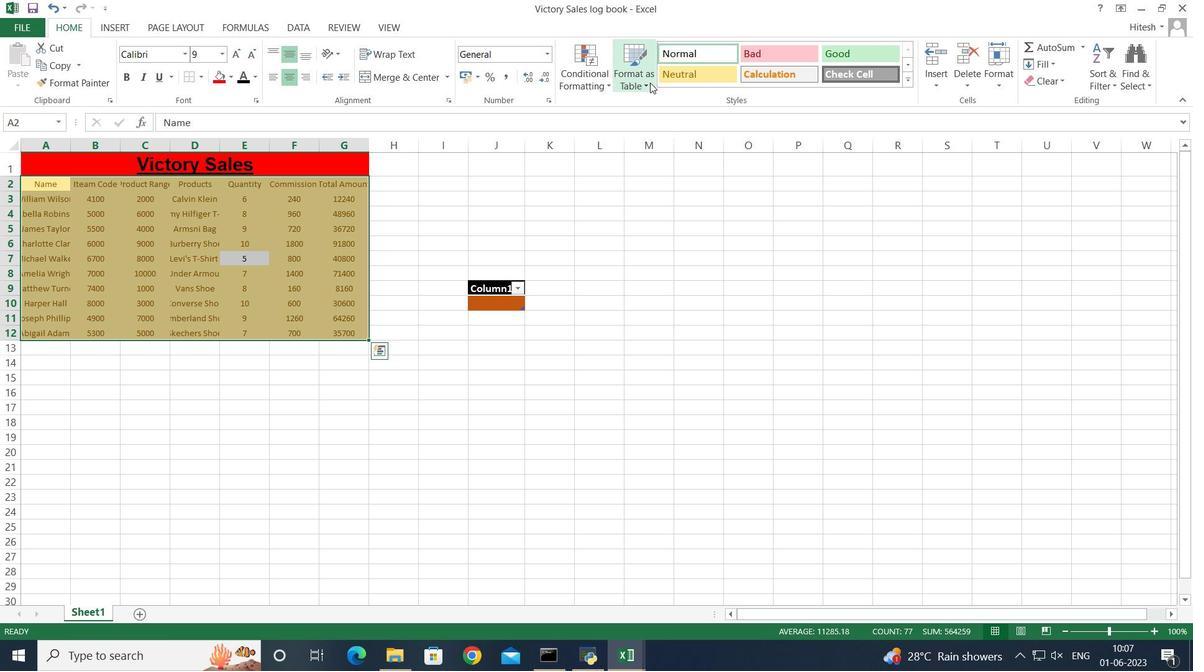 
Action: Mouse moved to (740, 451)
Screenshot: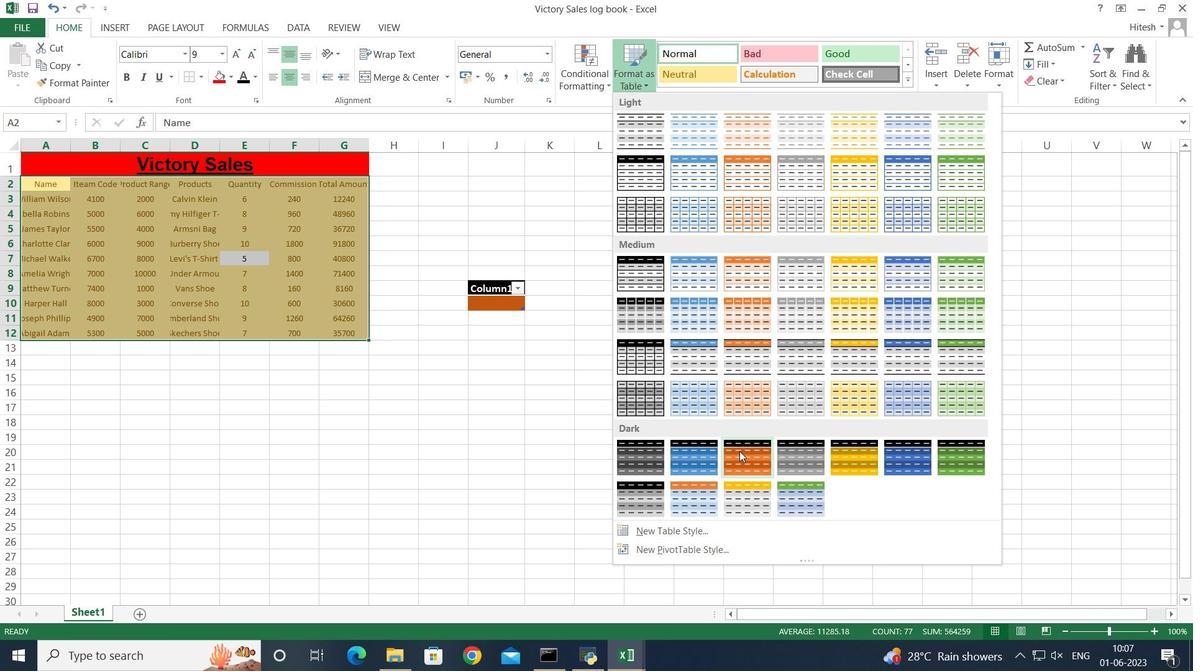 
Action: Mouse pressed left at (740, 451)
Screenshot: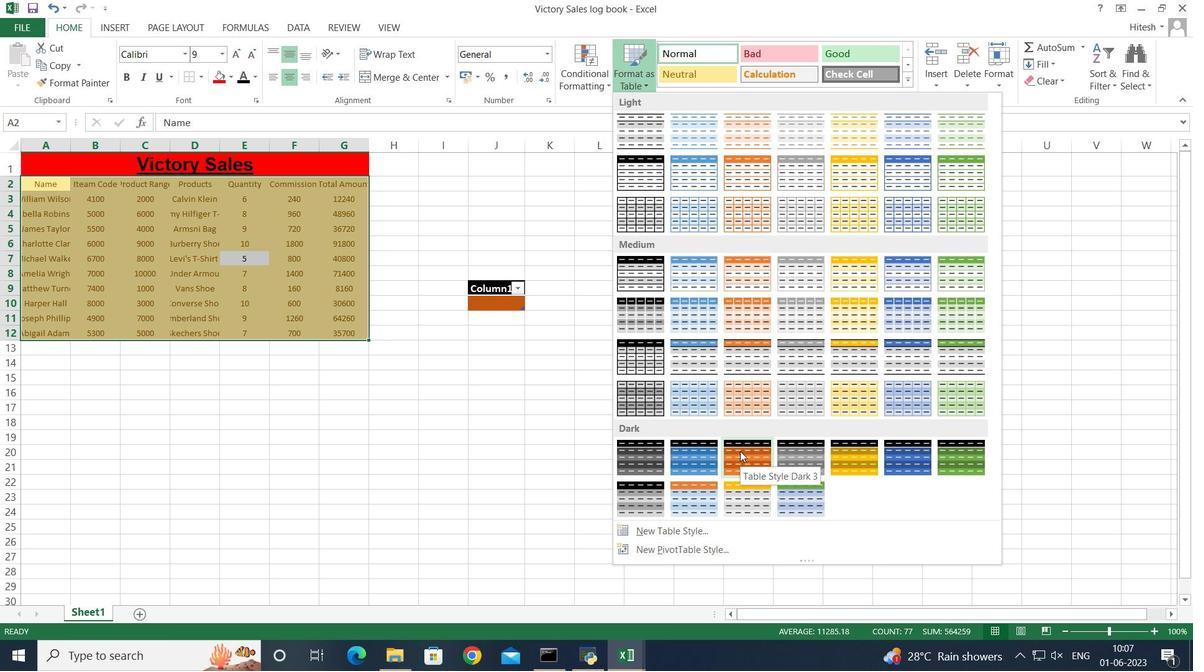 
Action: Mouse moved to (283, 340)
Screenshot: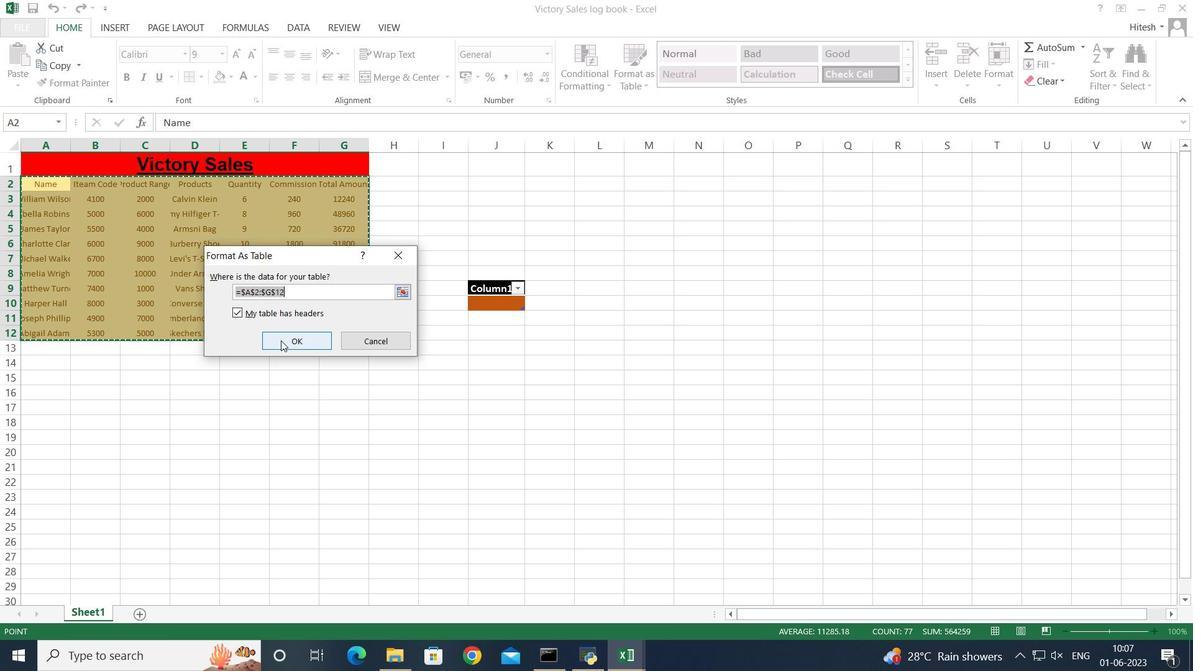 
Action: Mouse pressed left at (283, 340)
Screenshot: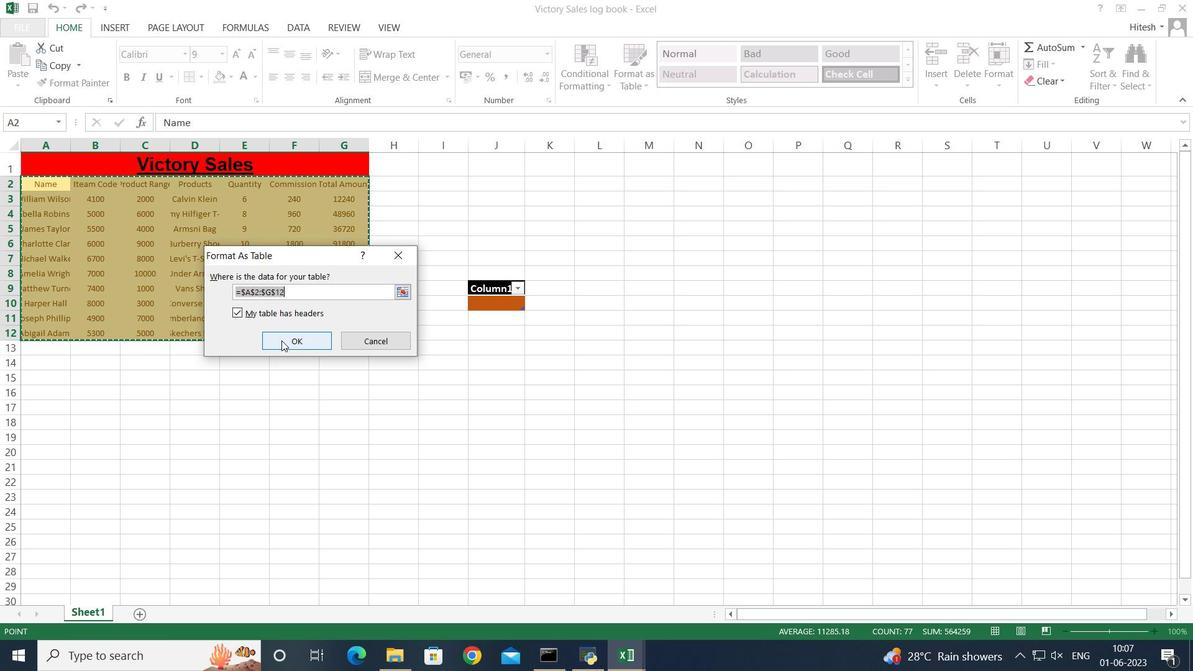 
Action: Mouse moved to (565, 321)
Screenshot: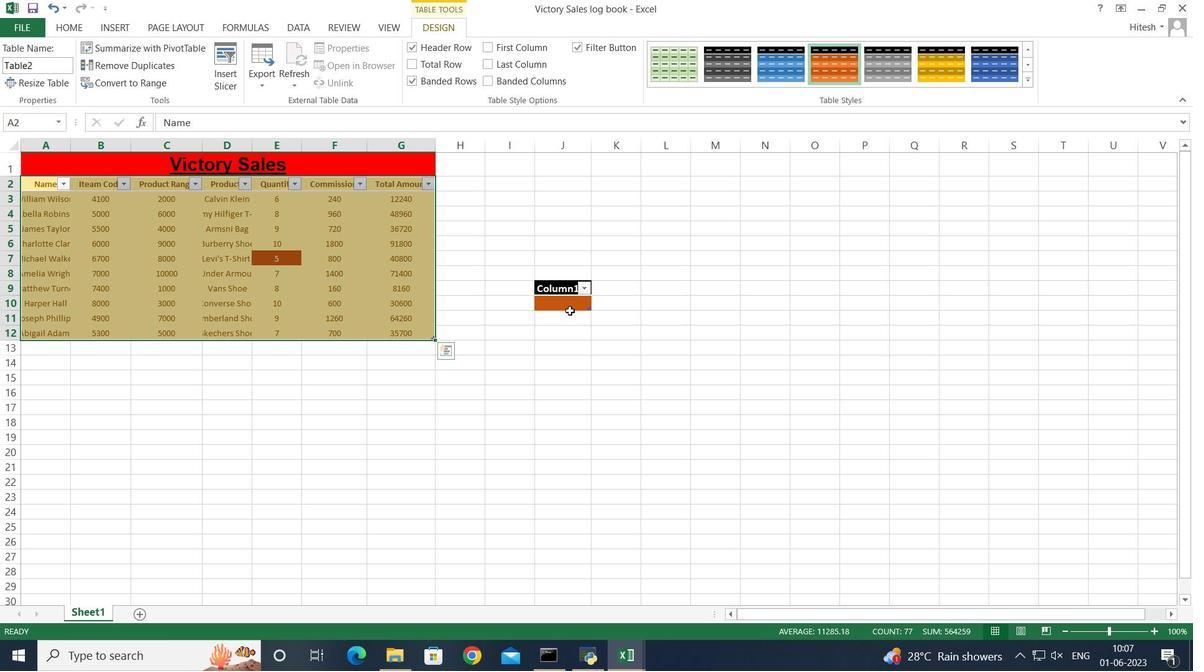 
Action: Mouse pressed left at (565, 321)
Screenshot: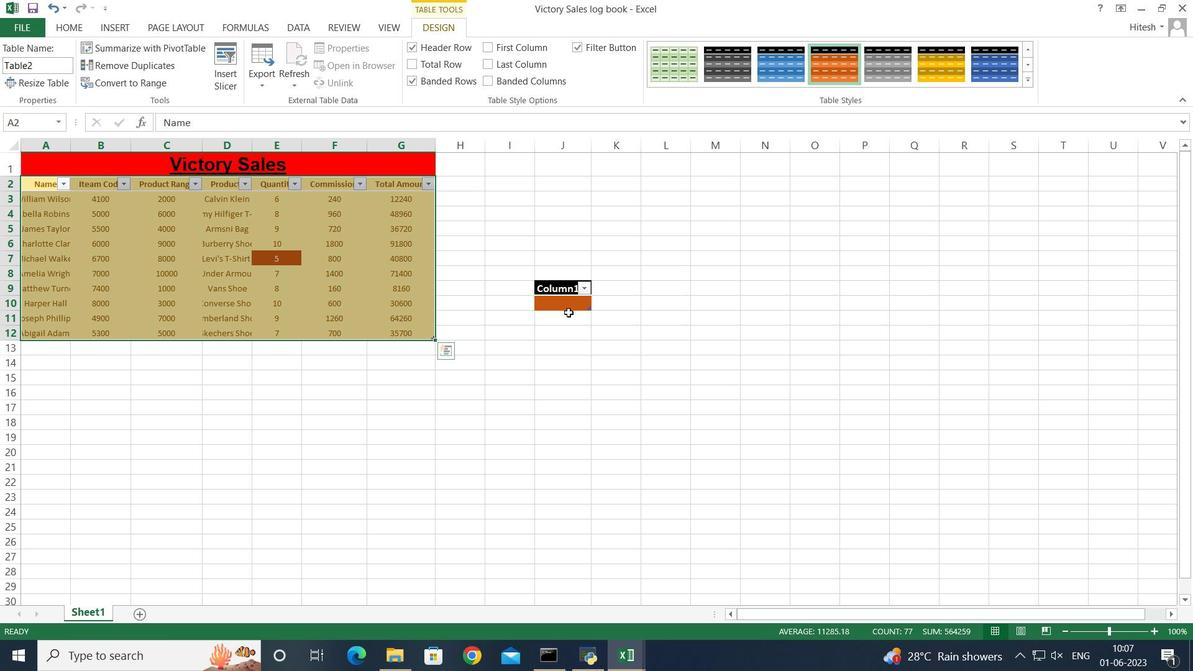 
Action: Mouse moved to (570, 299)
Screenshot: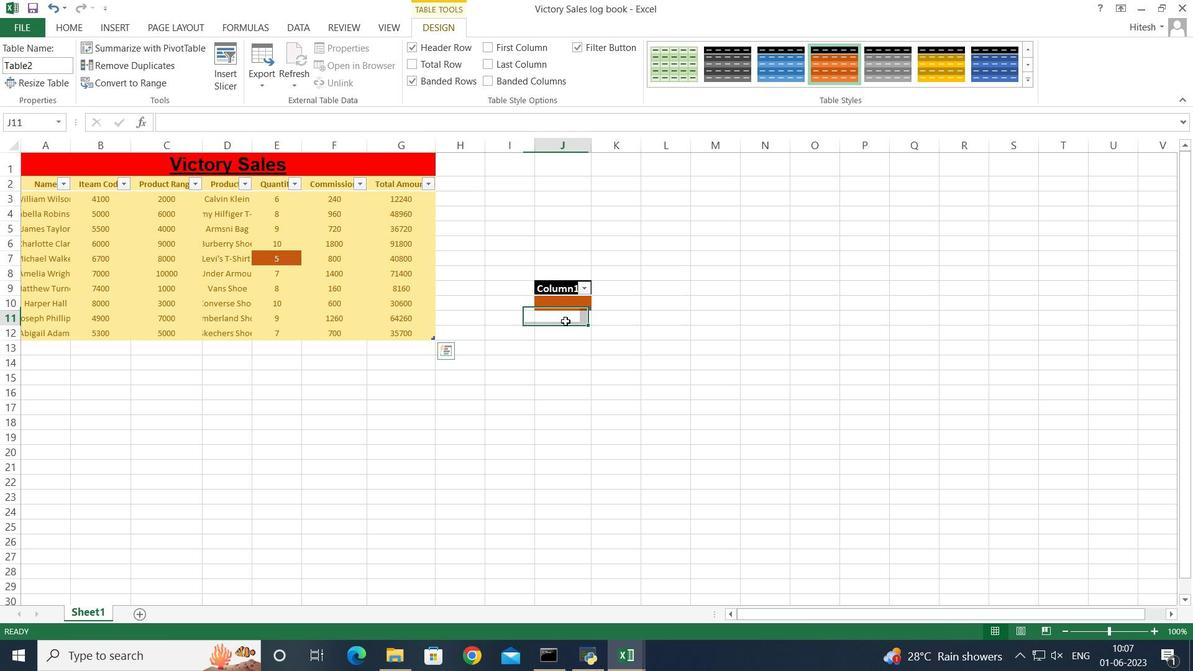 
Action: Mouse pressed left at (570, 299)
Screenshot: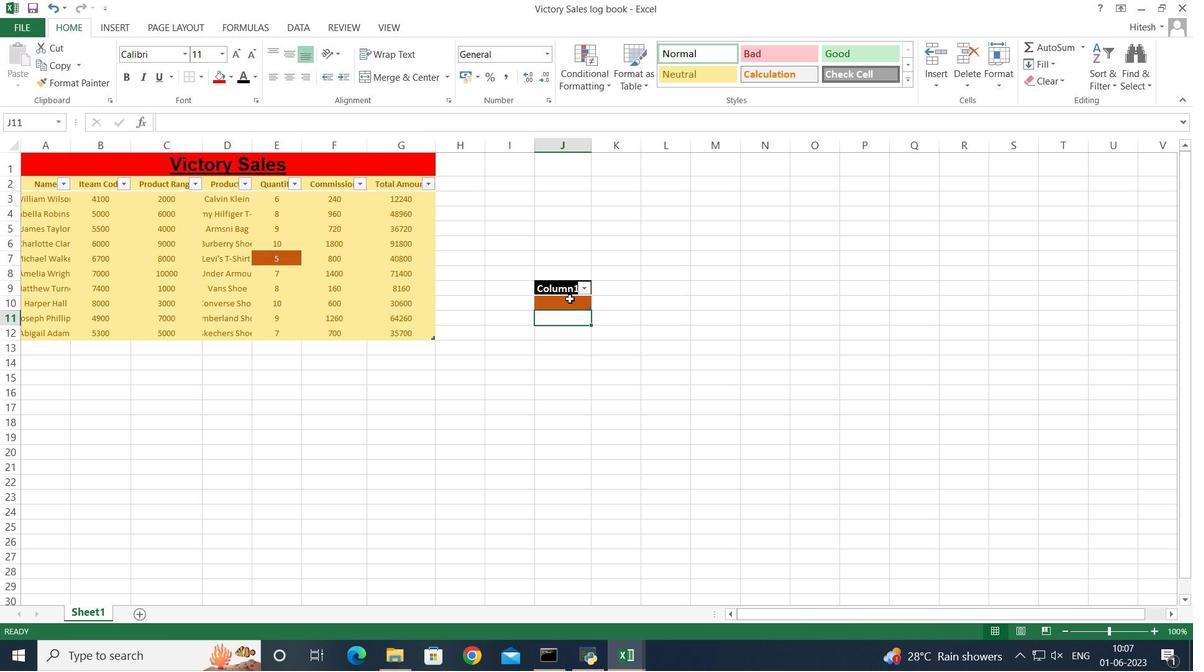 
Action: Mouse moved to (570, 298)
Screenshot: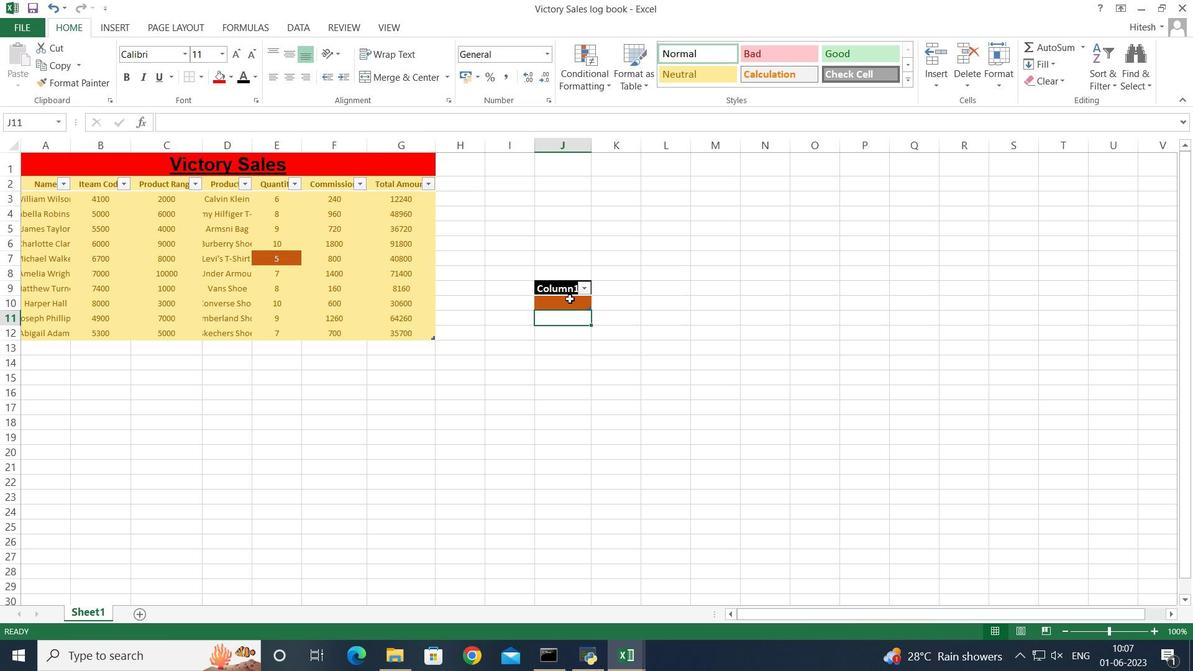 
Action: Key pressed <Key.delete>
Screenshot: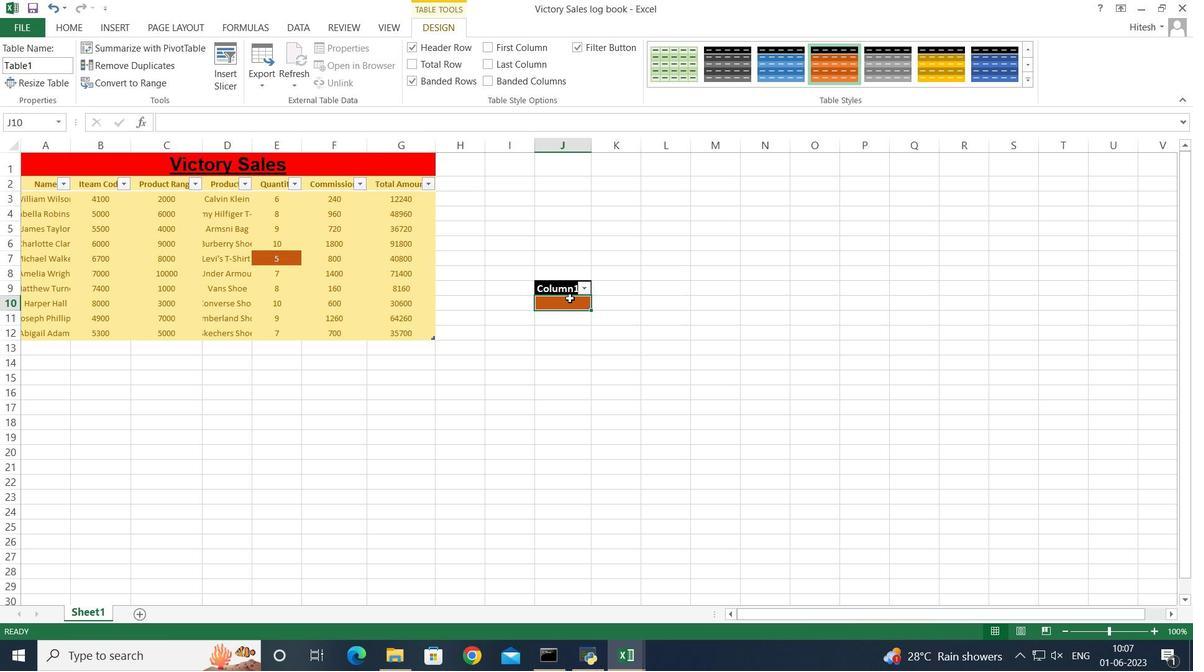 
Action: Mouse moved to (584, 286)
Screenshot: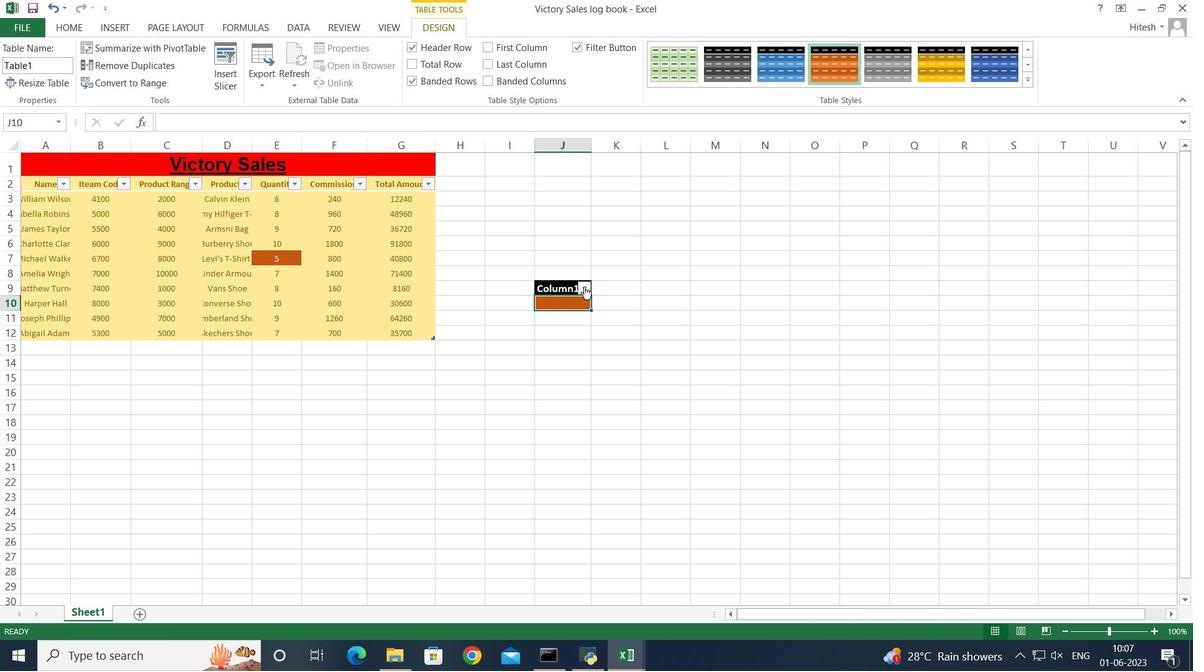 
Action: Mouse pressed right at (584, 286)
Screenshot: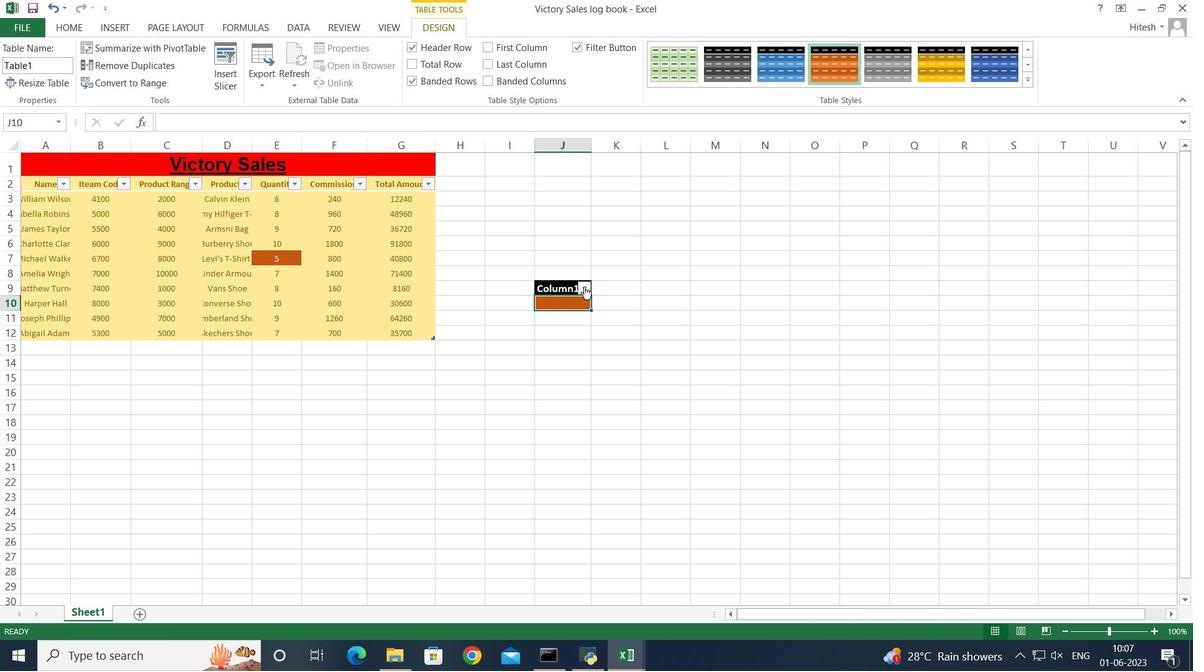 
Action: Mouse moved to (567, 322)
Screenshot: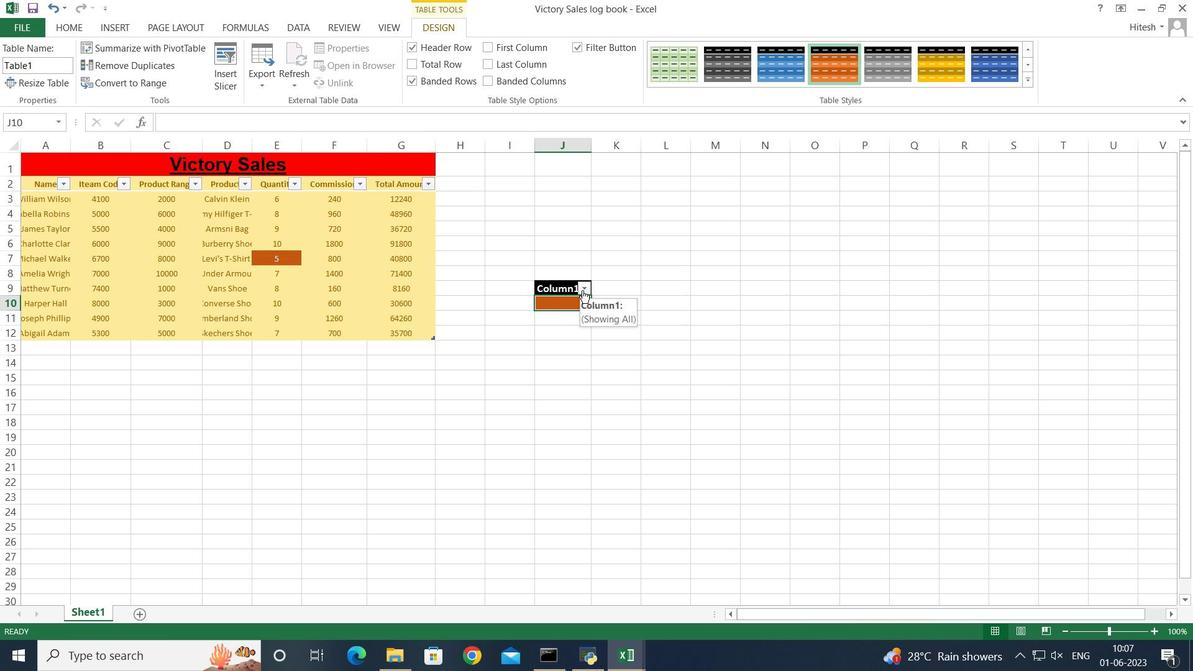 
Action: Mouse pressed left at (567, 322)
Screenshot: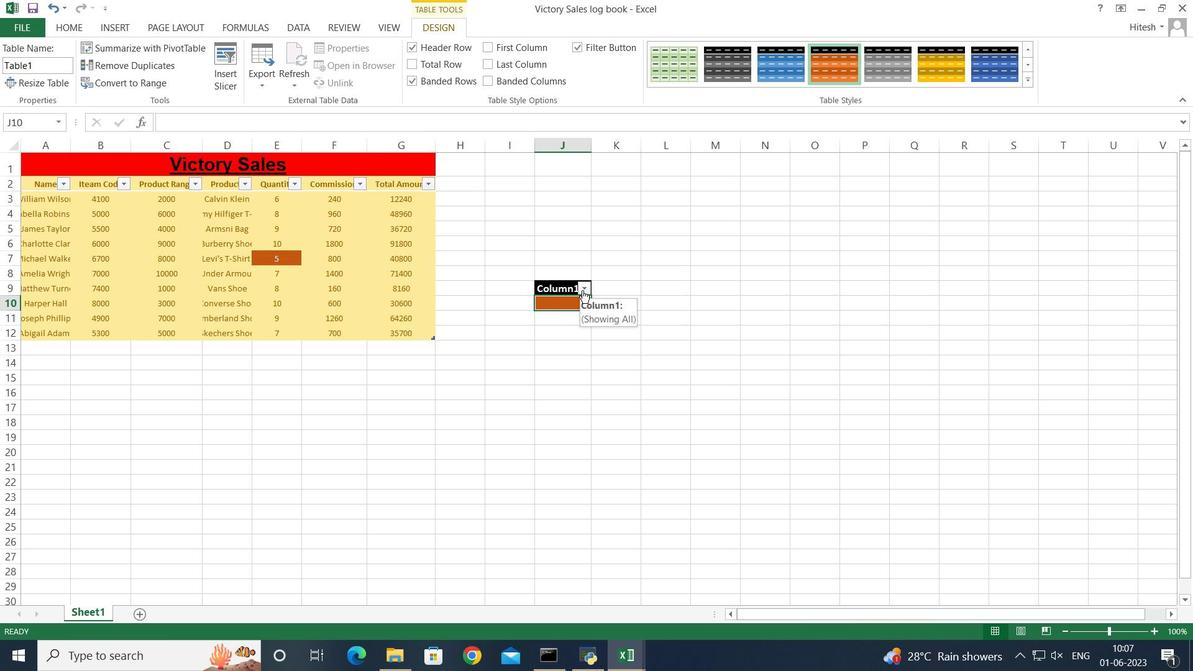 
Action: Mouse moved to (559, 304)
Screenshot: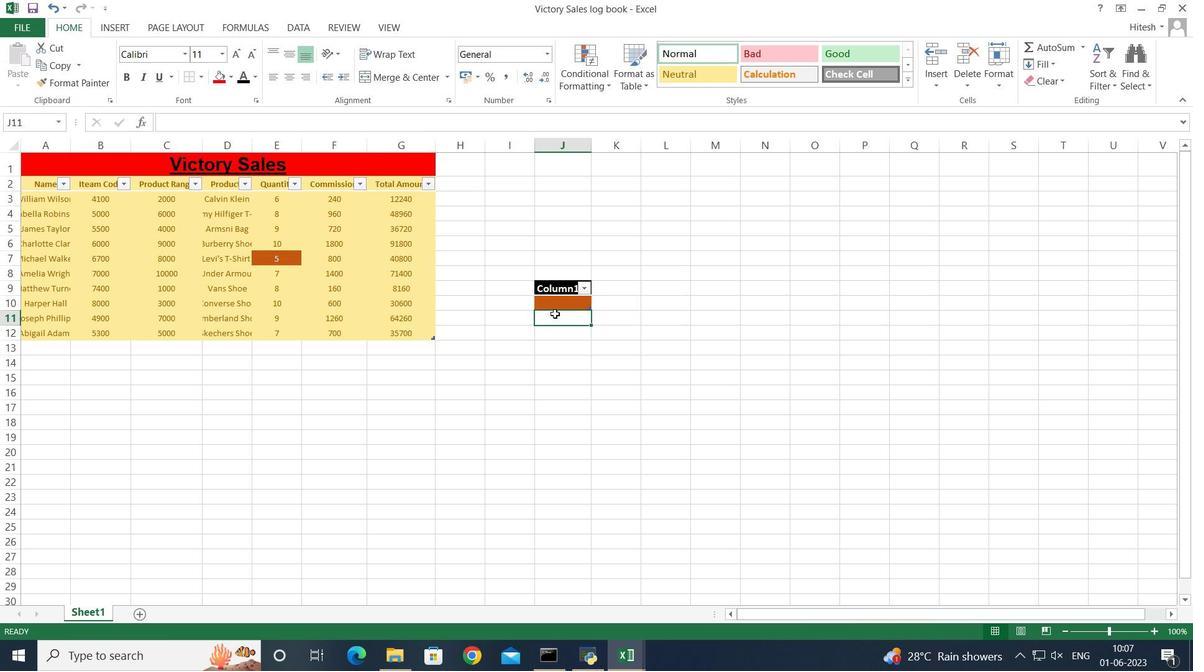 
Action: Mouse pressed left at (559, 304)
Screenshot: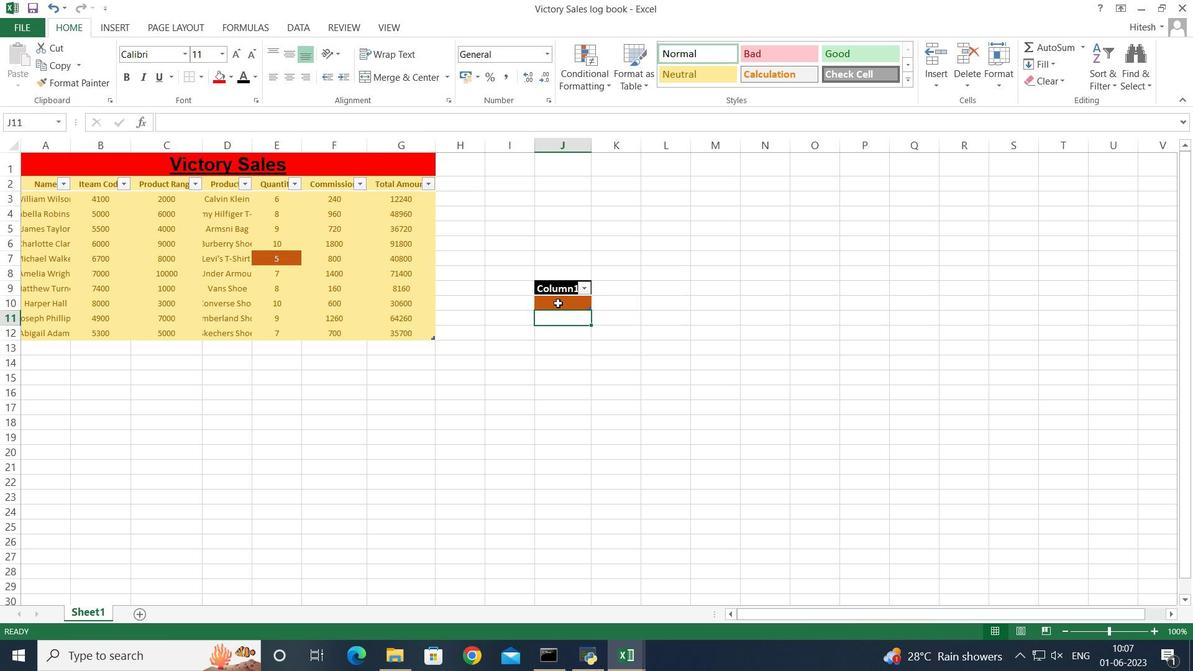 
Action: Mouse pressed right at (559, 304)
Screenshot: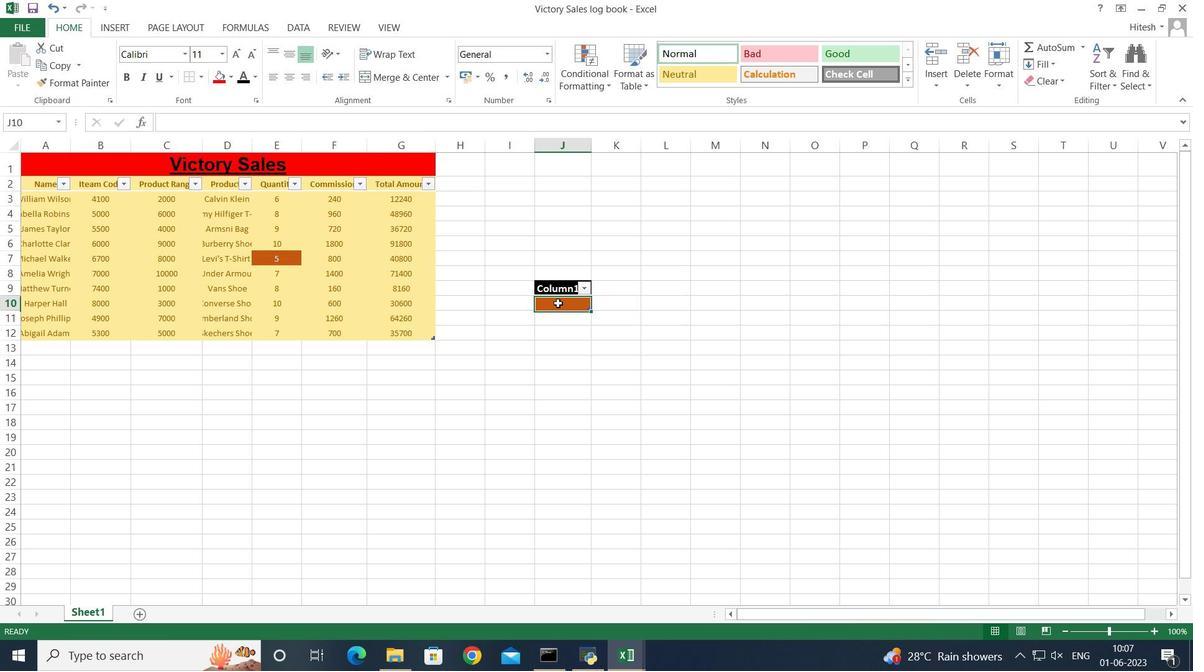 
Action: Mouse moved to (618, 299)
Screenshot: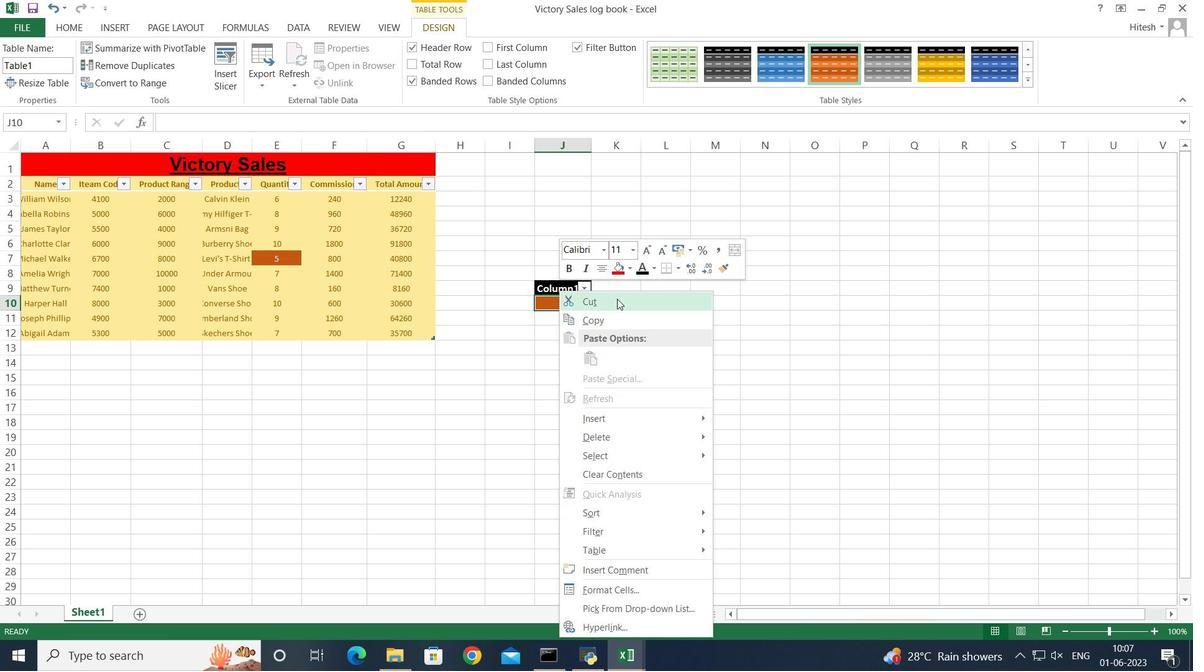 
Action: Mouse pressed left at (618, 299)
Screenshot: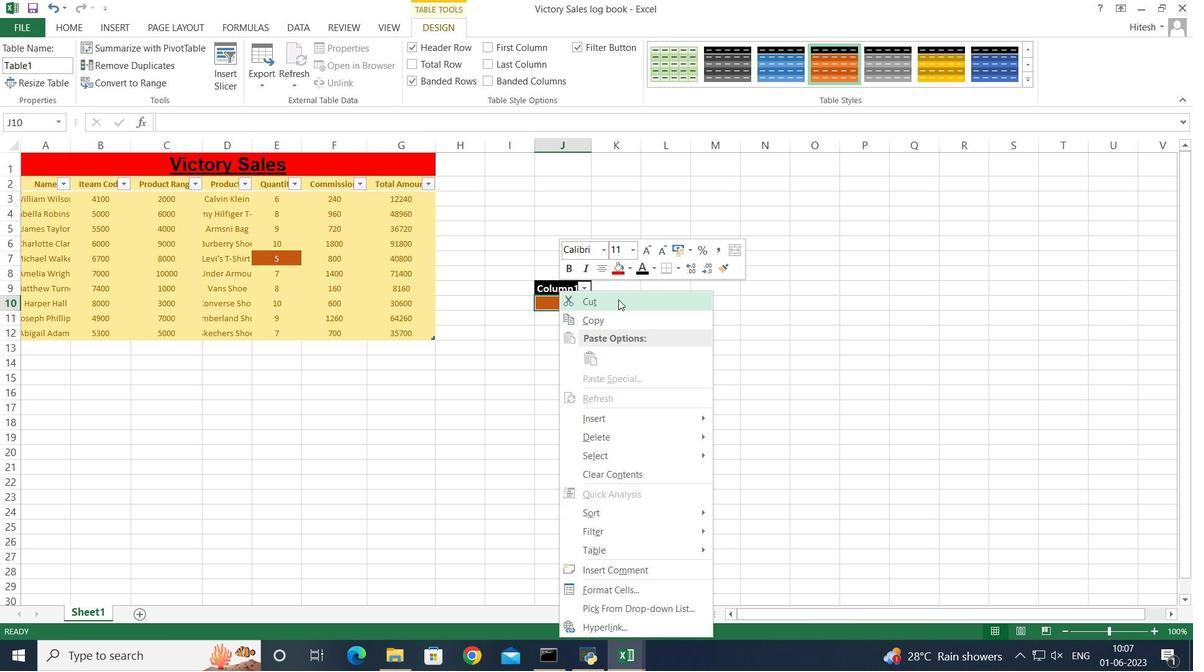 
Action: Mouse moved to (549, 307)
Screenshot: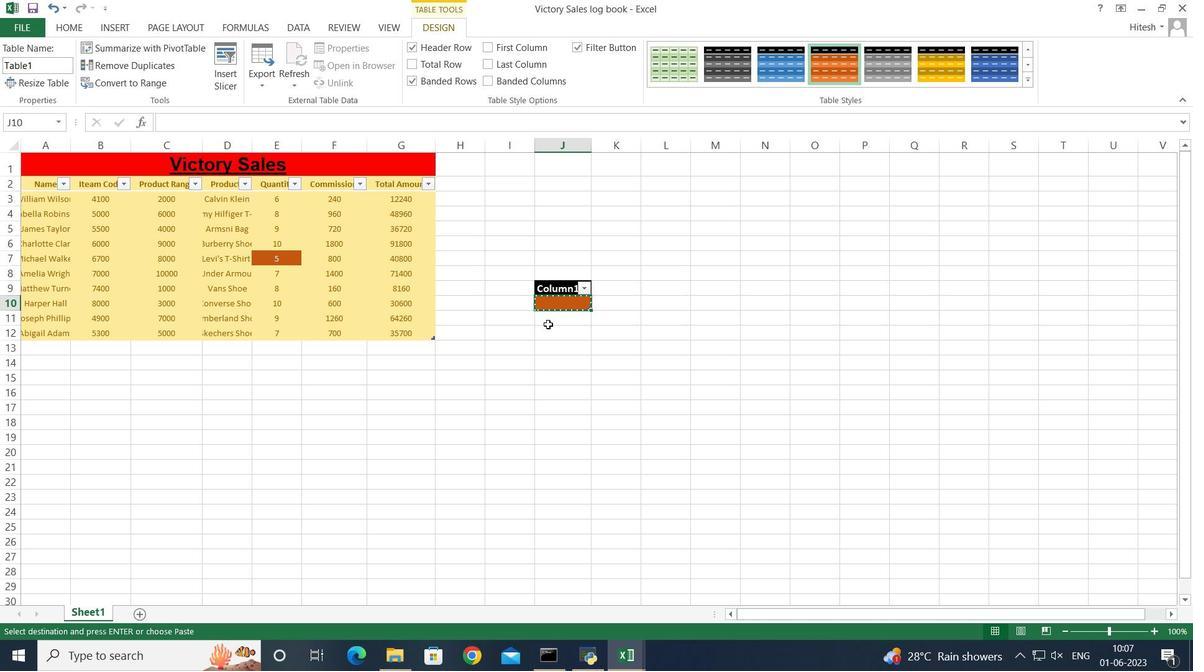 
Action: Mouse pressed right at (549, 307)
Screenshot: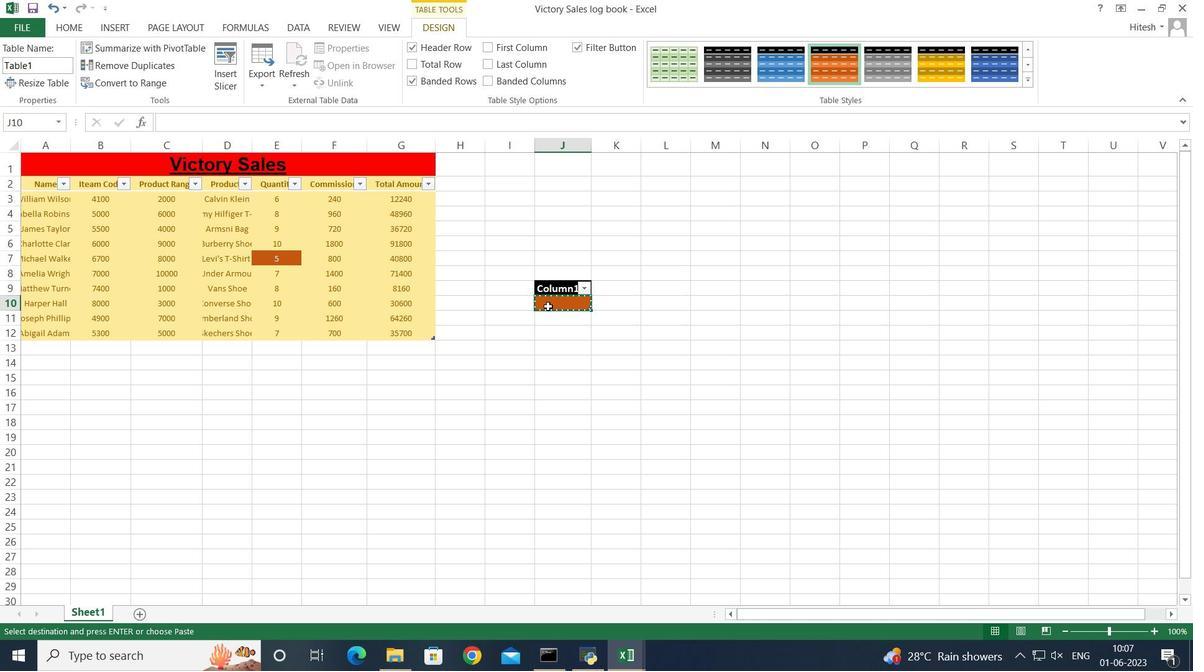 
Action: Mouse moved to (595, 440)
Screenshot: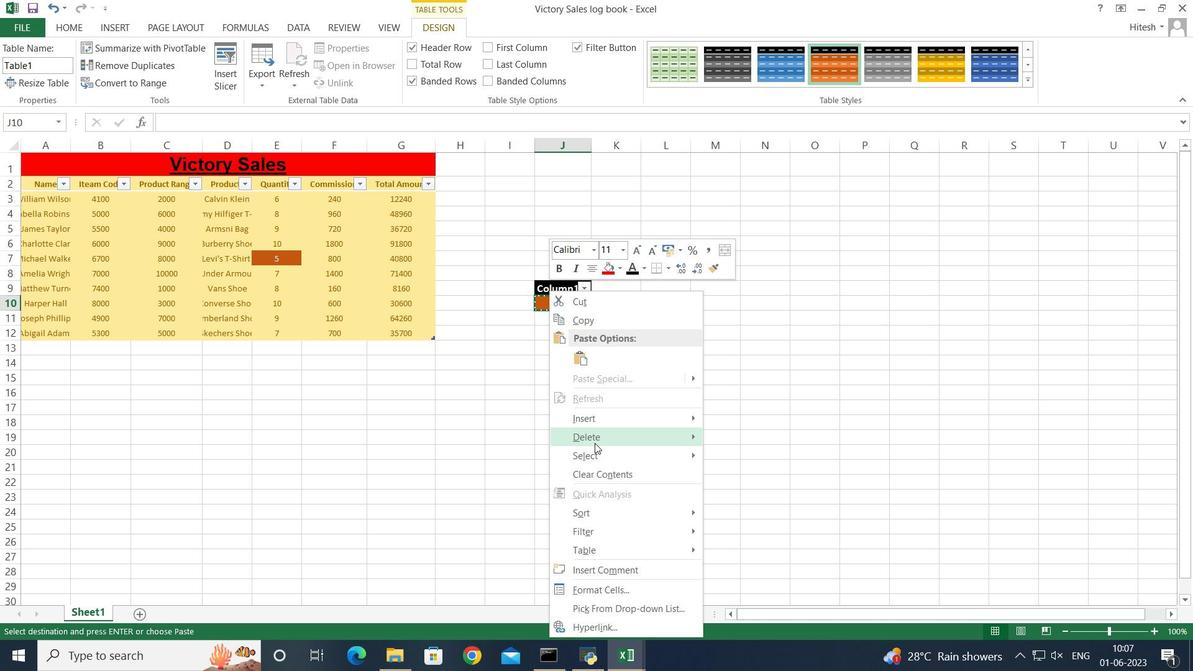 
Action: Mouse pressed left at (595, 440)
Screenshot: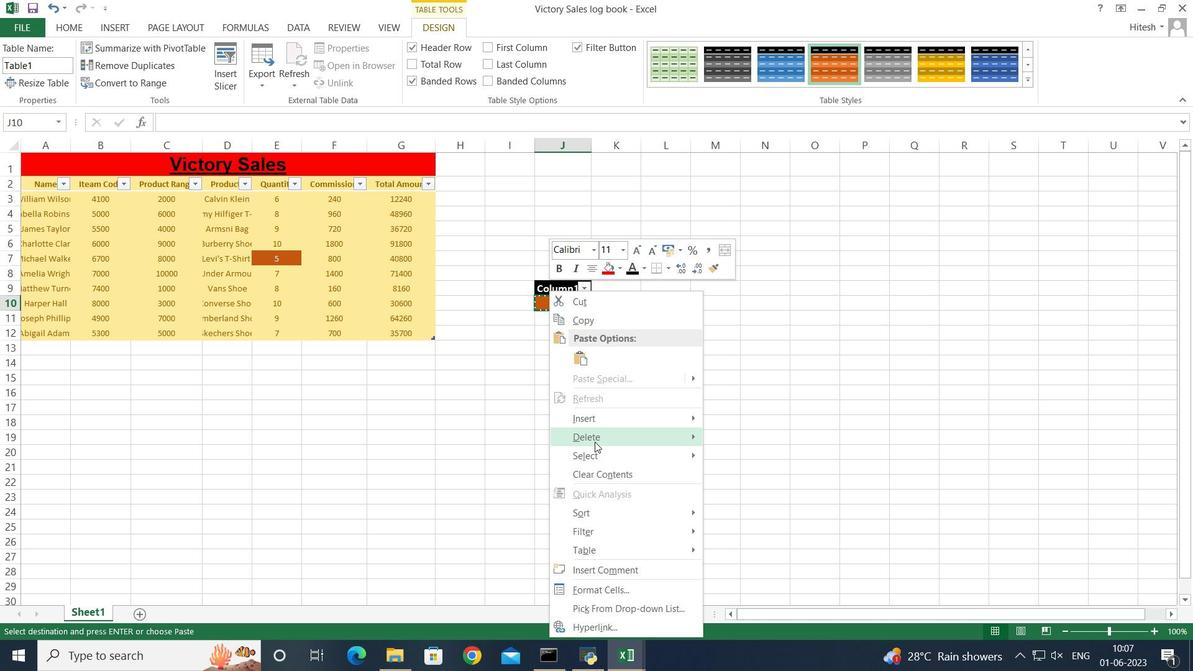
Action: Mouse moved to (744, 441)
Screenshot: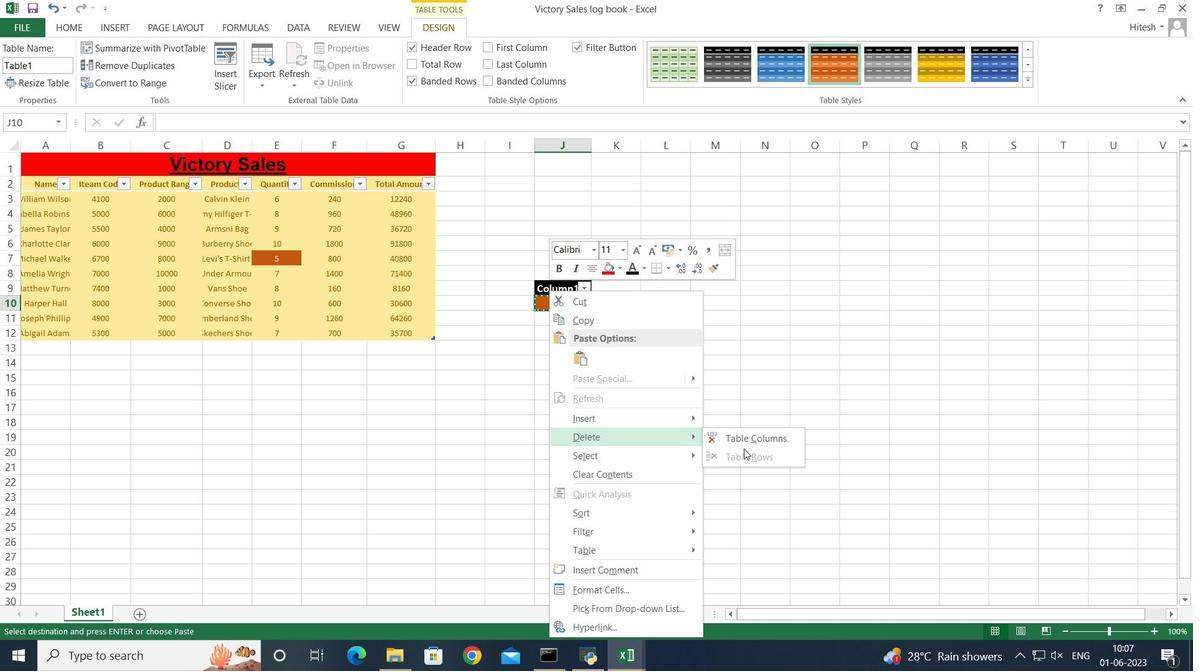 
Action: Mouse pressed left at (744, 441)
Screenshot: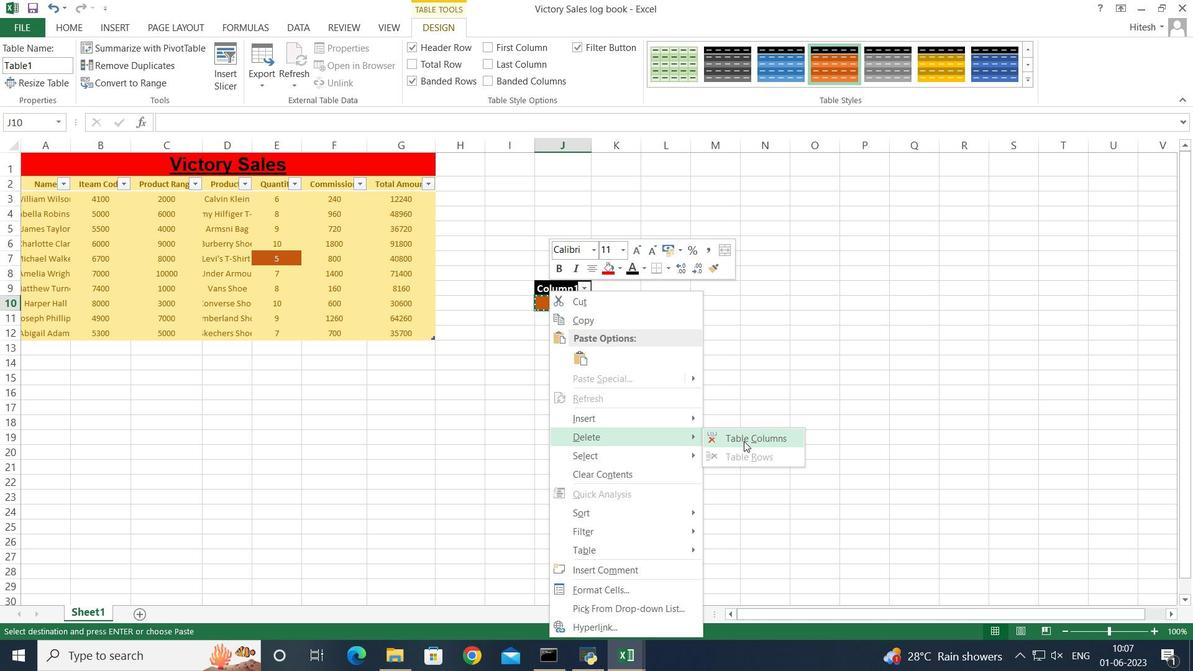 
Action: Mouse moved to (608, 378)
Screenshot: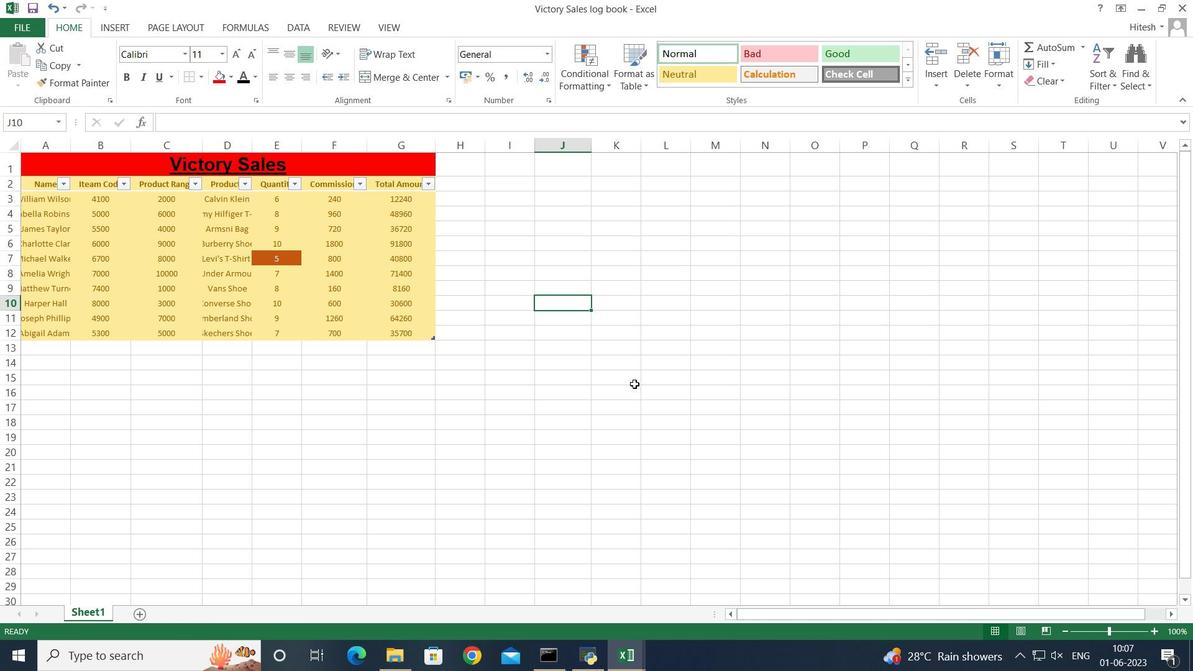 
Action: Mouse pressed left at (608, 378)
Screenshot: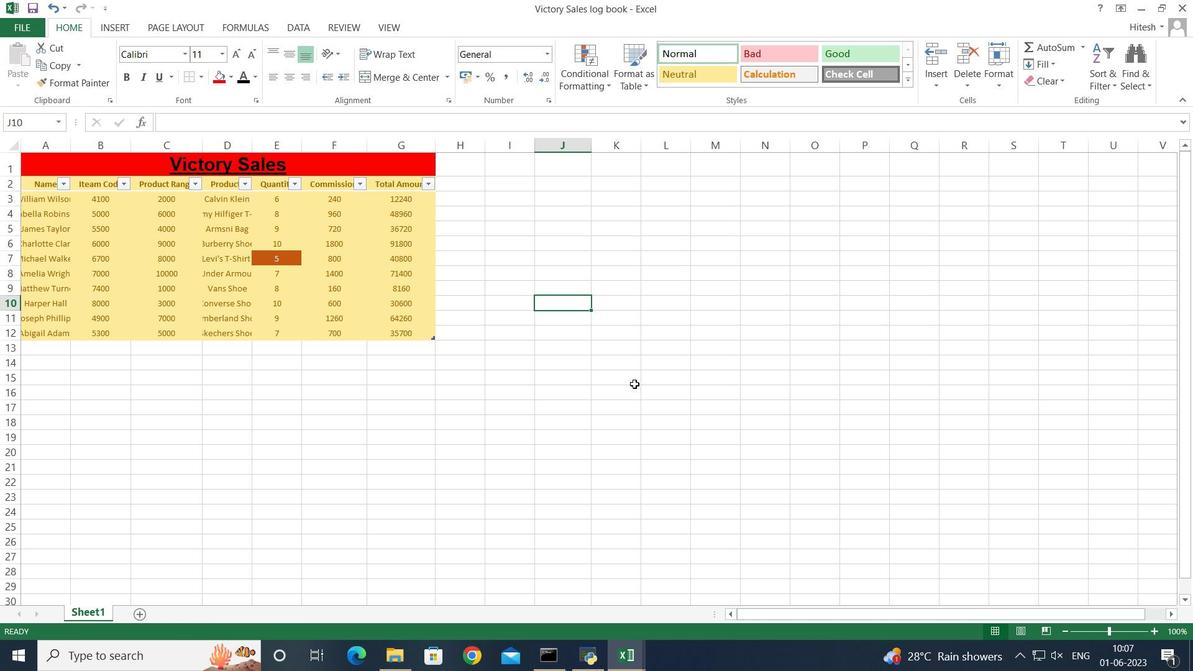 
Action: Mouse moved to (41, 148)
Screenshot: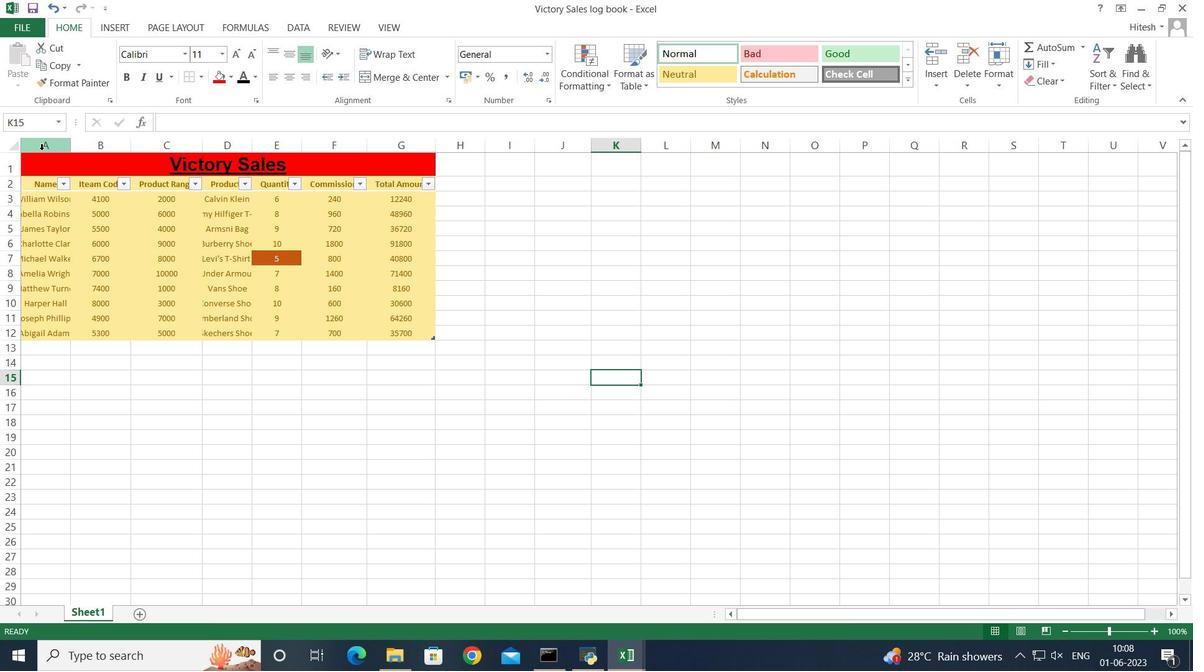 
Action: Mouse pressed left at (41, 148)
Screenshot: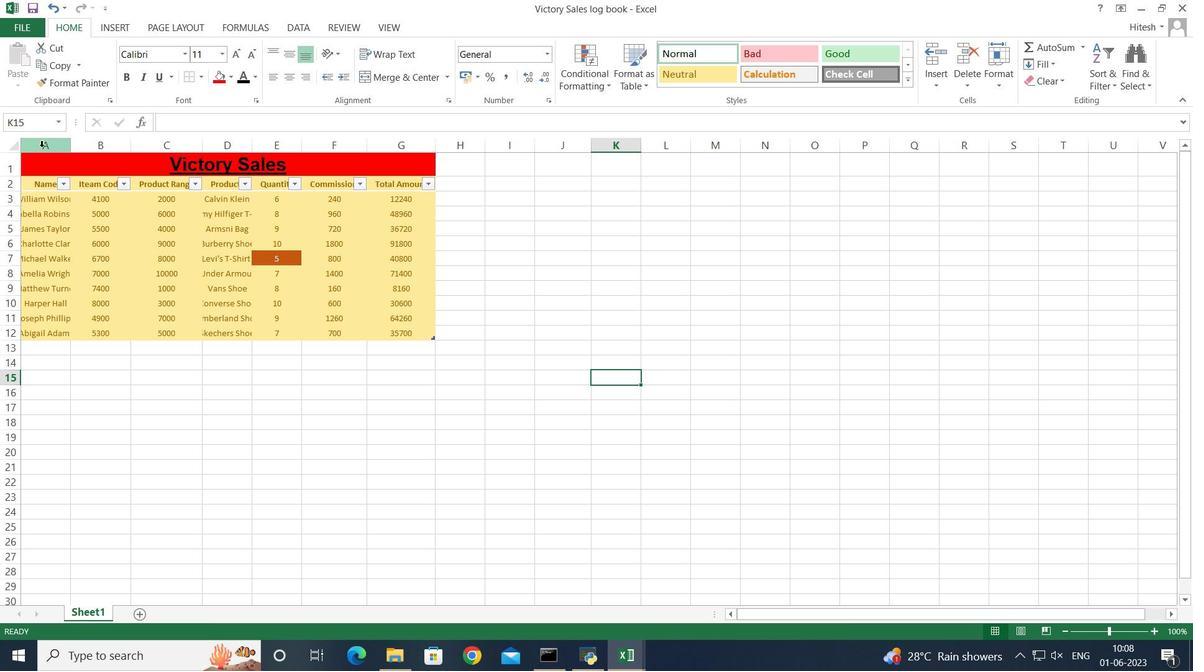 
Action: Mouse moved to (41, 148)
Screenshot: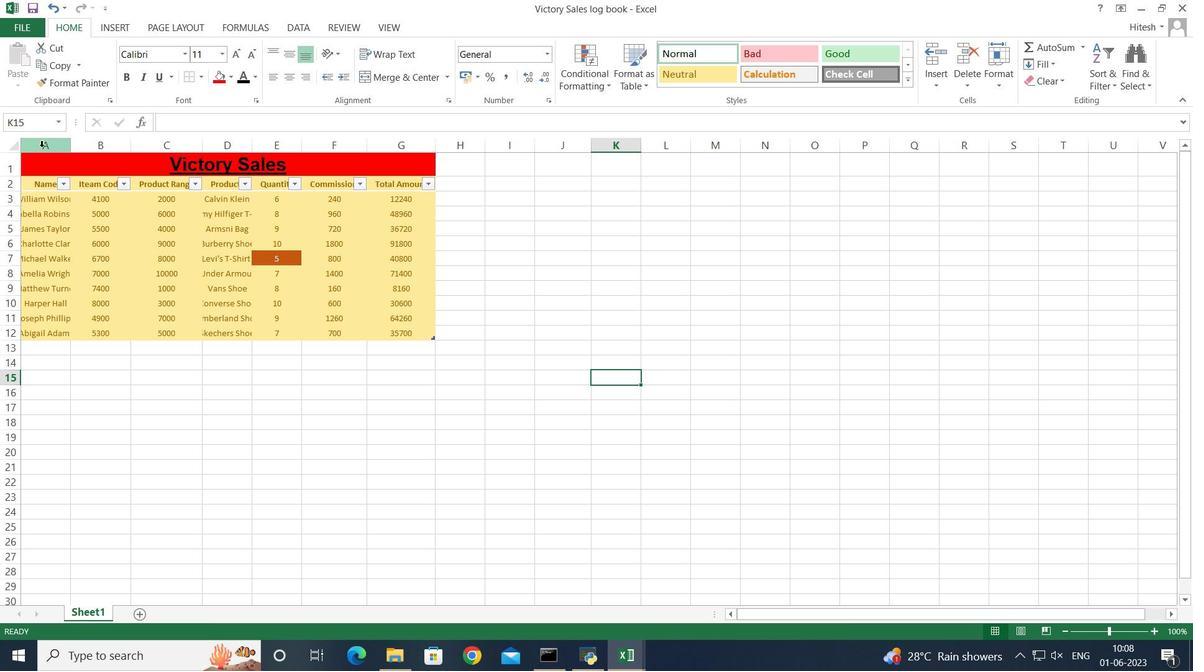 
Action: Key pressed <Key.shift><Key.right><Key.right><Key.left><Key.left>
Screenshot: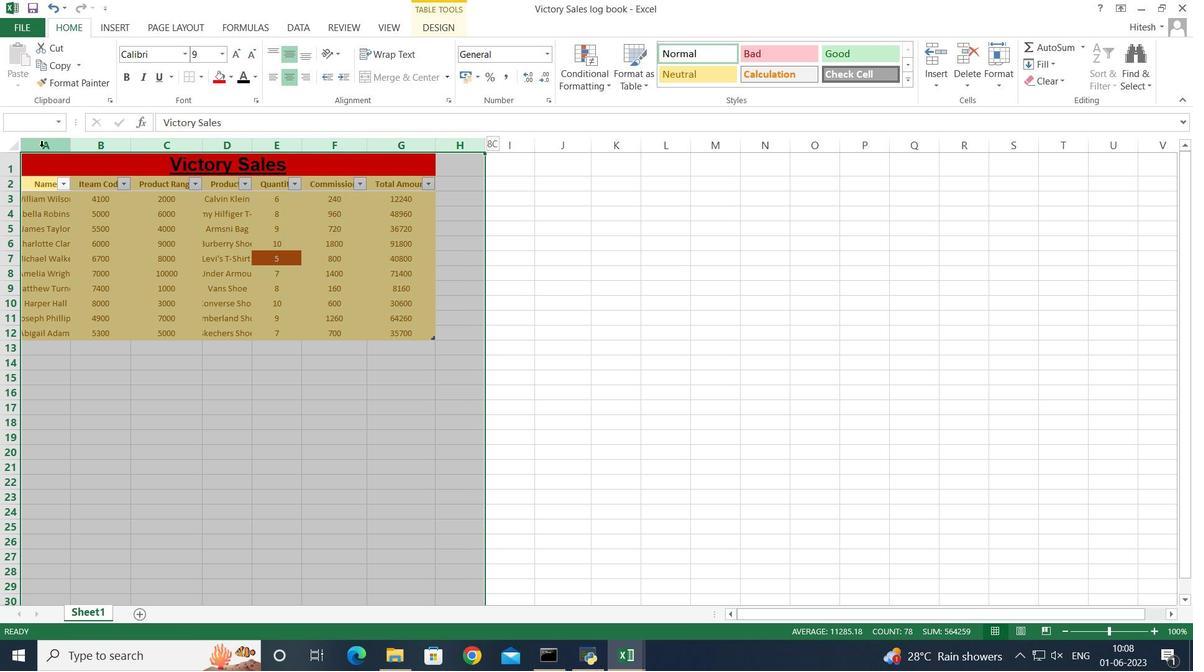 
Action: Mouse moved to (66, 144)
Screenshot: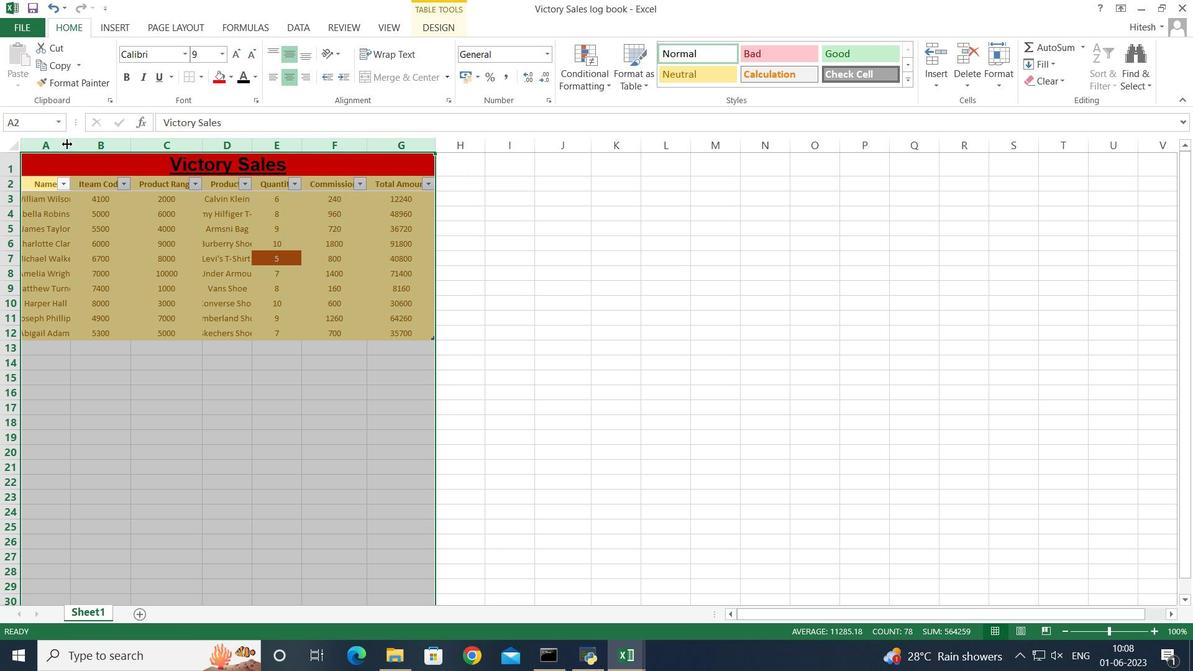 
Action: Mouse pressed right at (66, 144)
Screenshot: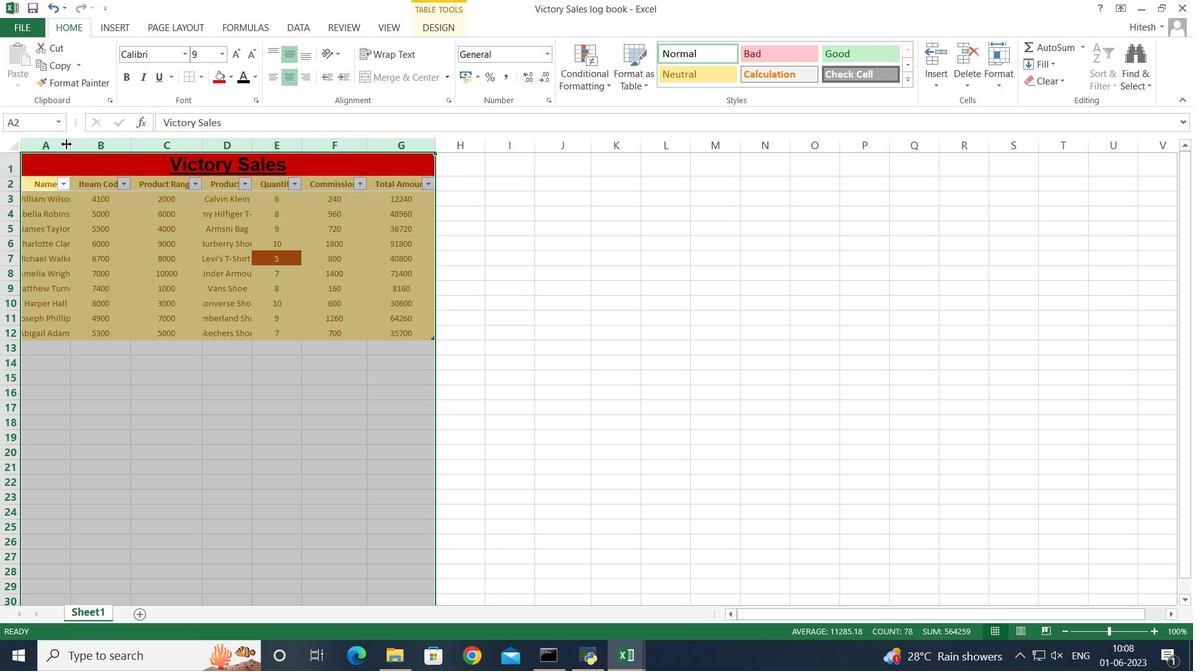 
Action: Mouse moved to (54, 146)
Screenshot: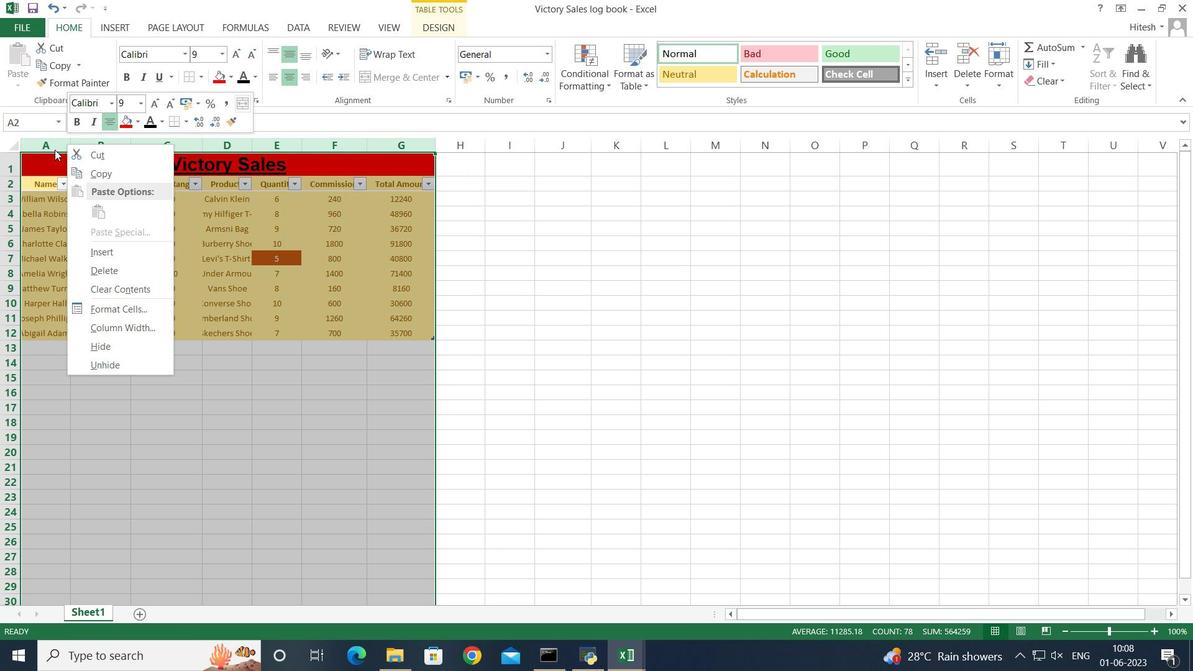
Action: Mouse pressed left at (54, 146)
Screenshot: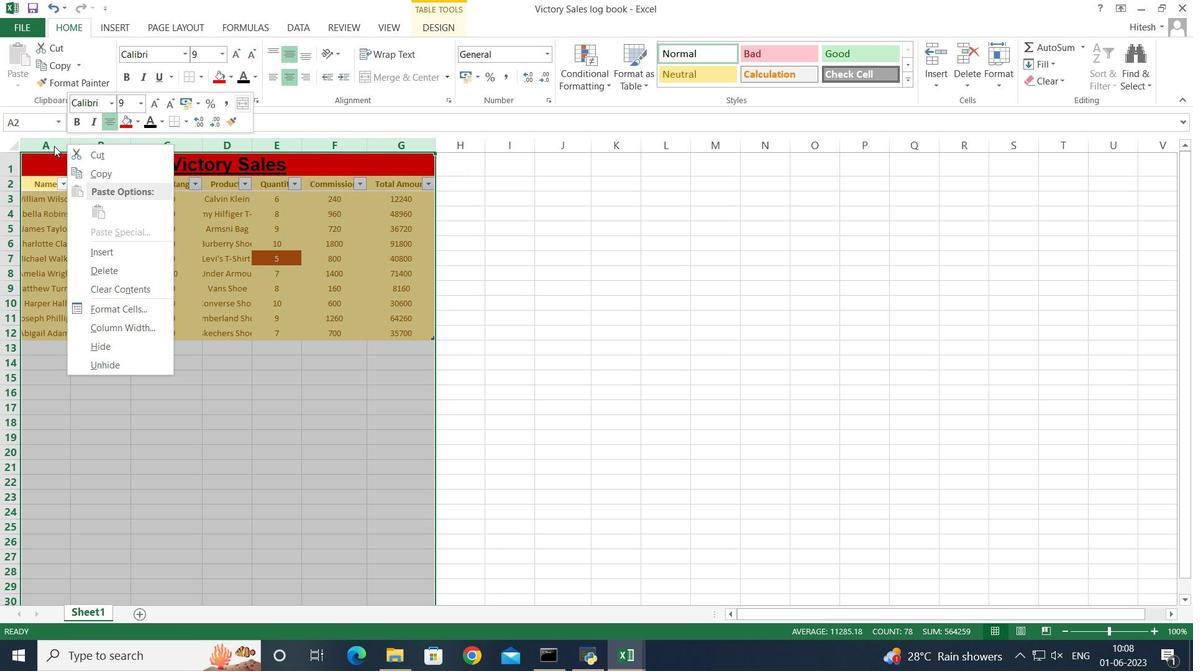
Action: Mouse pressed right at (54, 146)
Screenshot: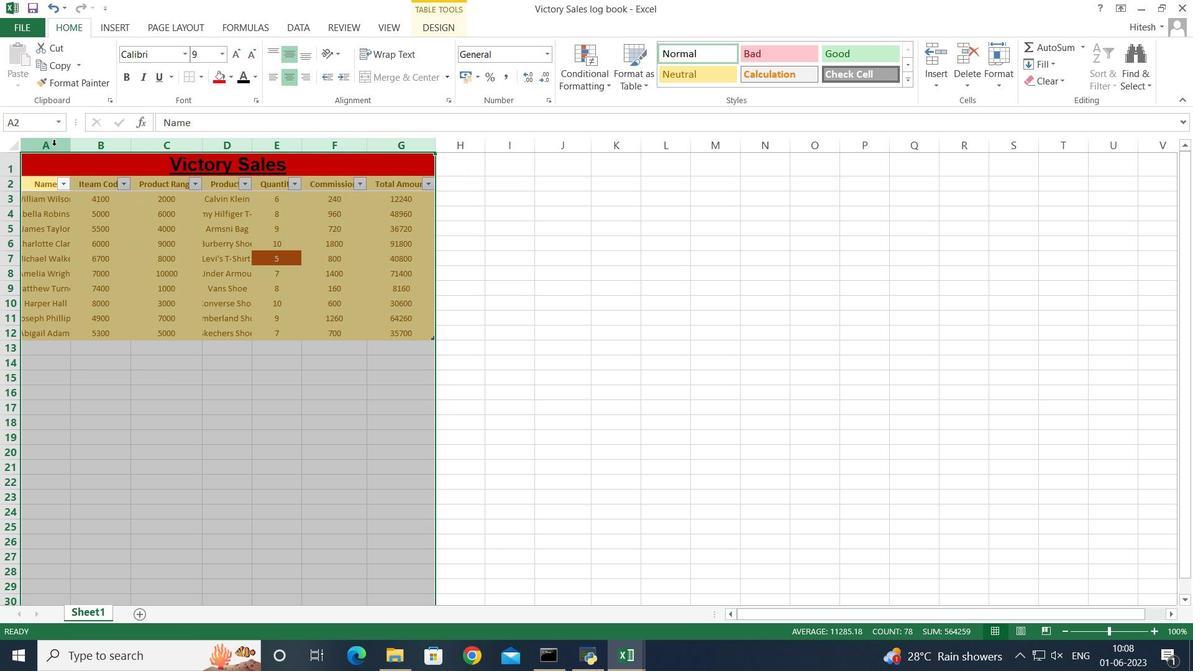 
Action: Mouse moved to (236, 376)
Screenshot: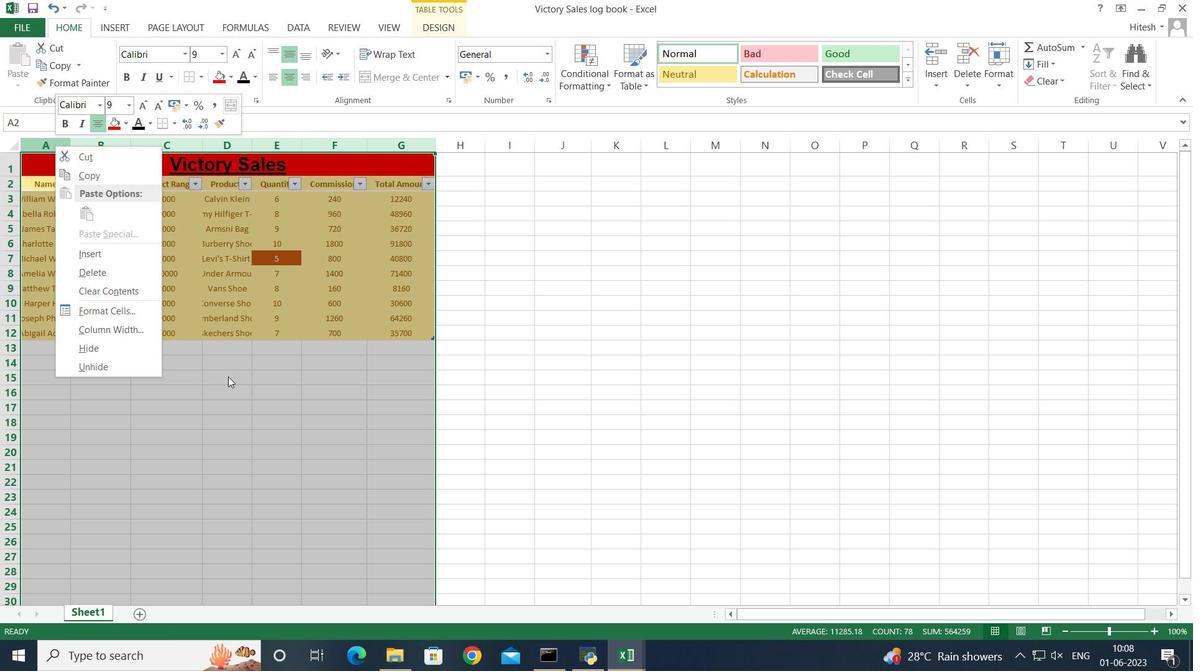 
Action: Mouse pressed left at (236, 376)
Screenshot: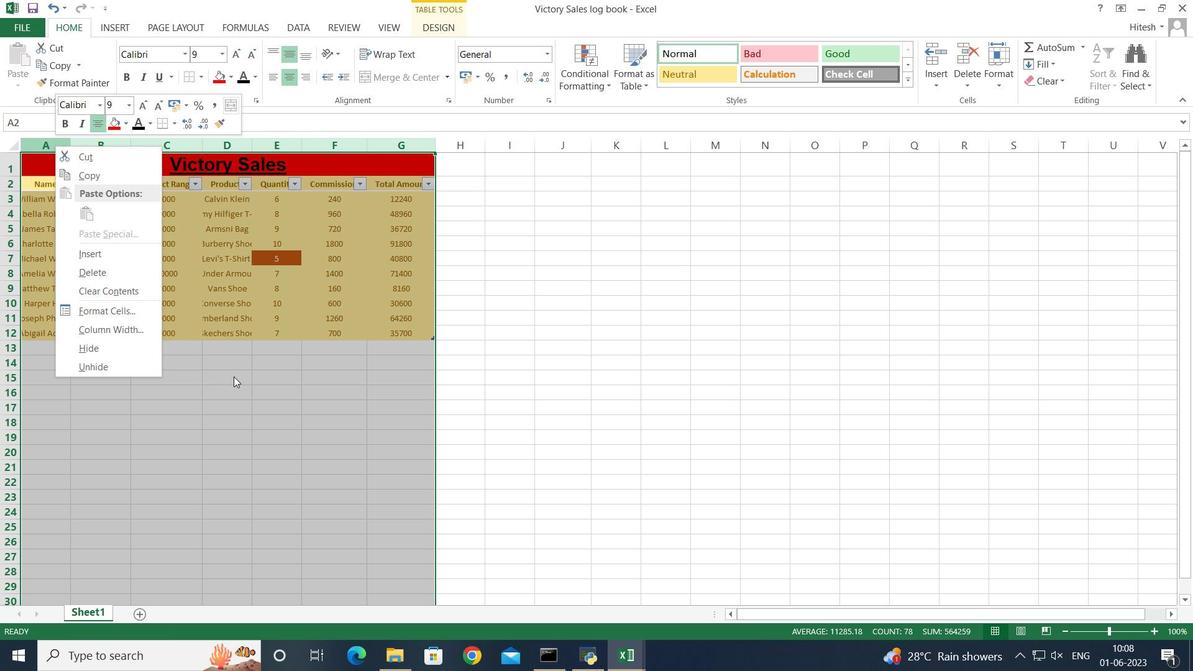 
Action: Mouse moved to (61, 183)
Screenshot: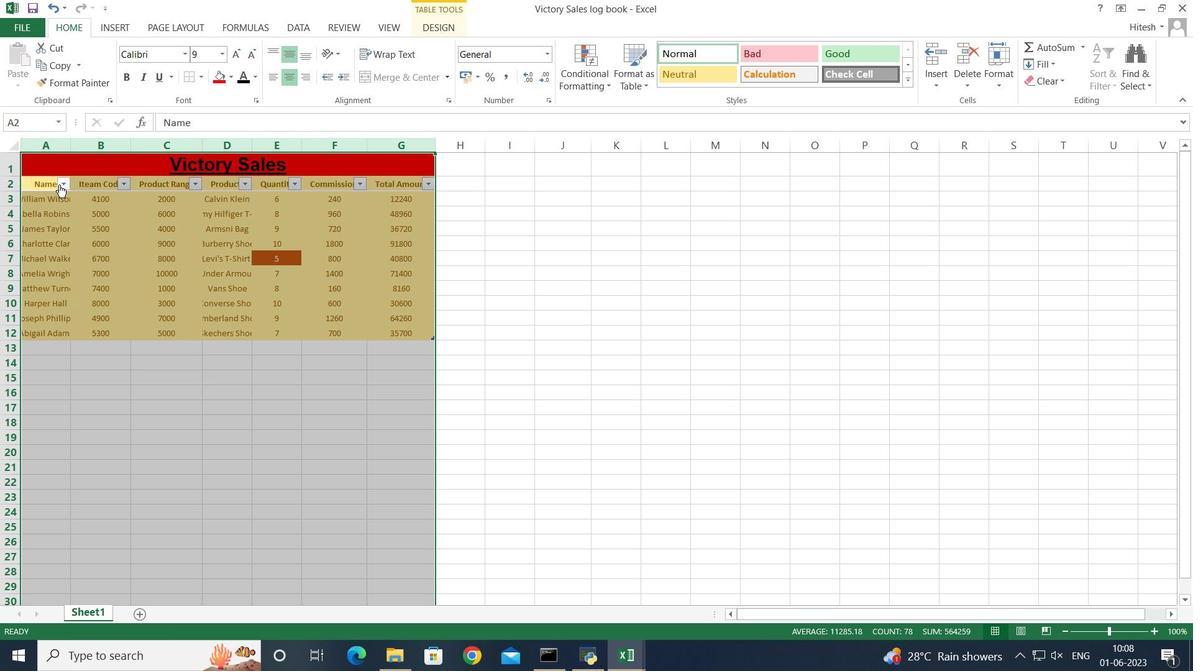 
Action: Mouse pressed right at (61, 183)
Screenshot: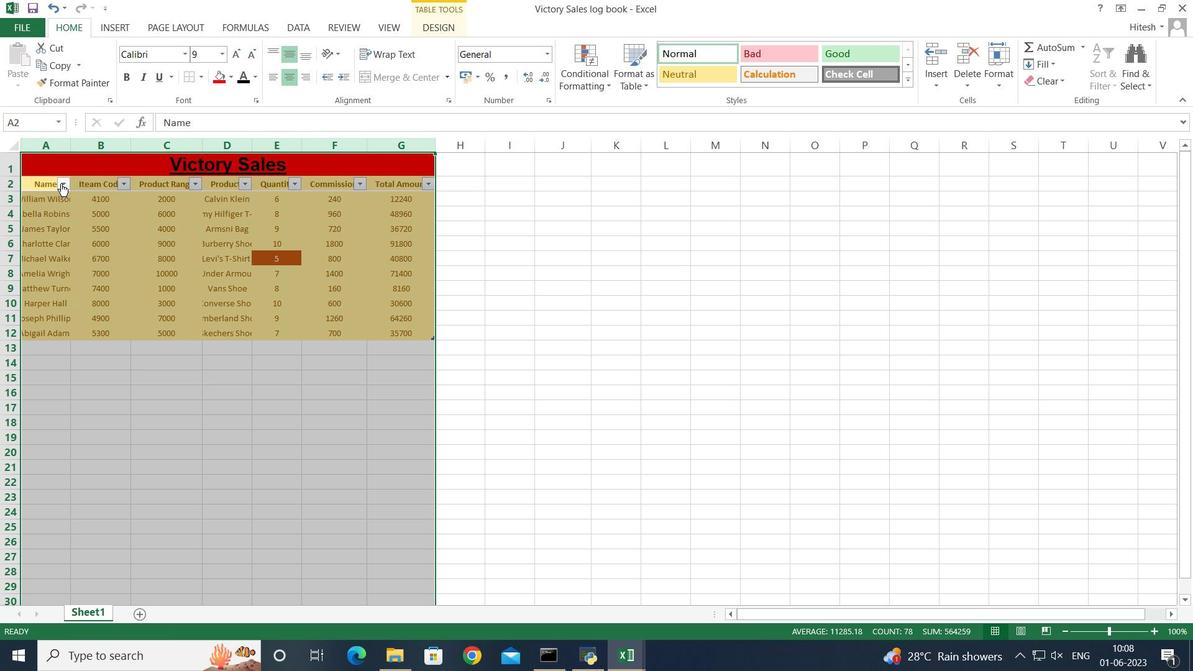 
Action: Mouse moved to (63, 181)
Screenshot: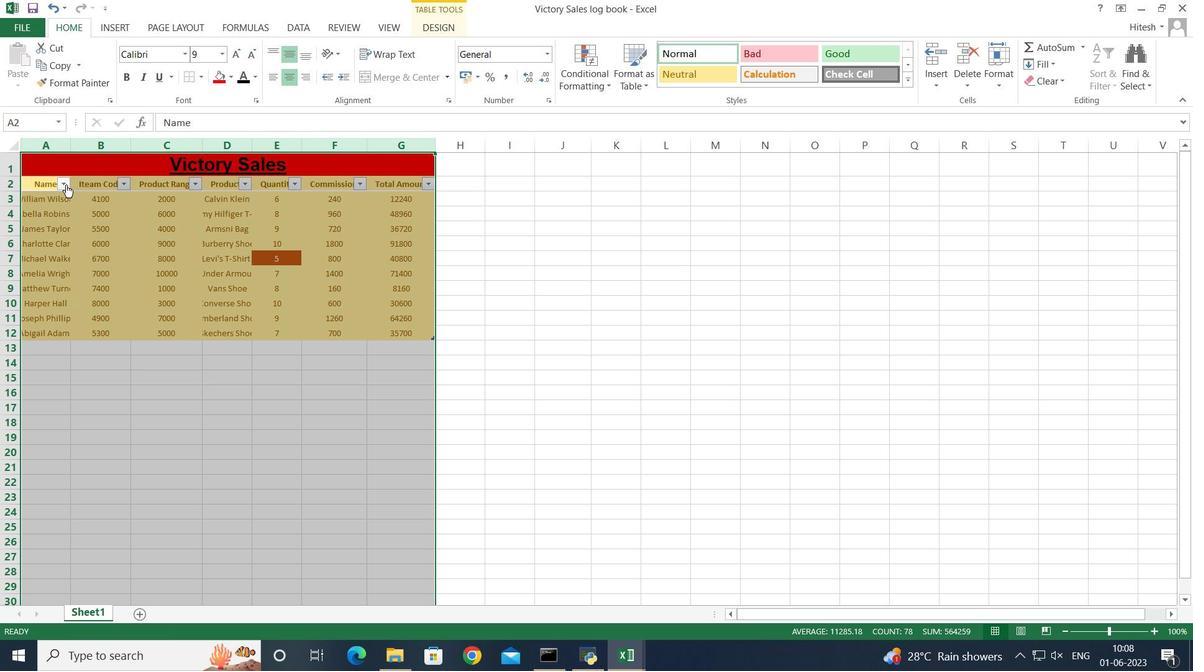 
Action: Mouse pressed right at (63, 181)
Screenshot: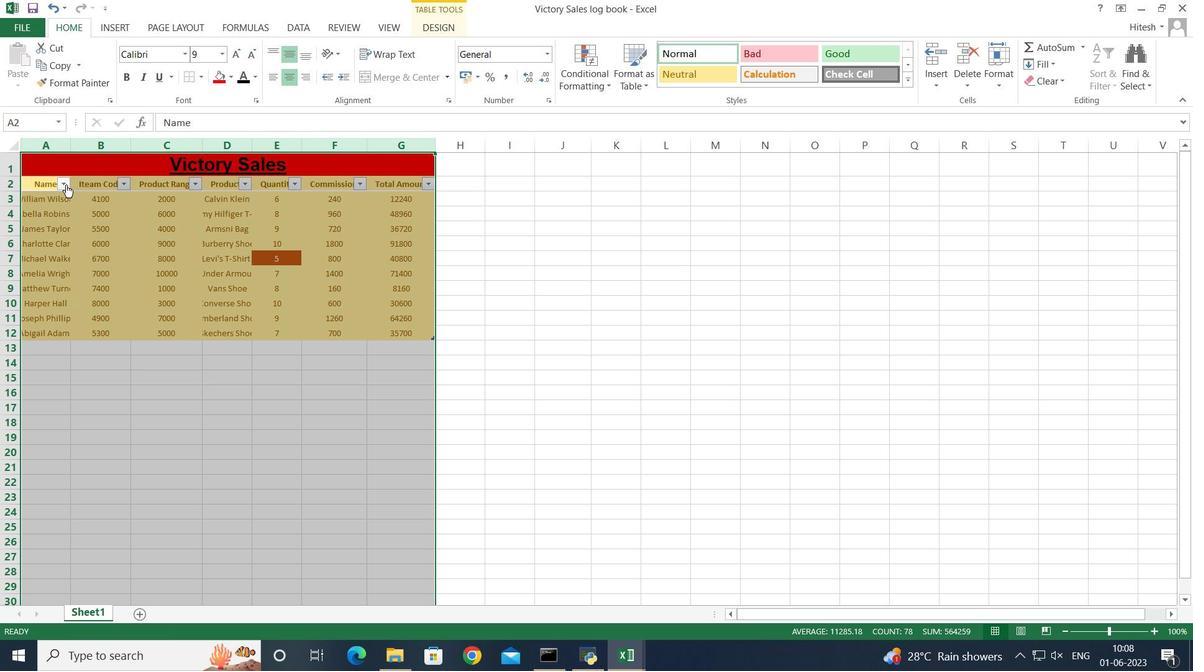 
Action: Mouse pressed left at (63, 181)
Screenshot: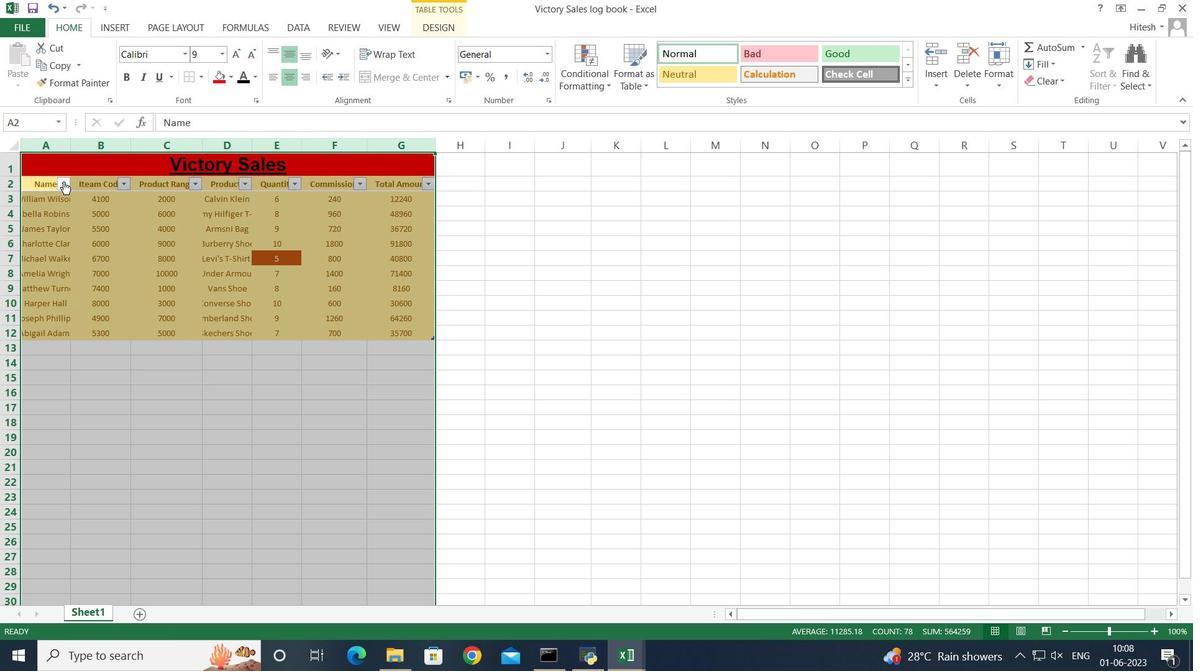 
Action: Mouse moved to (287, 392)
Screenshot: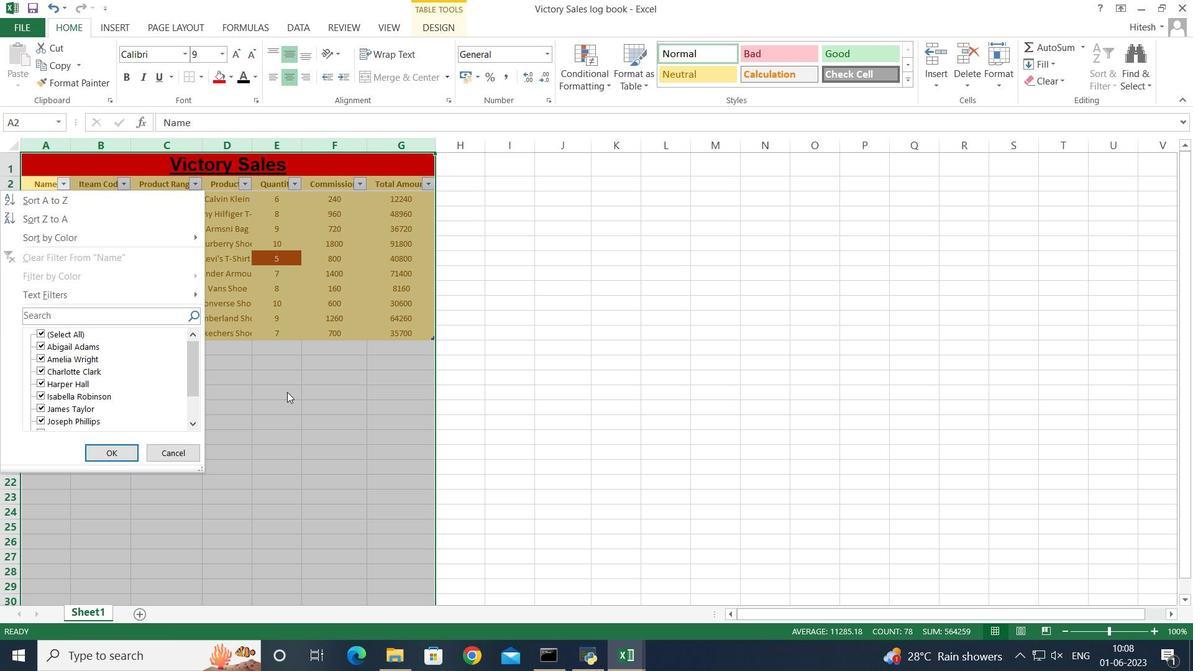 
Action: Mouse pressed left at (287, 392)
Screenshot: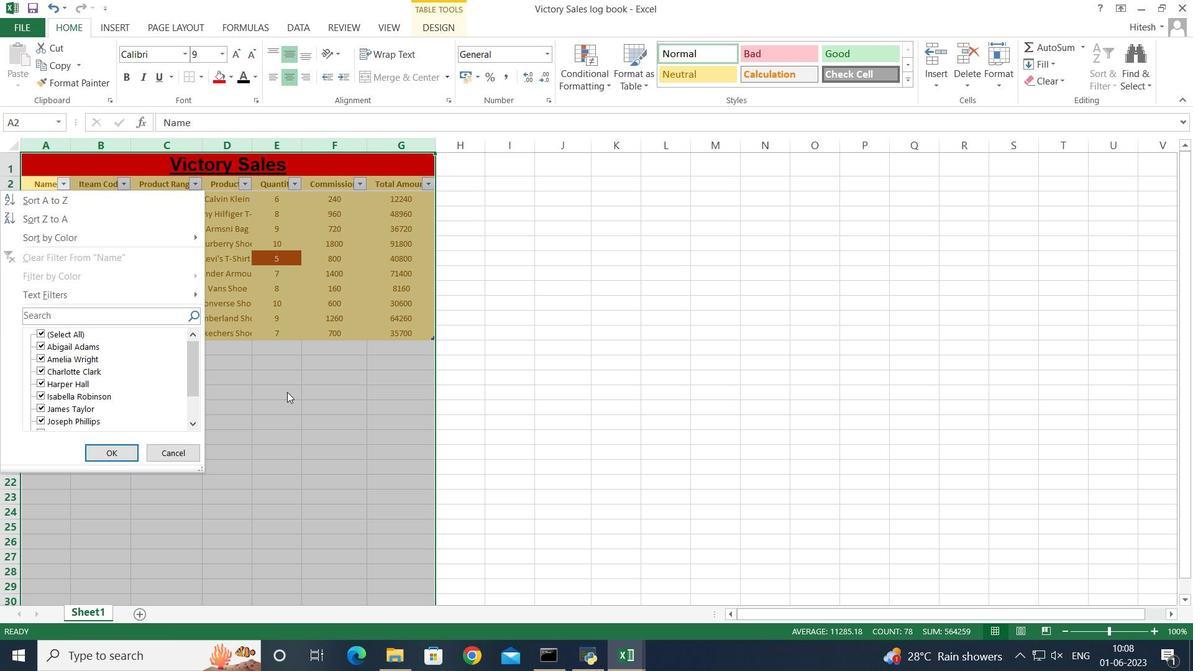 
Action: Mouse moved to (68, 147)
Screenshot: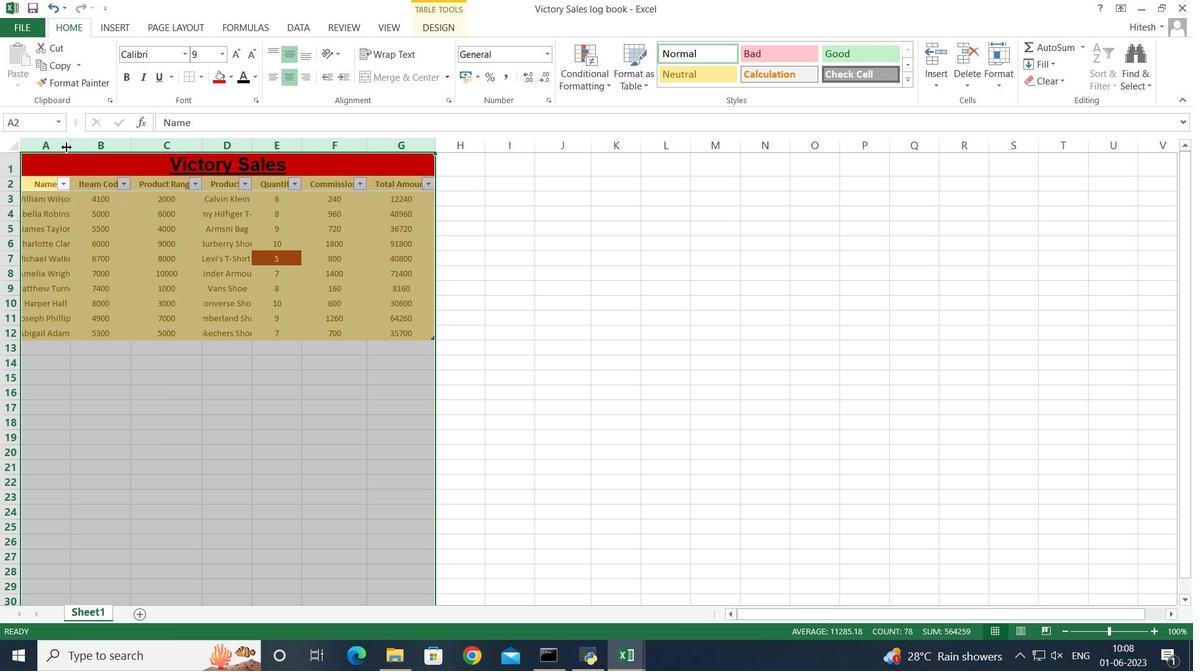 
Action: Mouse pressed right at (68, 147)
Screenshot: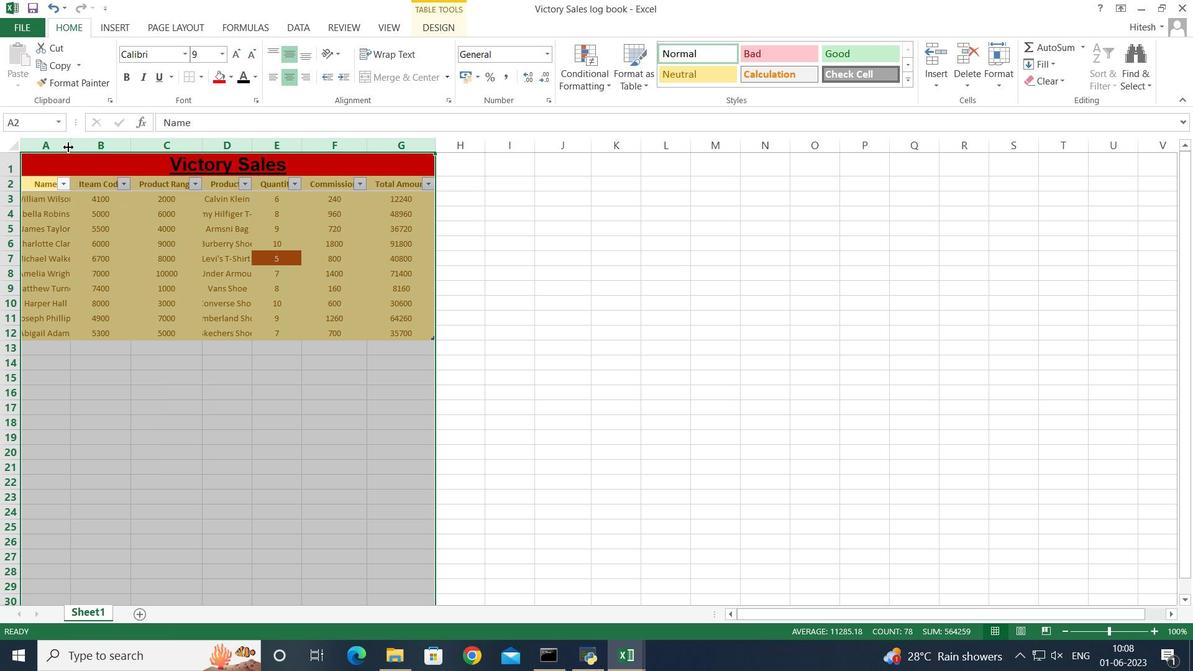 
Action: Mouse moved to (133, 334)
Screenshot: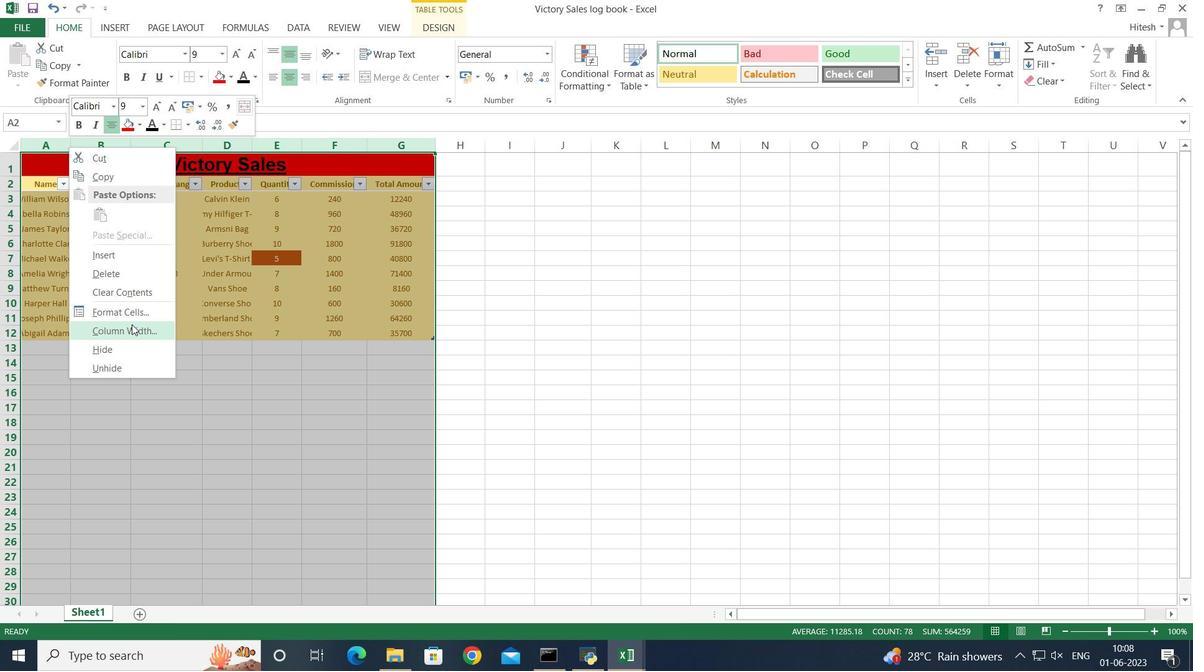 
Action: Mouse pressed left at (133, 334)
Screenshot: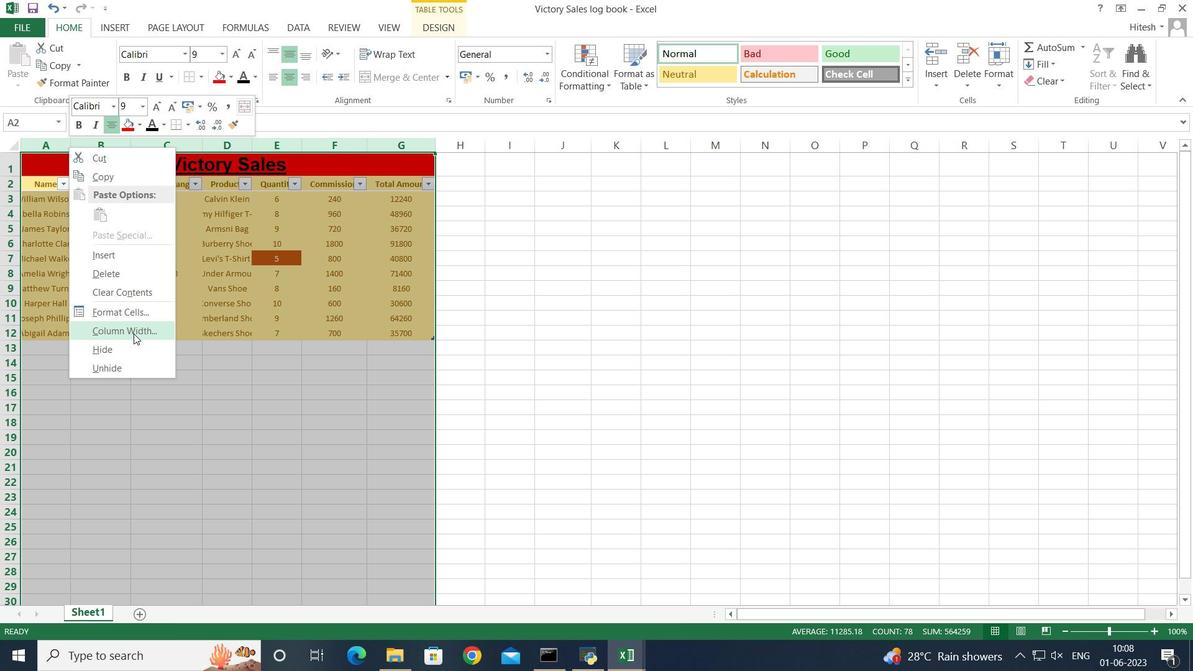 
Action: Mouse moved to (144, 308)
Screenshot: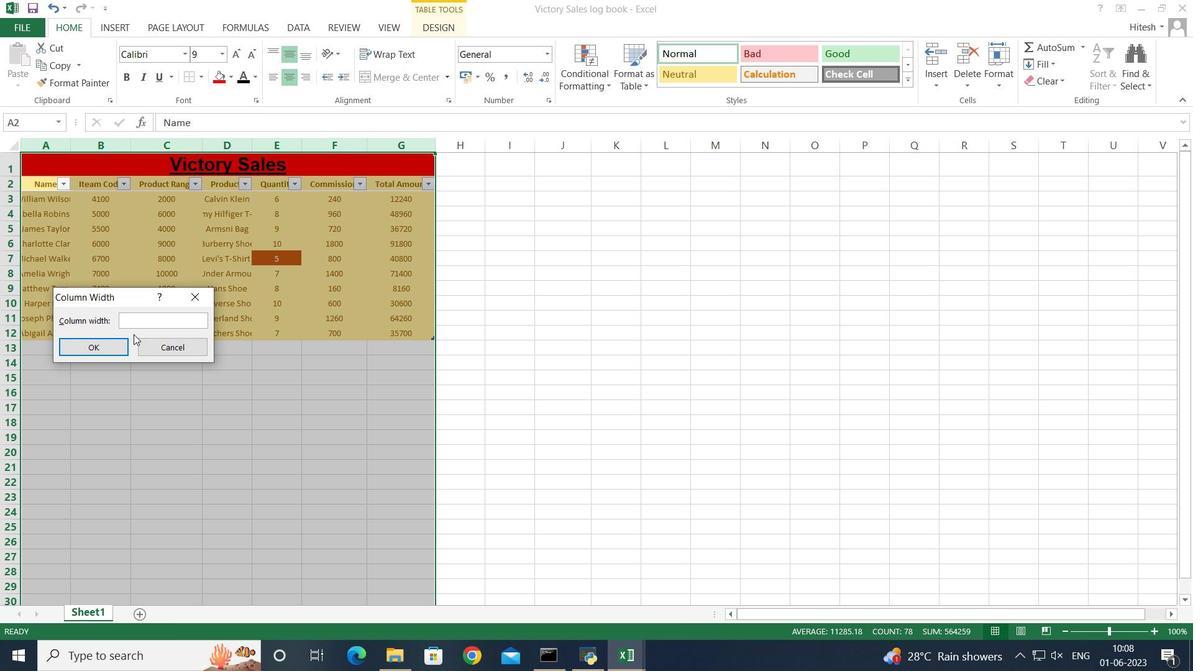 
Action: Key pressed 18
Screenshot: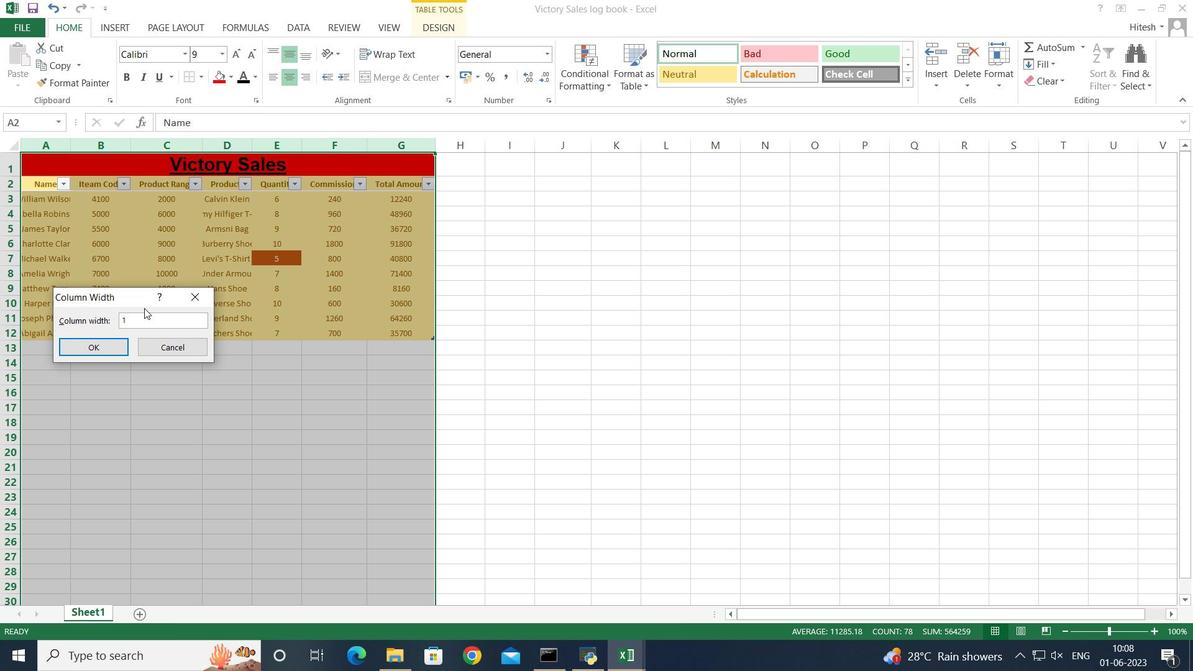 
Action: Mouse moved to (99, 348)
Screenshot: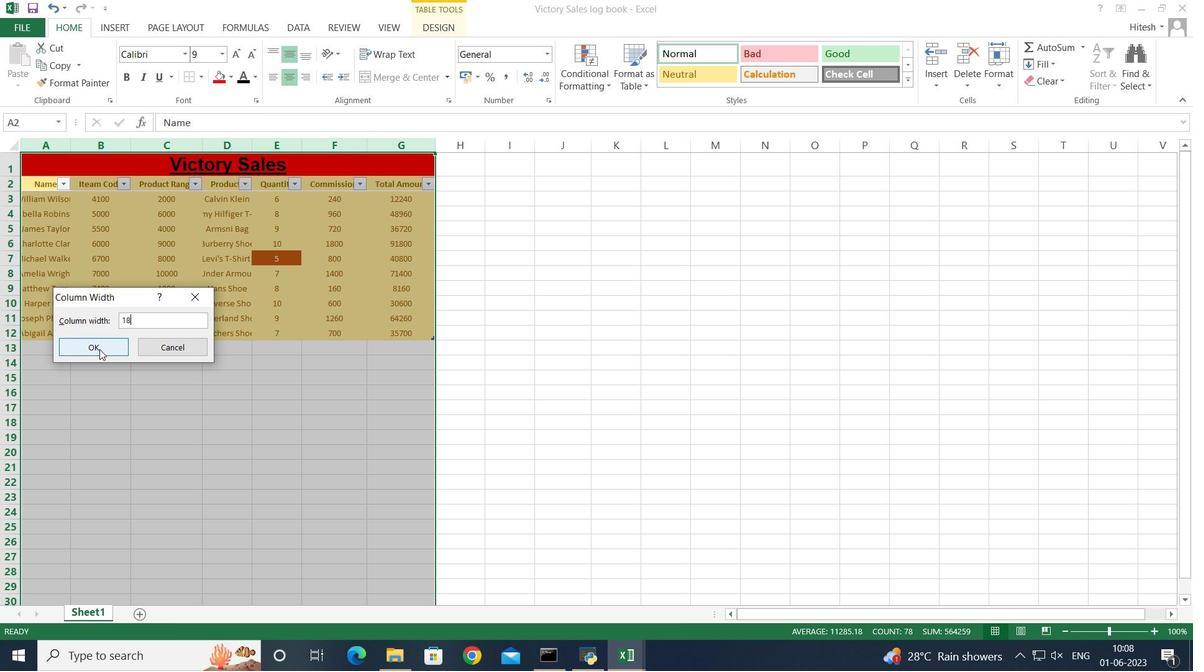 
Action: Mouse pressed left at (99, 348)
Screenshot: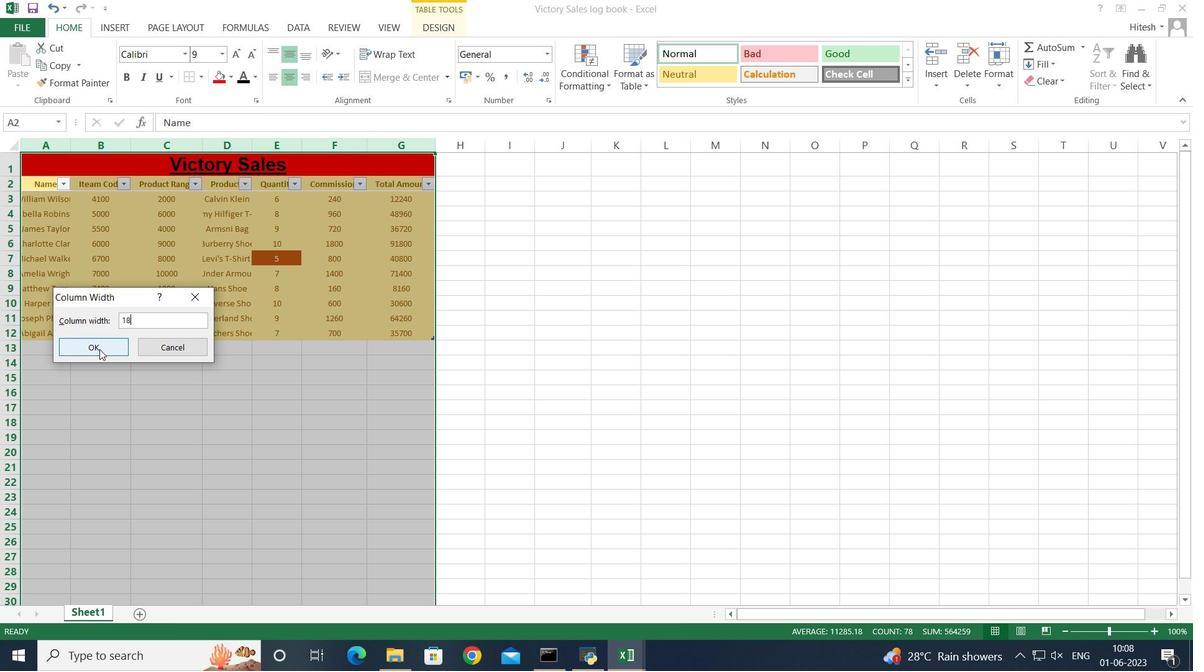 
Action: Mouse moved to (248, 419)
Screenshot: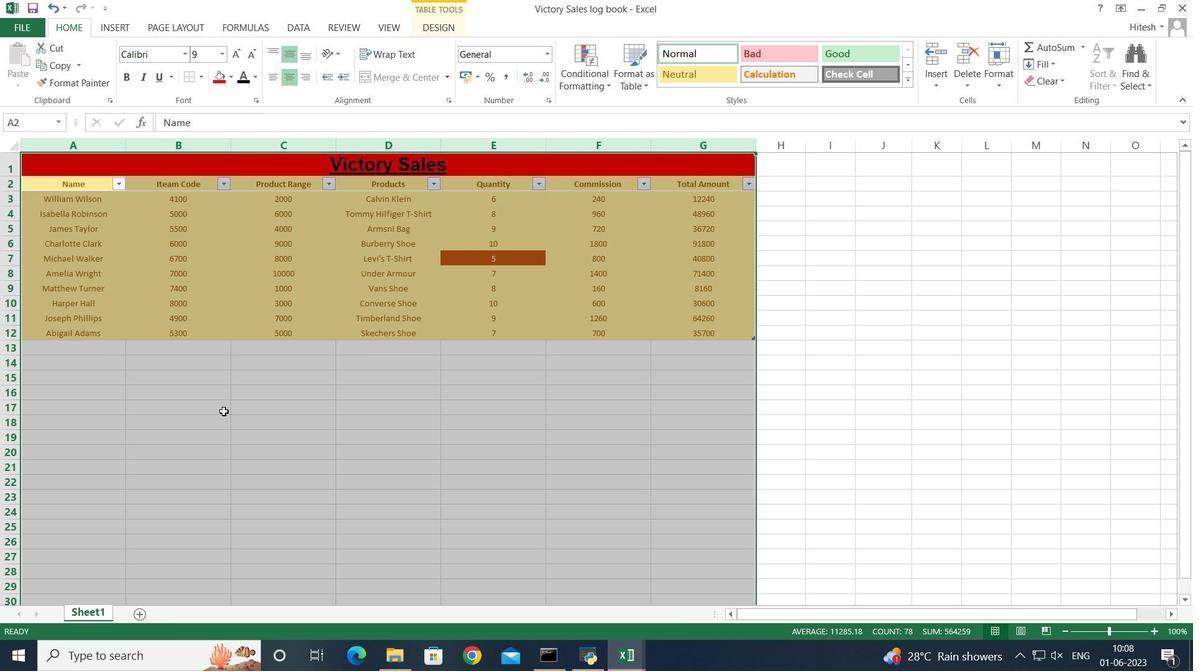 
Action: Mouse pressed left at (248, 419)
Screenshot: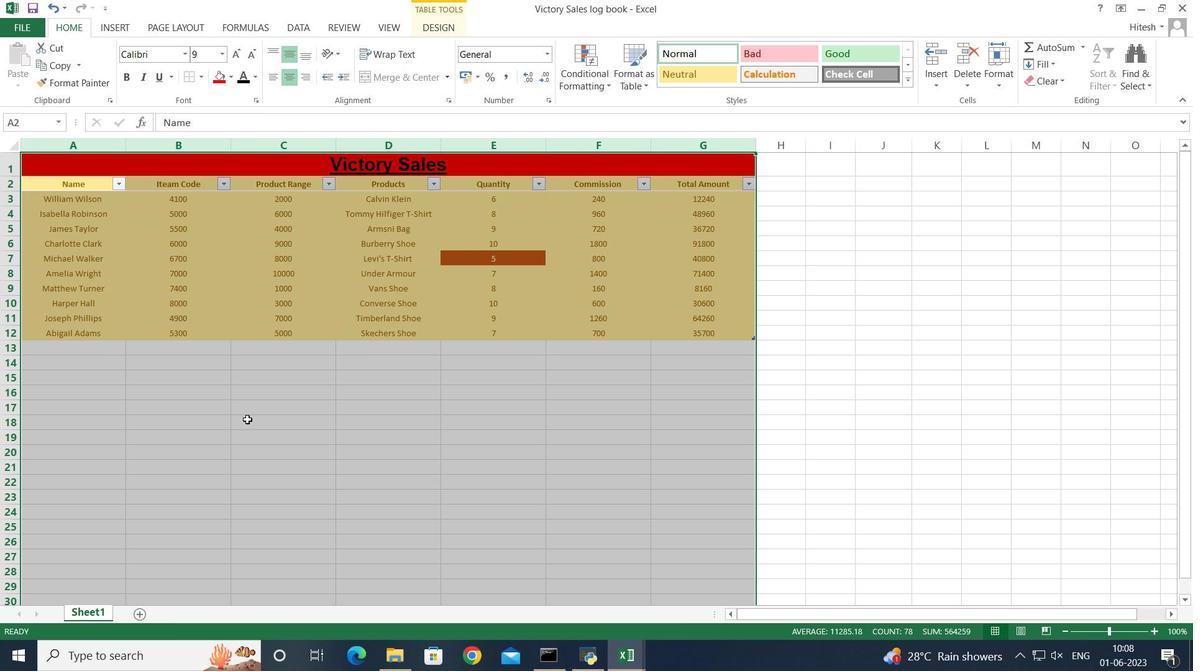 
Action: Mouse moved to (161, 389)
Screenshot: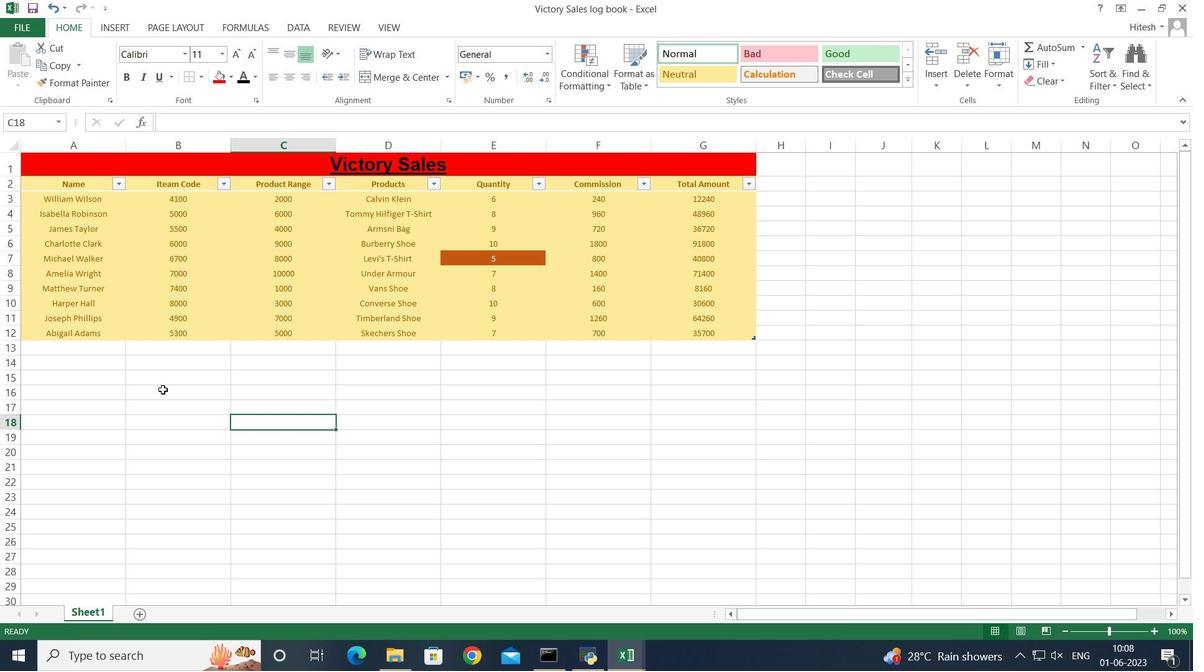 
